 Task: Find connections with filter location Fengxian with filter topic #Managementconsultant with filter profile language Potuguese with filter current company Ascendion with filter school Guru Ghasidas University with filter industry Education with filter service category FIle Management with filter keywords title Social Worker
Action: Mouse moved to (661, 92)
Screenshot: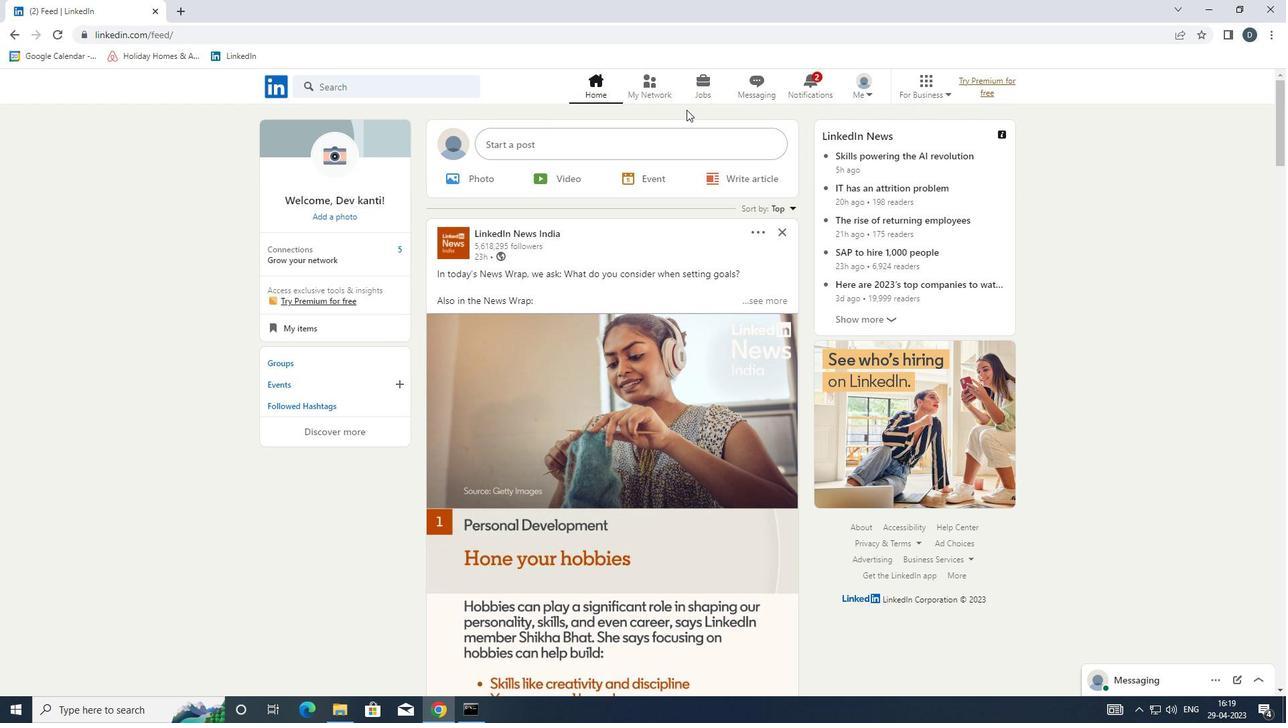 
Action: Mouse pressed left at (661, 92)
Screenshot: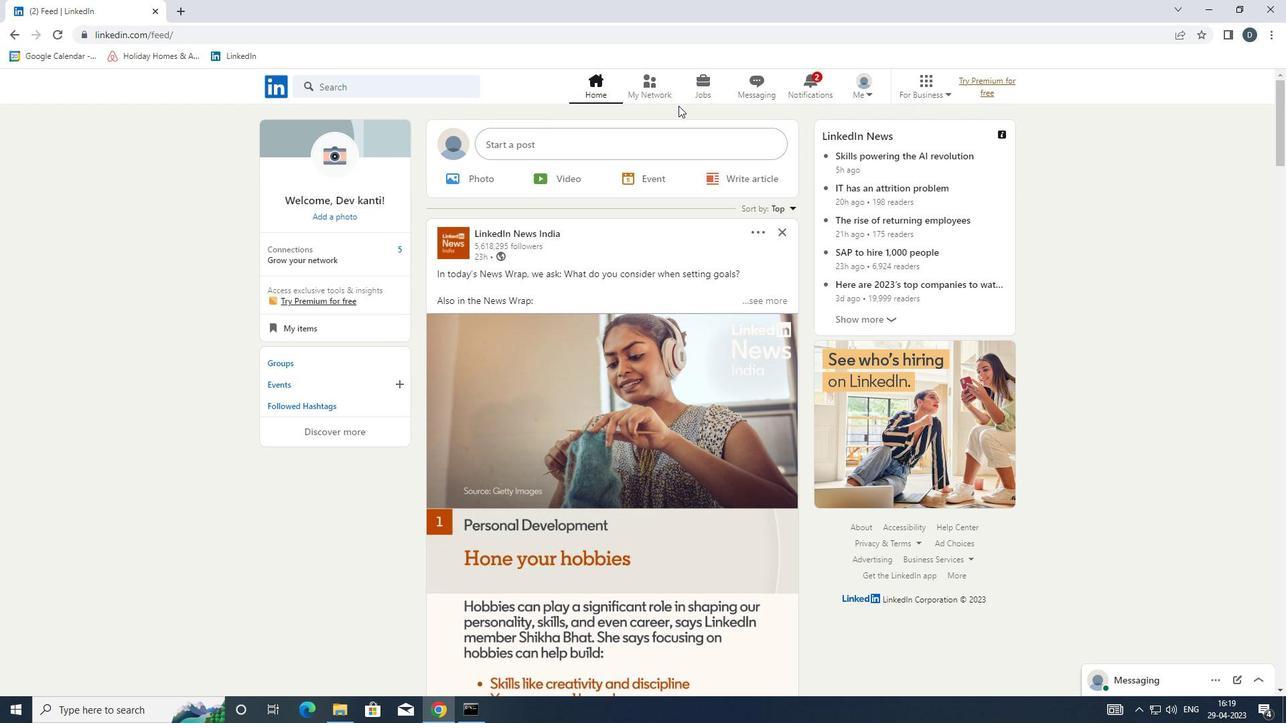 
Action: Mouse moved to (442, 158)
Screenshot: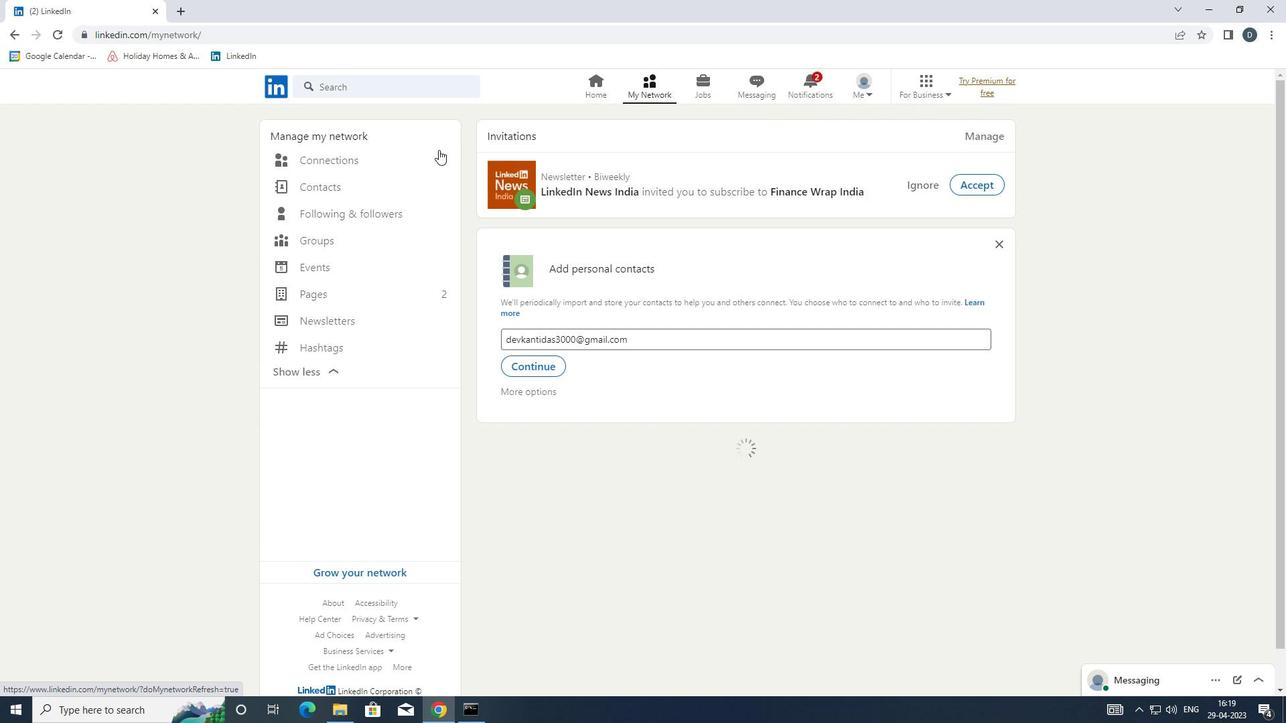 
Action: Mouse pressed left at (442, 158)
Screenshot: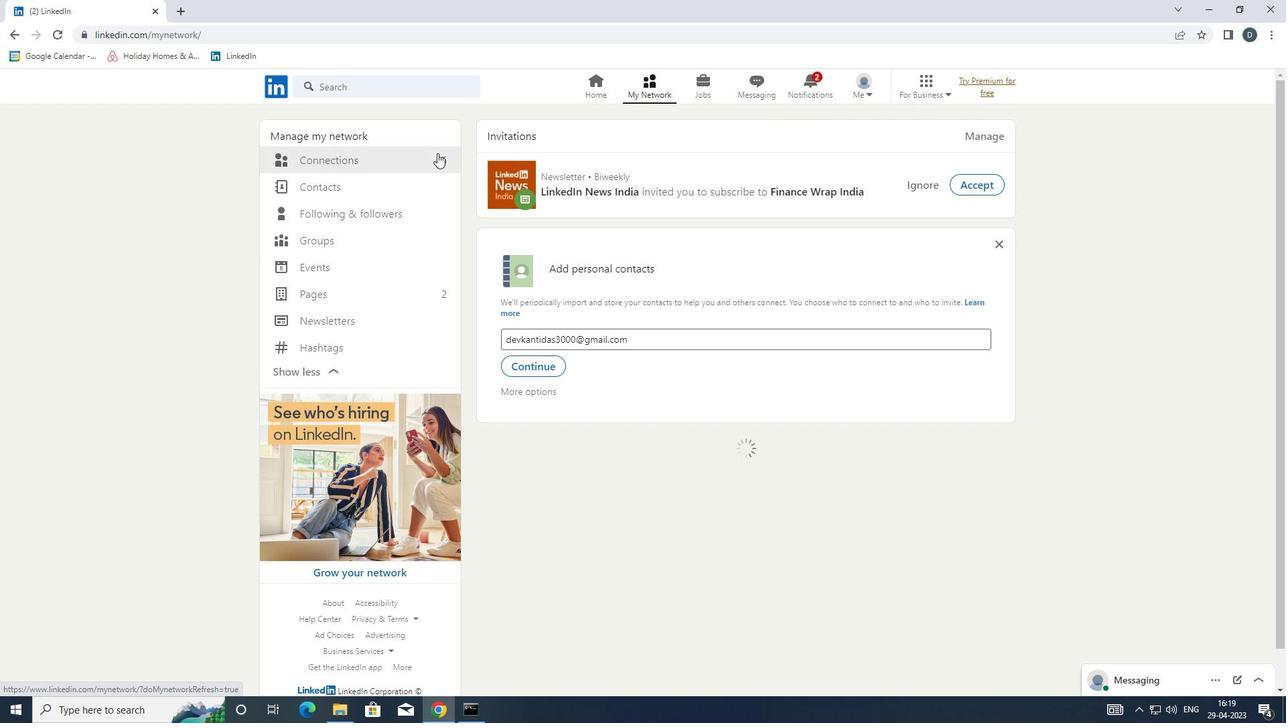 
Action: Mouse pressed left at (442, 158)
Screenshot: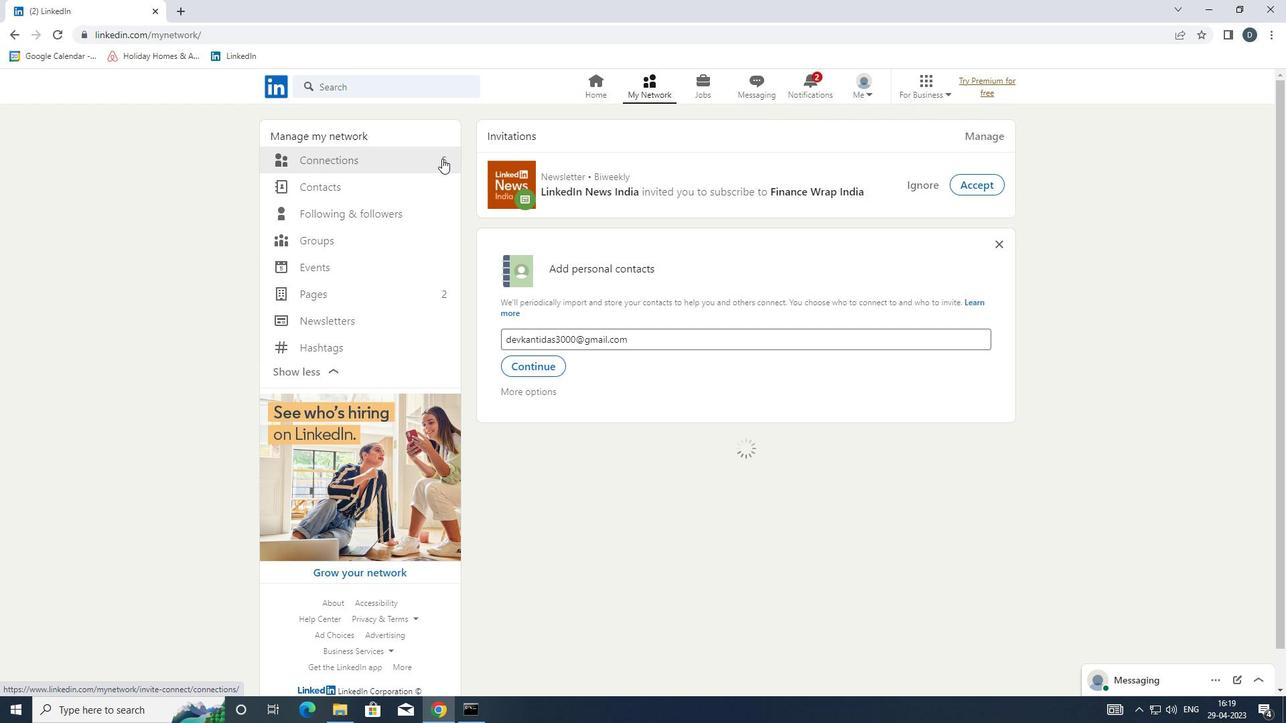 
Action: Mouse moved to (715, 162)
Screenshot: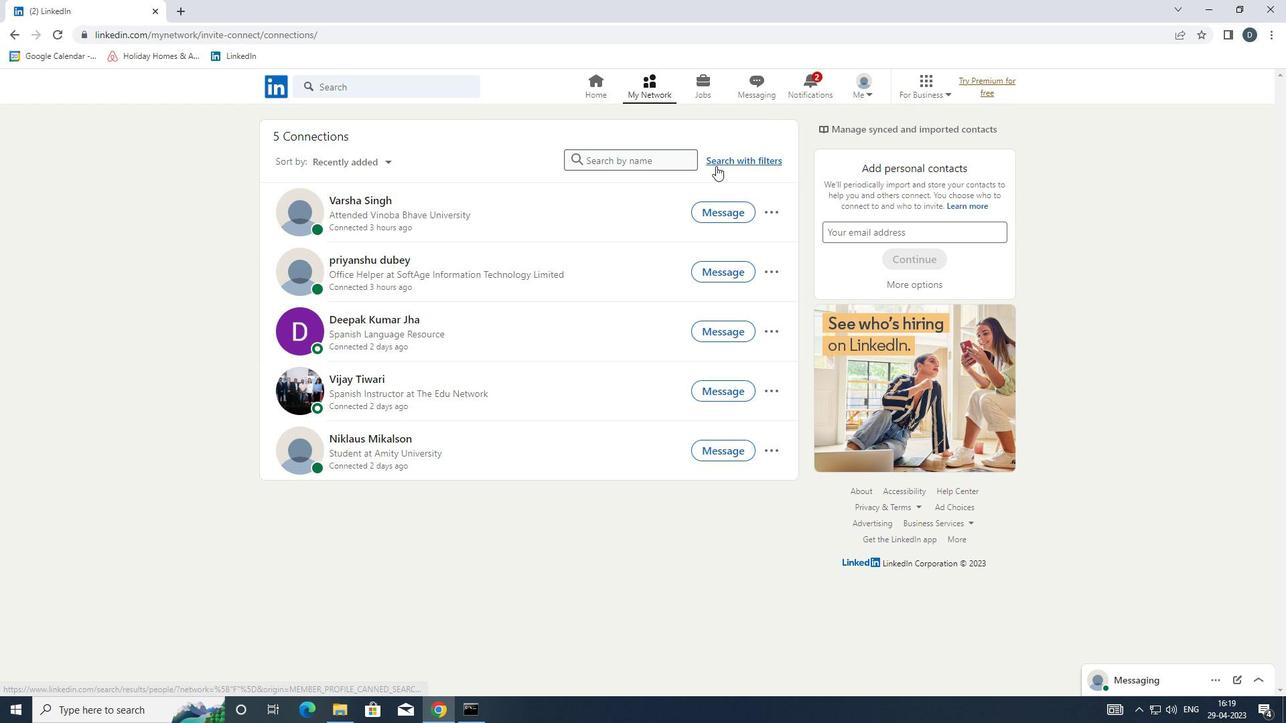 
Action: Mouse pressed left at (715, 162)
Screenshot: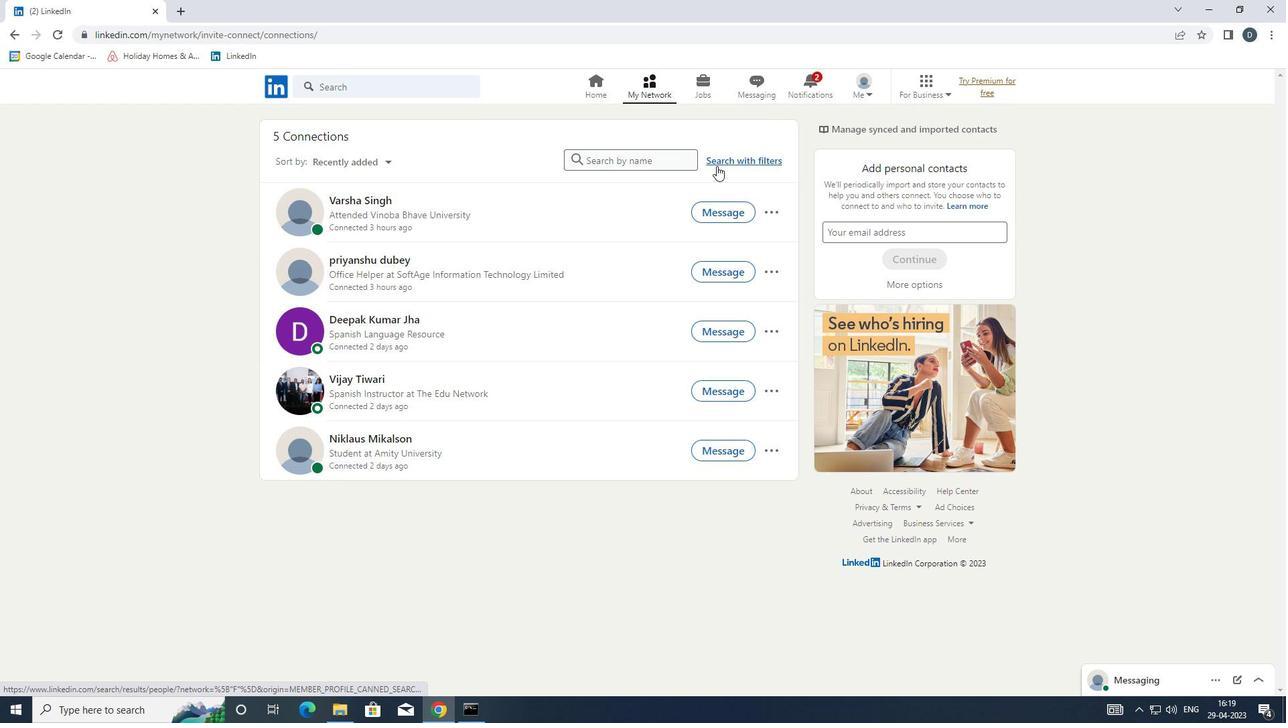 
Action: Mouse moved to (673, 122)
Screenshot: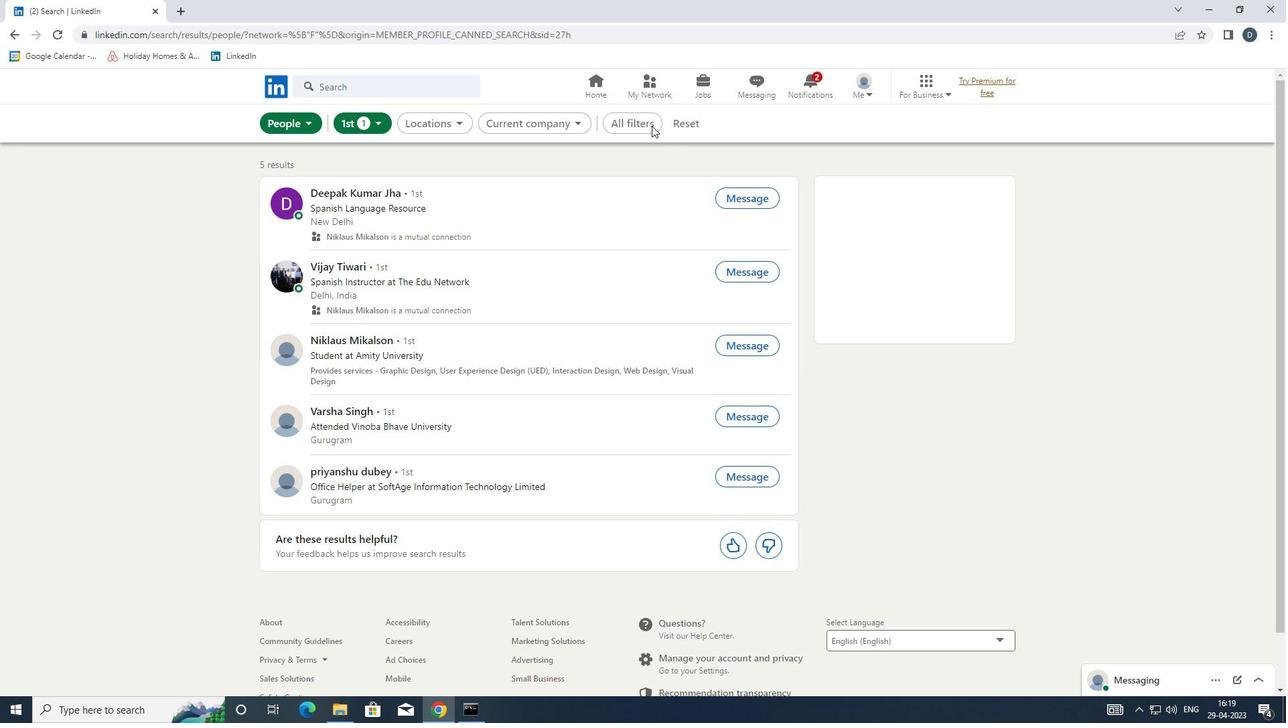 
Action: Mouse pressed left at (673, 122)
Screenshot: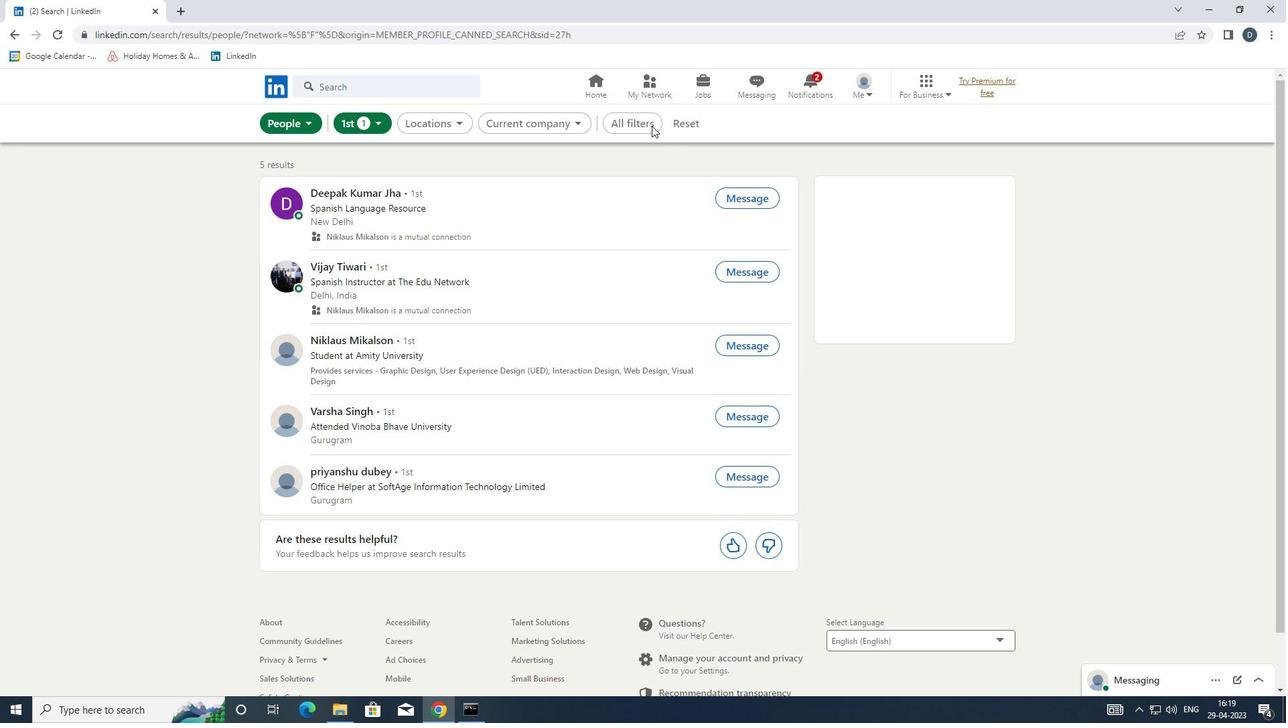 
Action: Mouse moved to (655, 123)
Screenshot: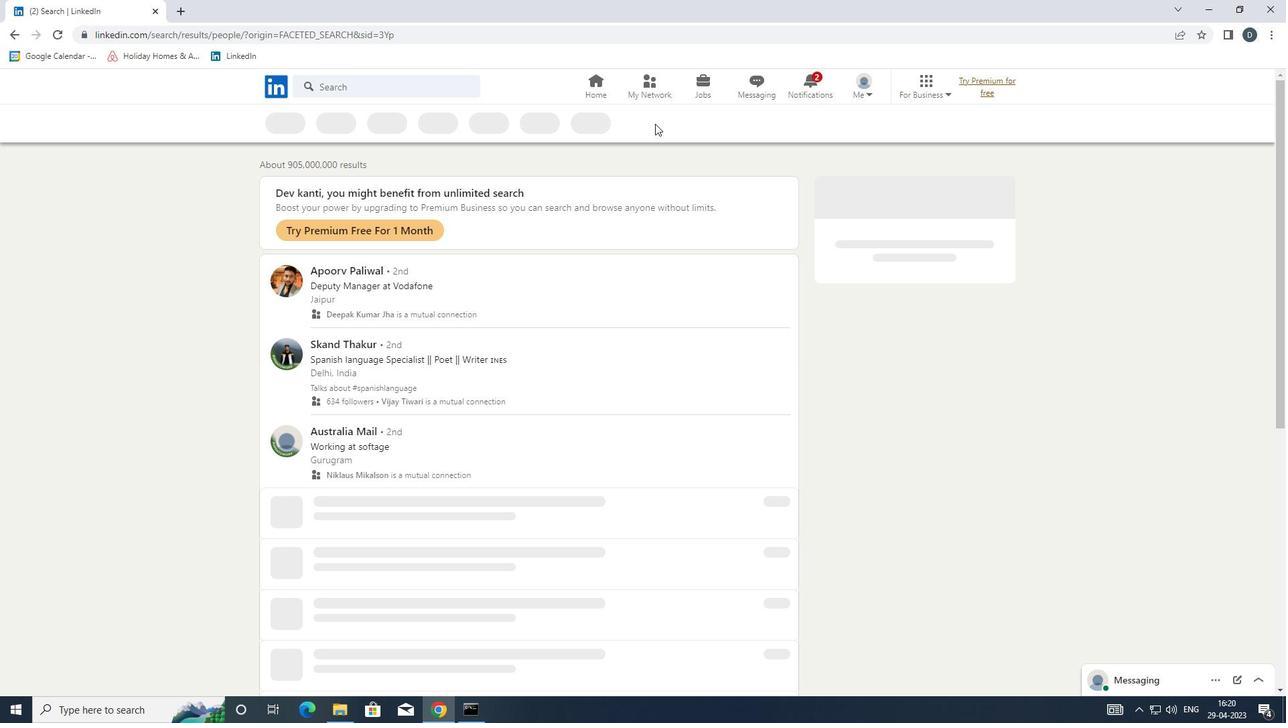 
Action: Mouse pressed left at (655, 123)
Screenshot: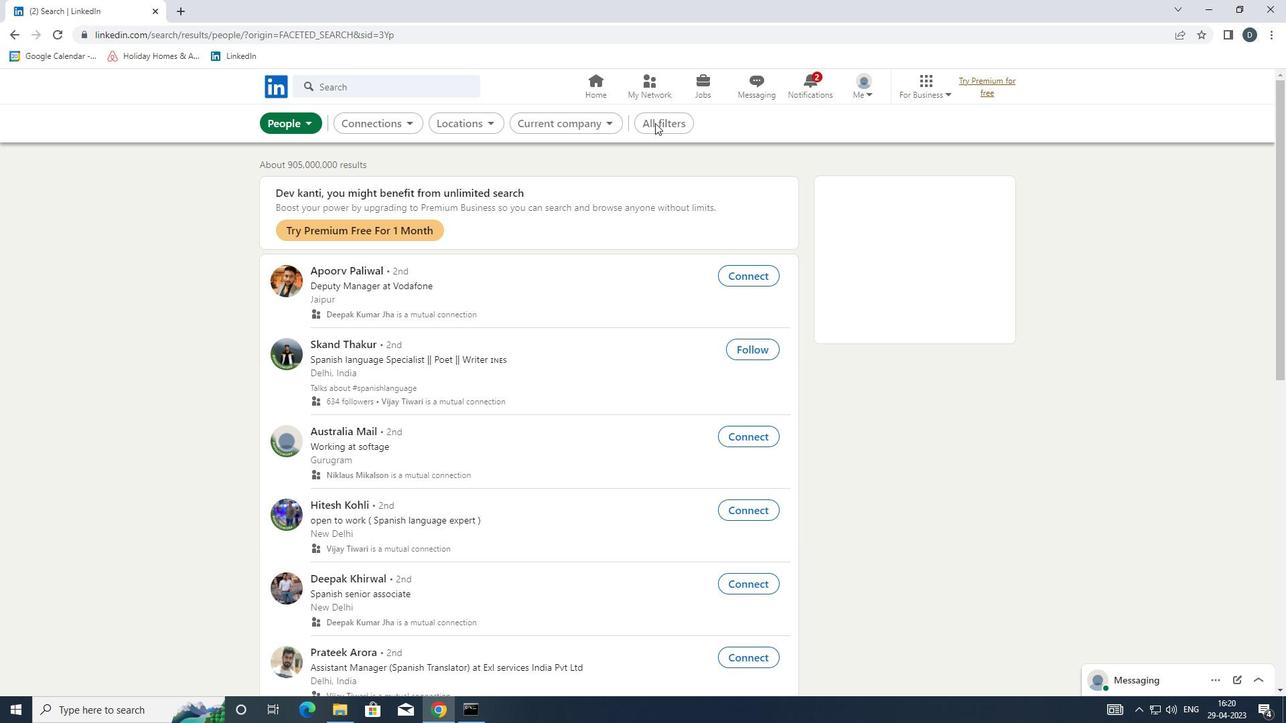 
Action: Mouse moved to (1190, 383)
Screenshot: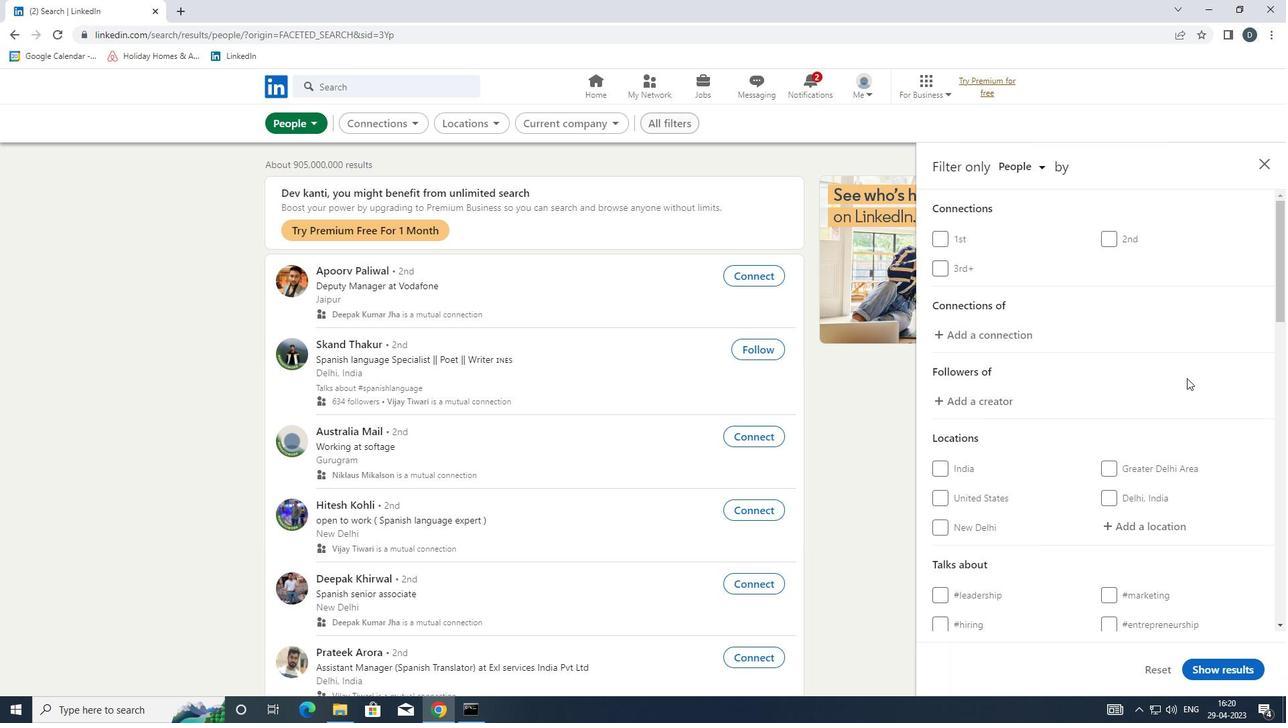 
Action: Mouse scrolled (1190, 383) with delta (0, 0)
Screenshot: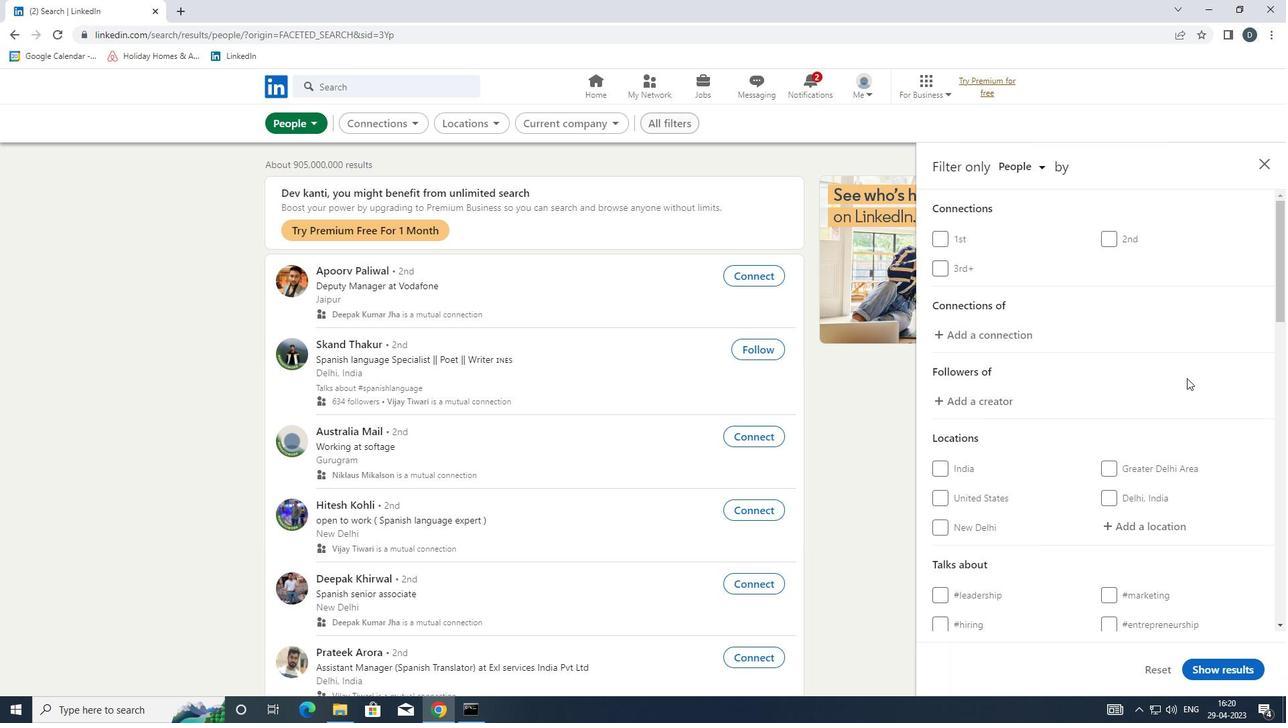 
Action: Mouse moved to (1191, 385)
Screenshot: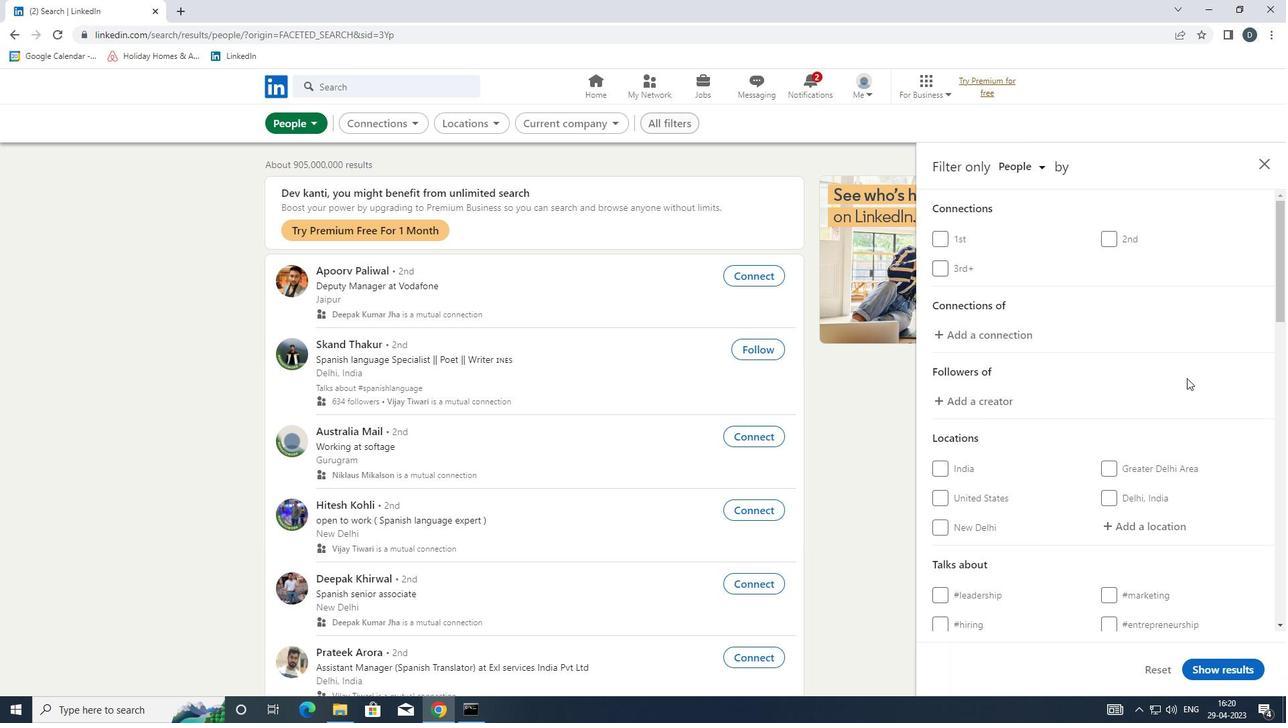 
Action: Mouse scrolled (1191, 384) with delta (0, 0)
Screenshot: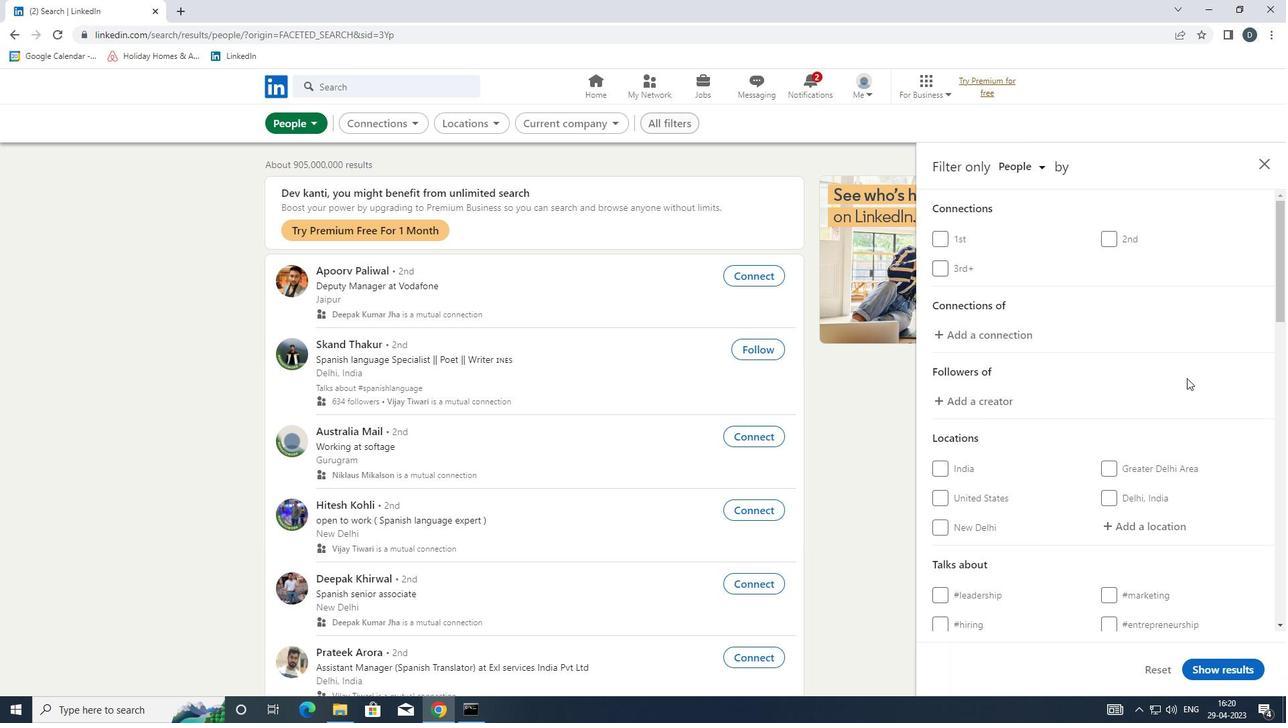 
Action: Mouse moved to (1162, 391)
Screenshot: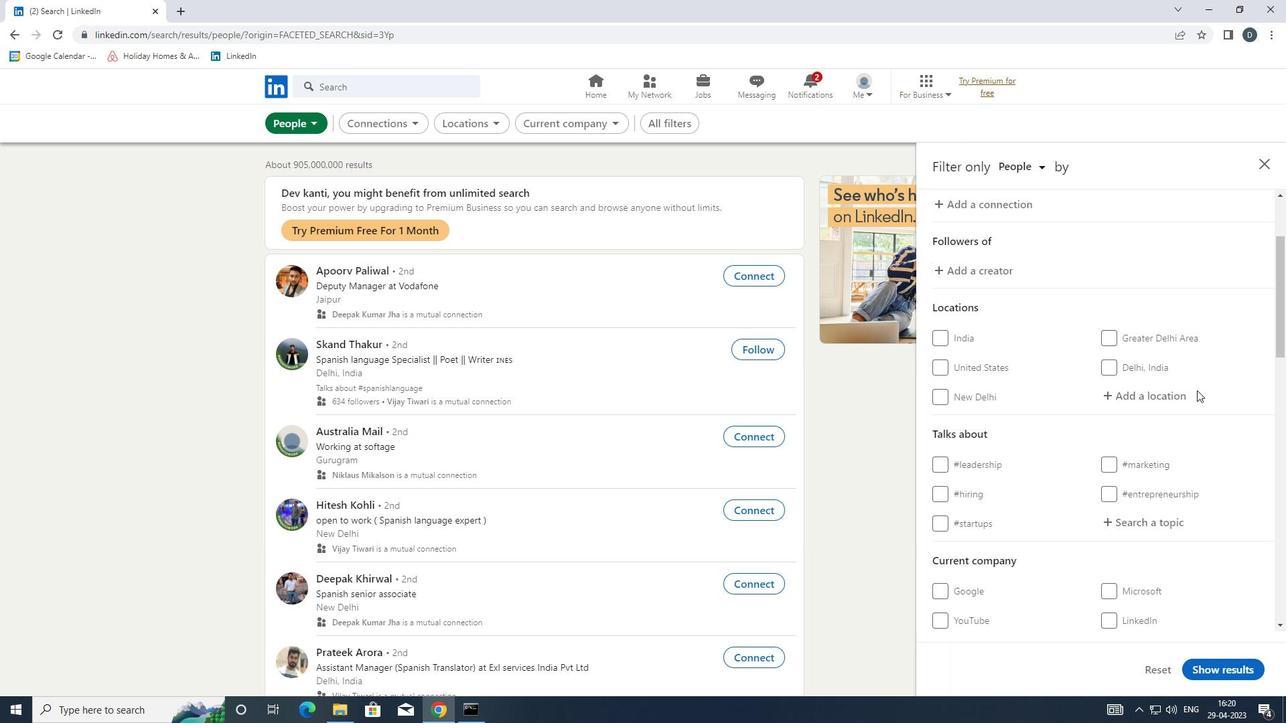 
Action: Mouse pressed left at (1162, 391)
Screenshot: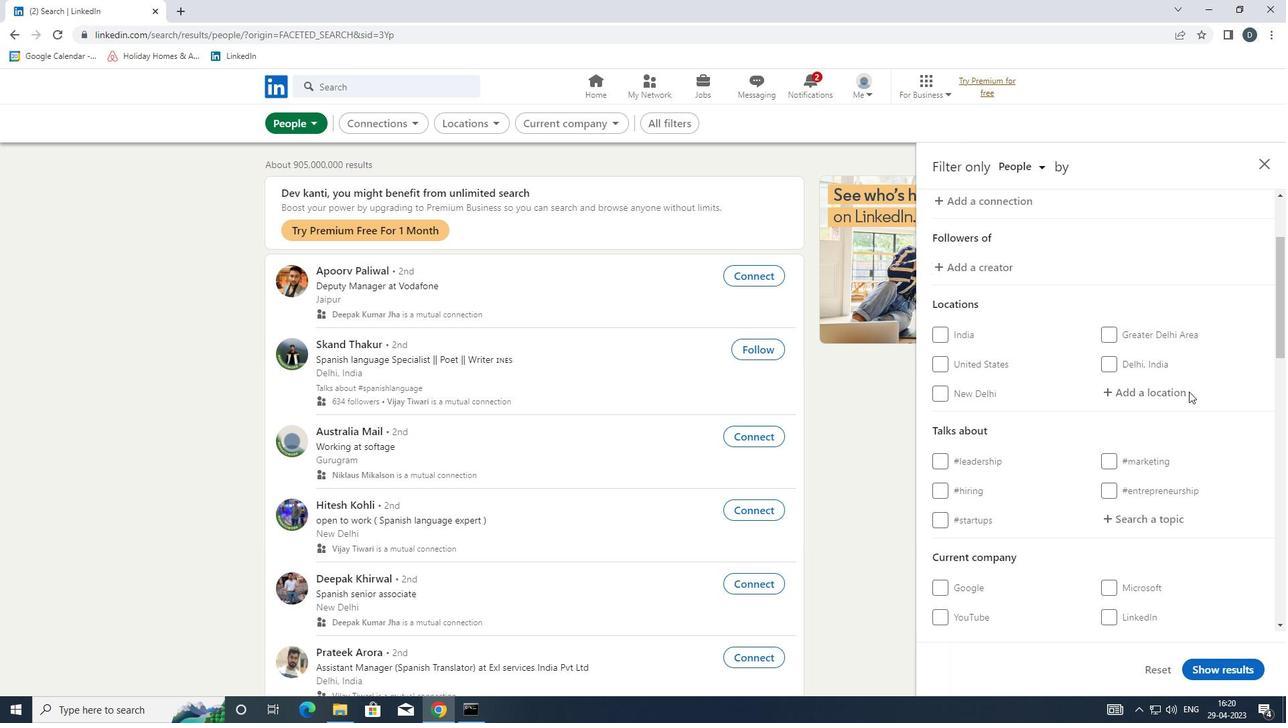 
Action: Mouse moved to (1162, 391)
Screenshot: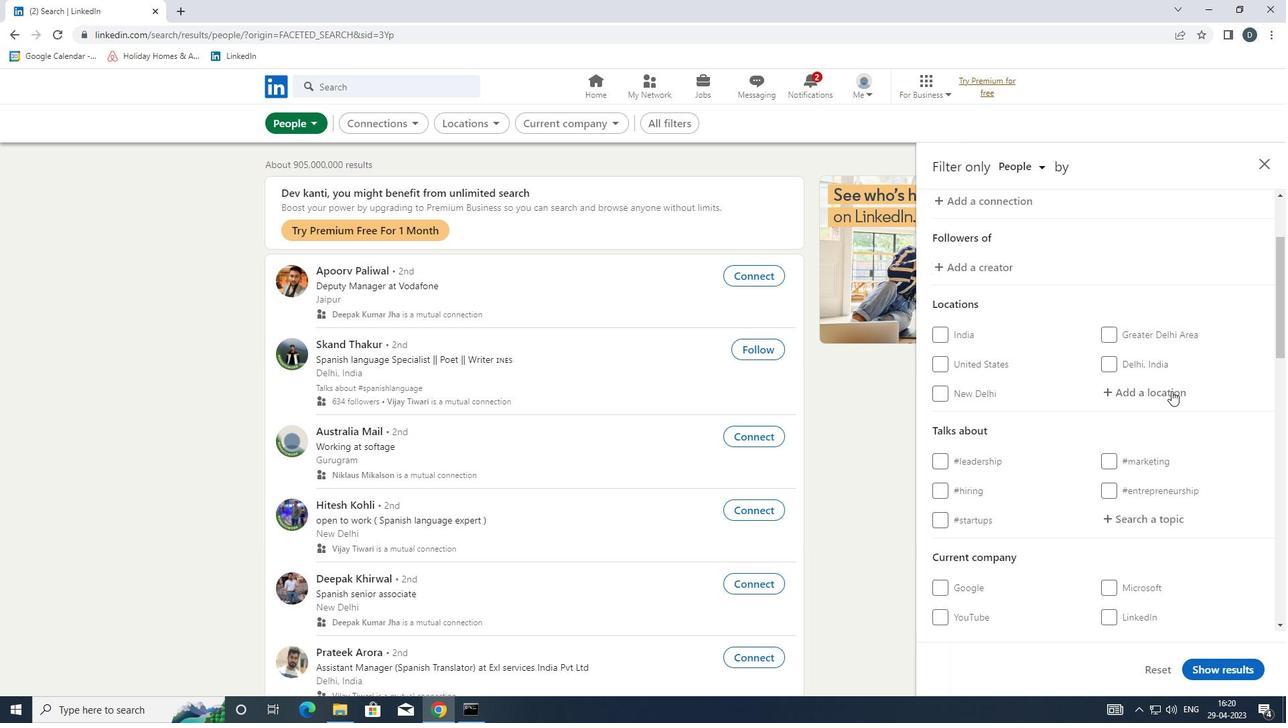 
Action: Key pressed <Key.shift>FENGZ<Key.backspace>XIZ<Key.backspace>AN
Screenshot: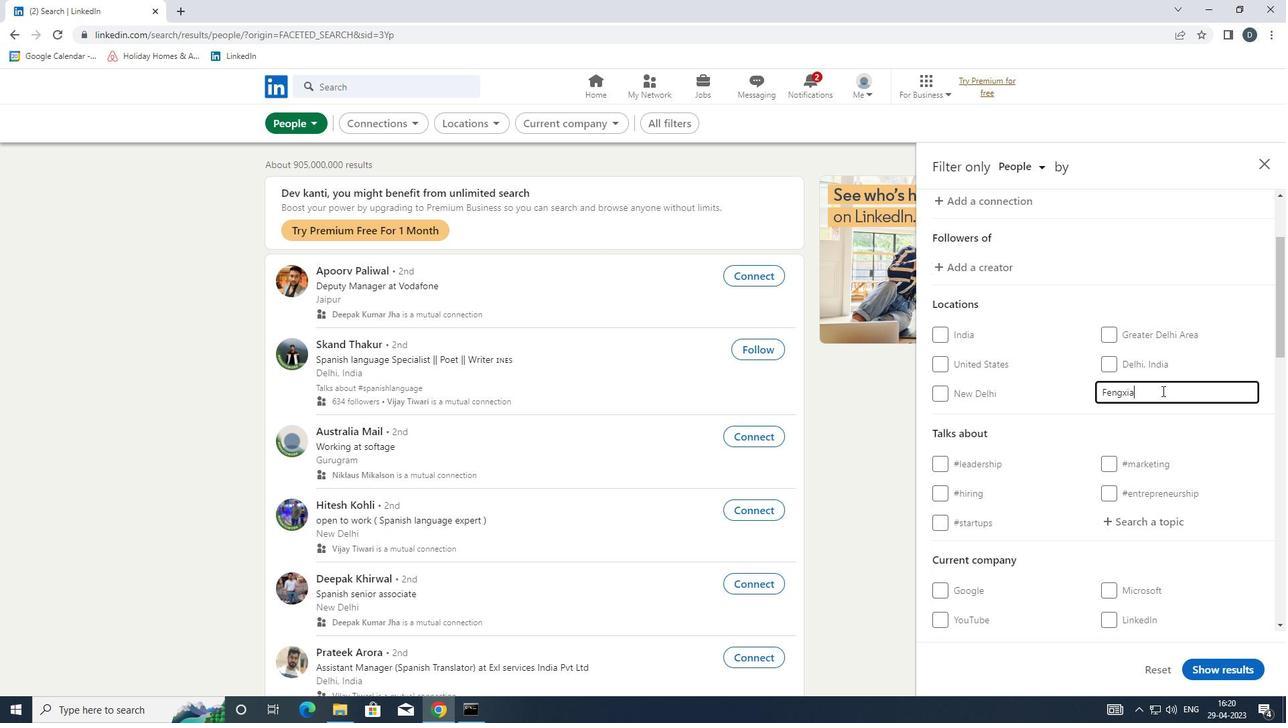 
Action: Mouse scrolled (1162, 390) with delta (0, 0)
Screenshot: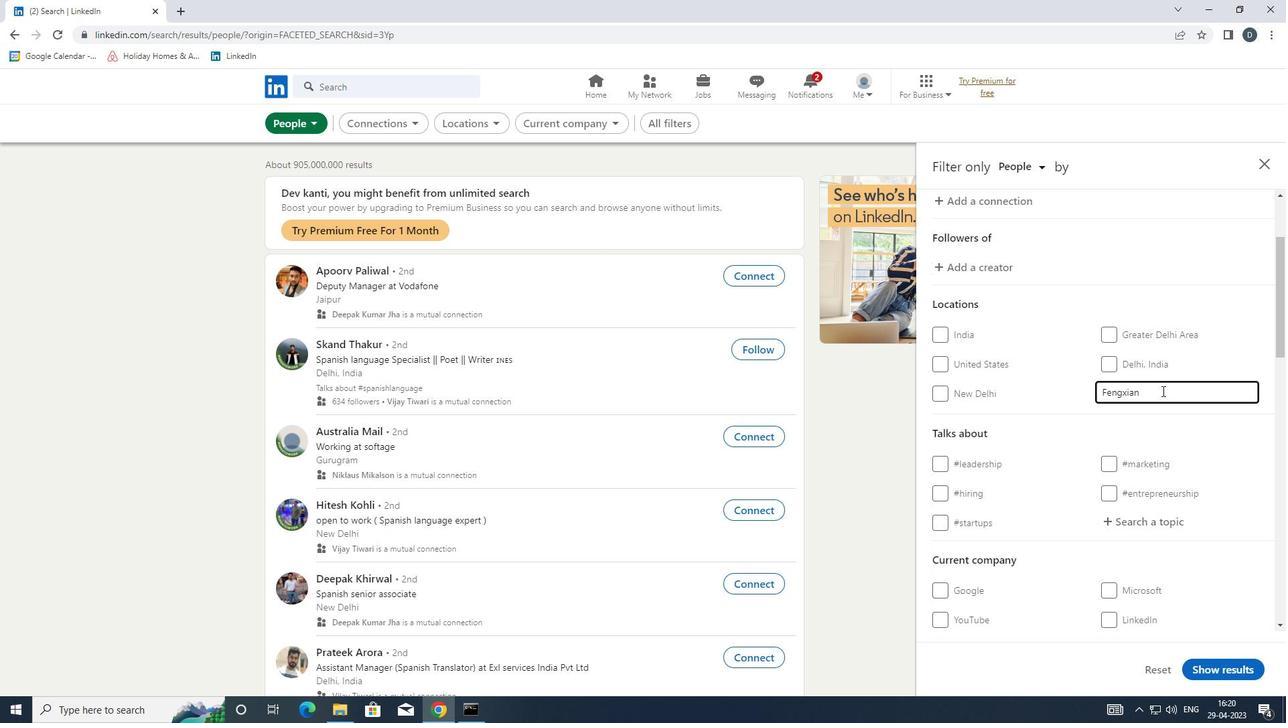 
Action: Mouse scrolled (1162, 390) with delta (0, 0)
Screenshot: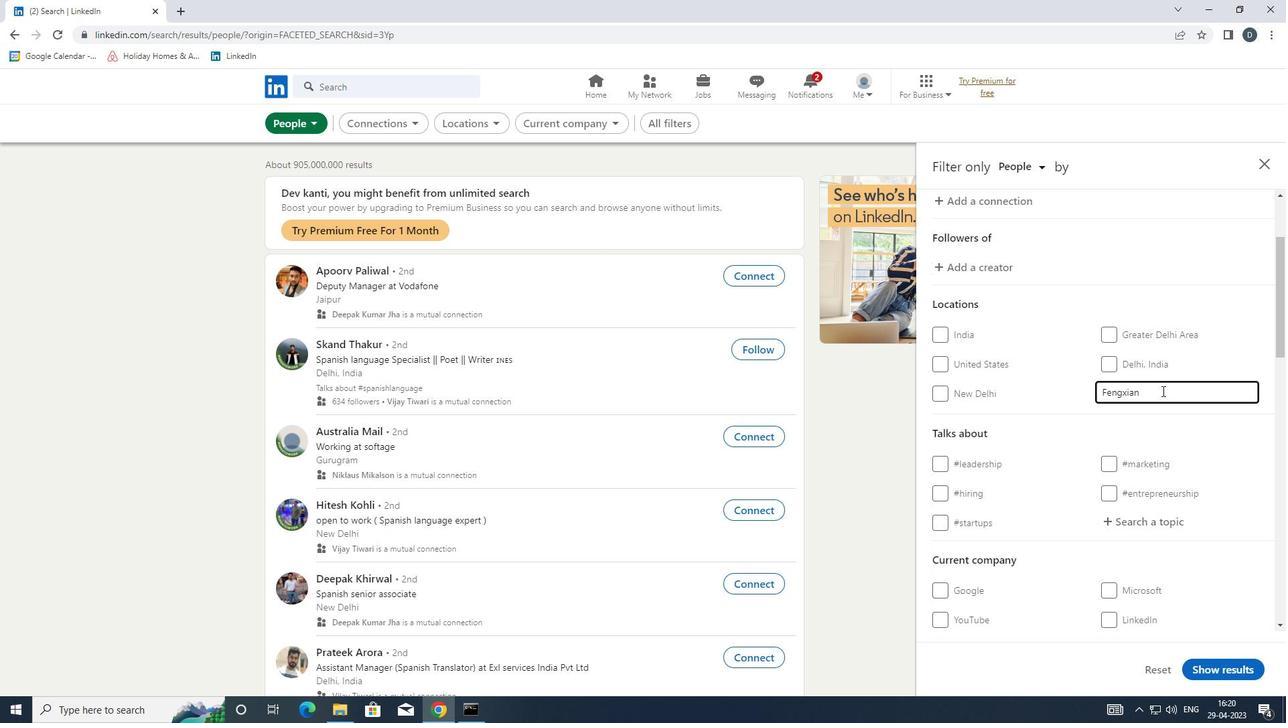 
Action: Mouse moved to (1164, 392)
Screenshot: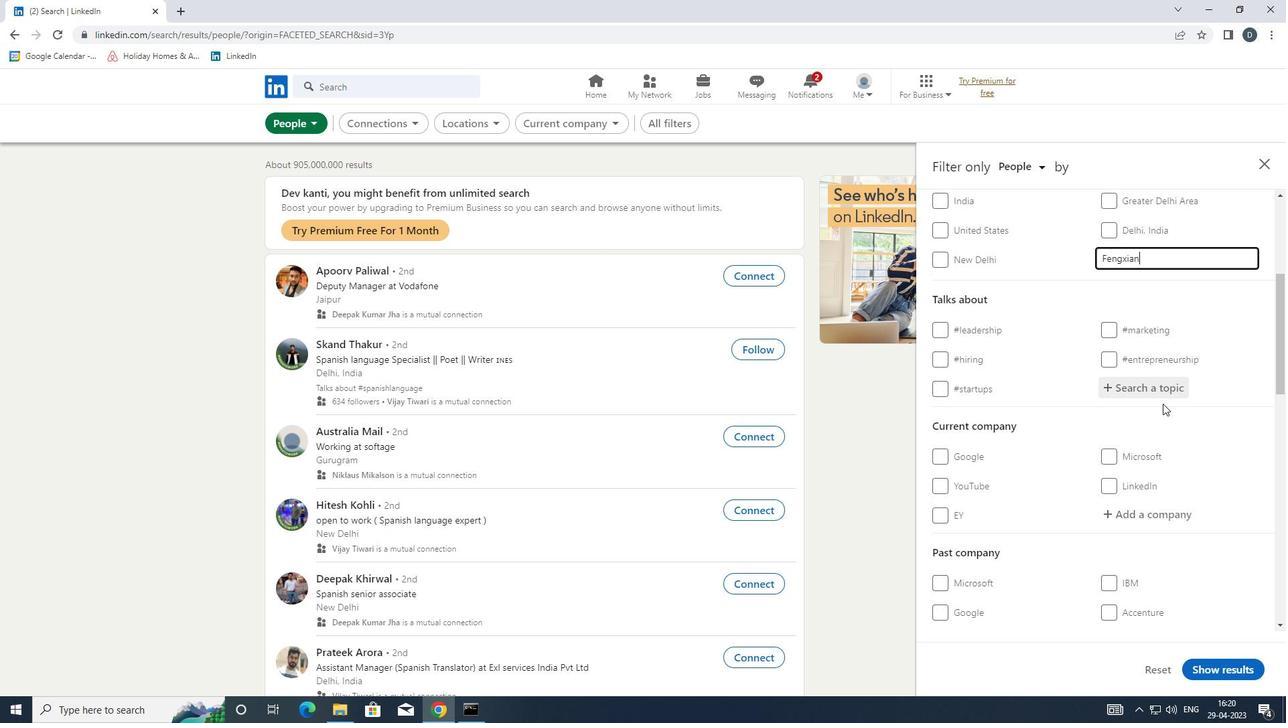 
Action: Mouse pressed left at (1164, 392)
Screenshot: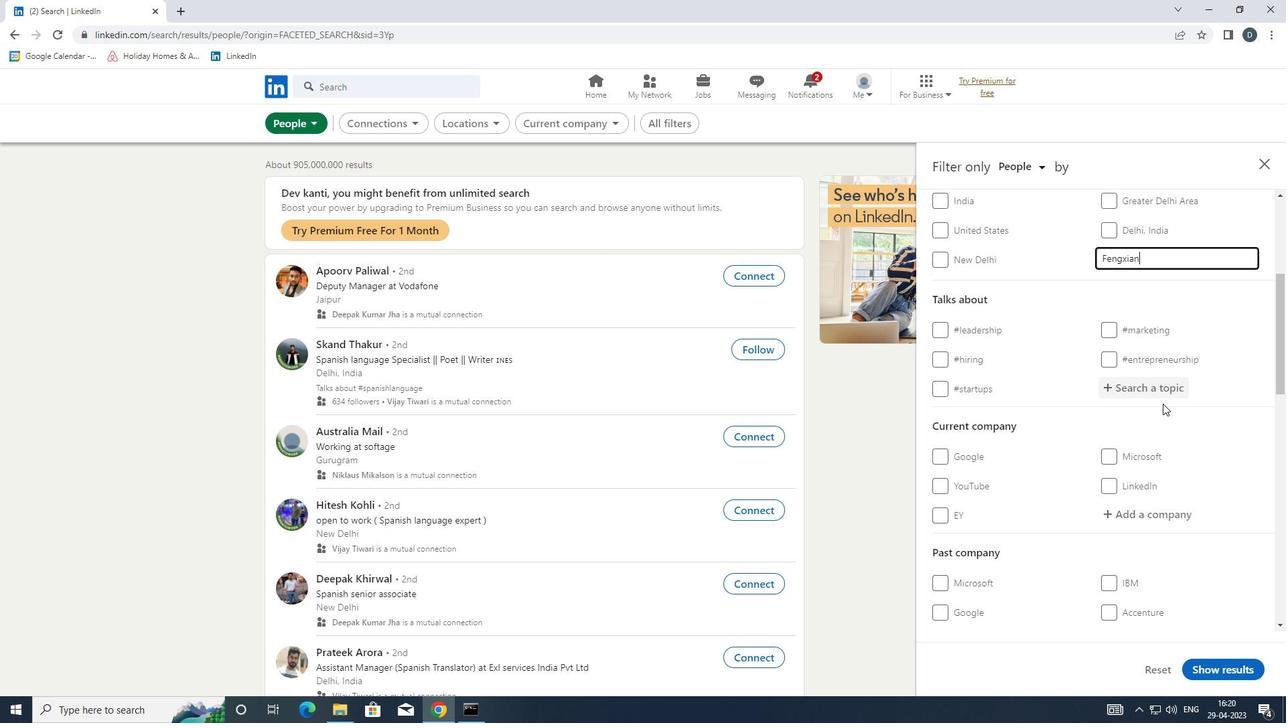 
Action: Mouse moved to (1164, 392)
Screenshot: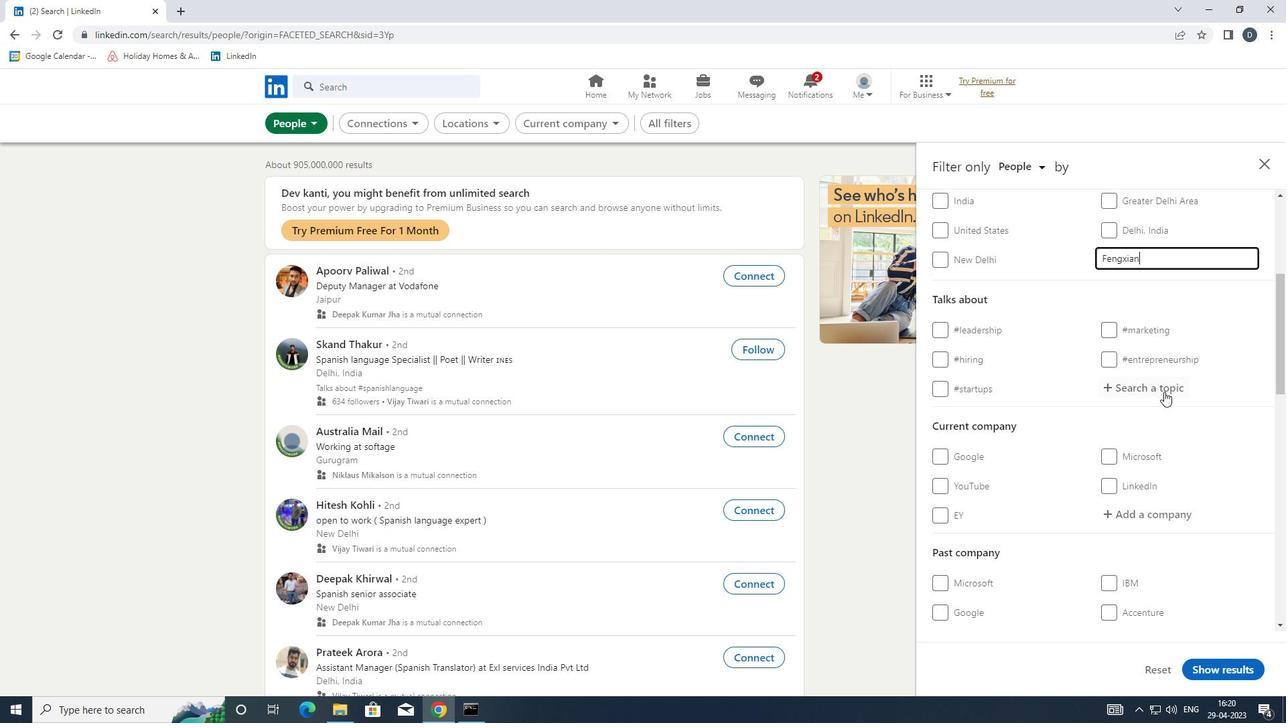 
Action: Key pressed <Key.shift>#M<Key.backspace><Key.shift>MANAGEMENTCONSULTANT
Screenshot: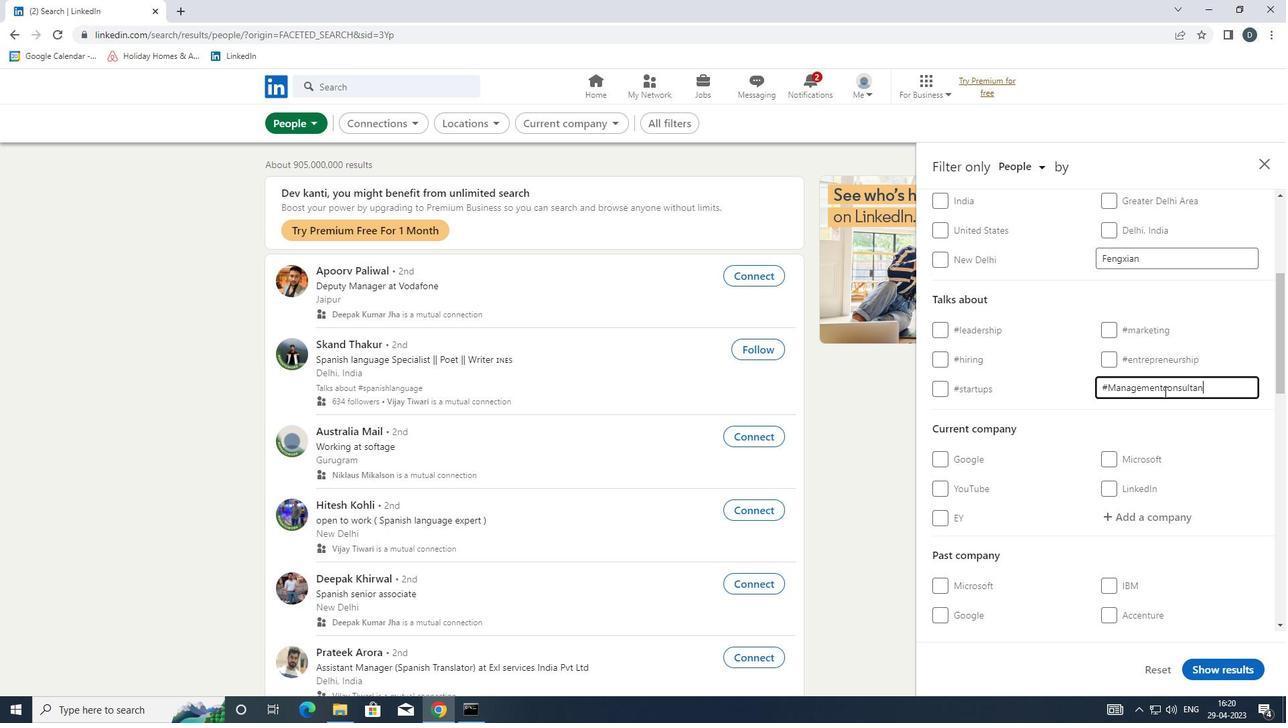 
Action: Mouse moved to (1159, 419)
Screenshot: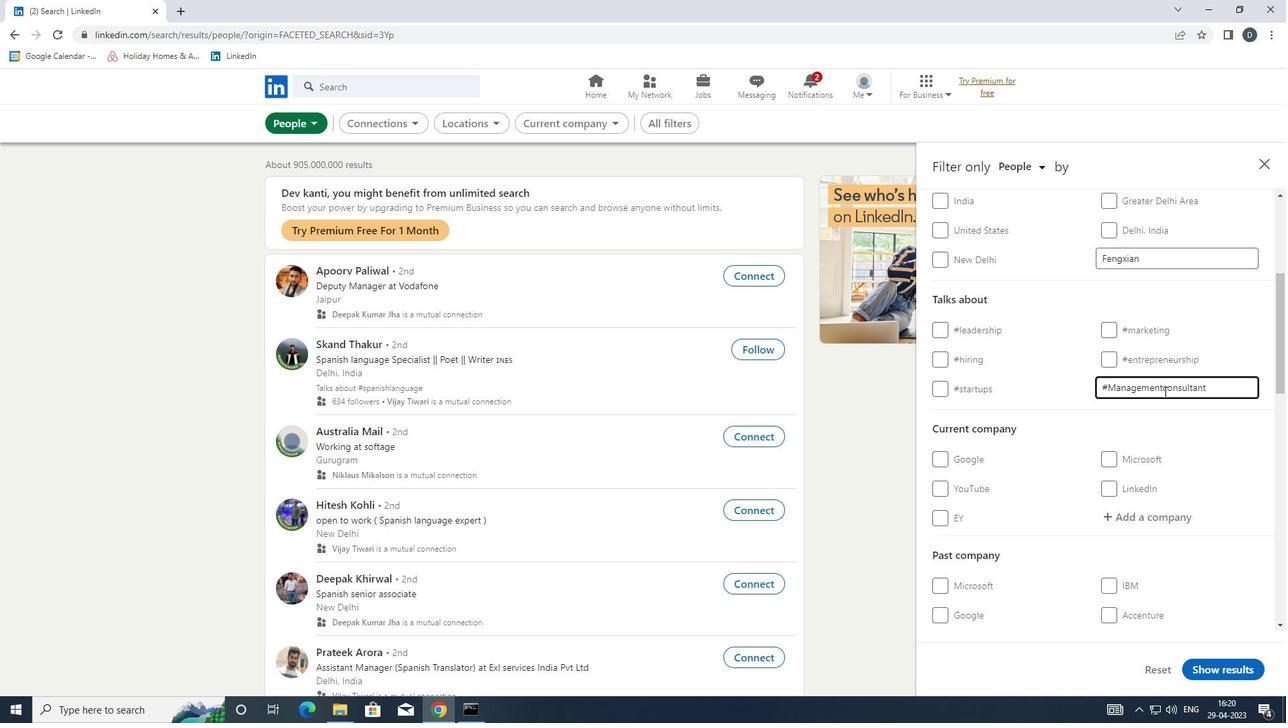 
Action: Mouse scrolled (1159, 418) with delta (0, 0)
Screenshot: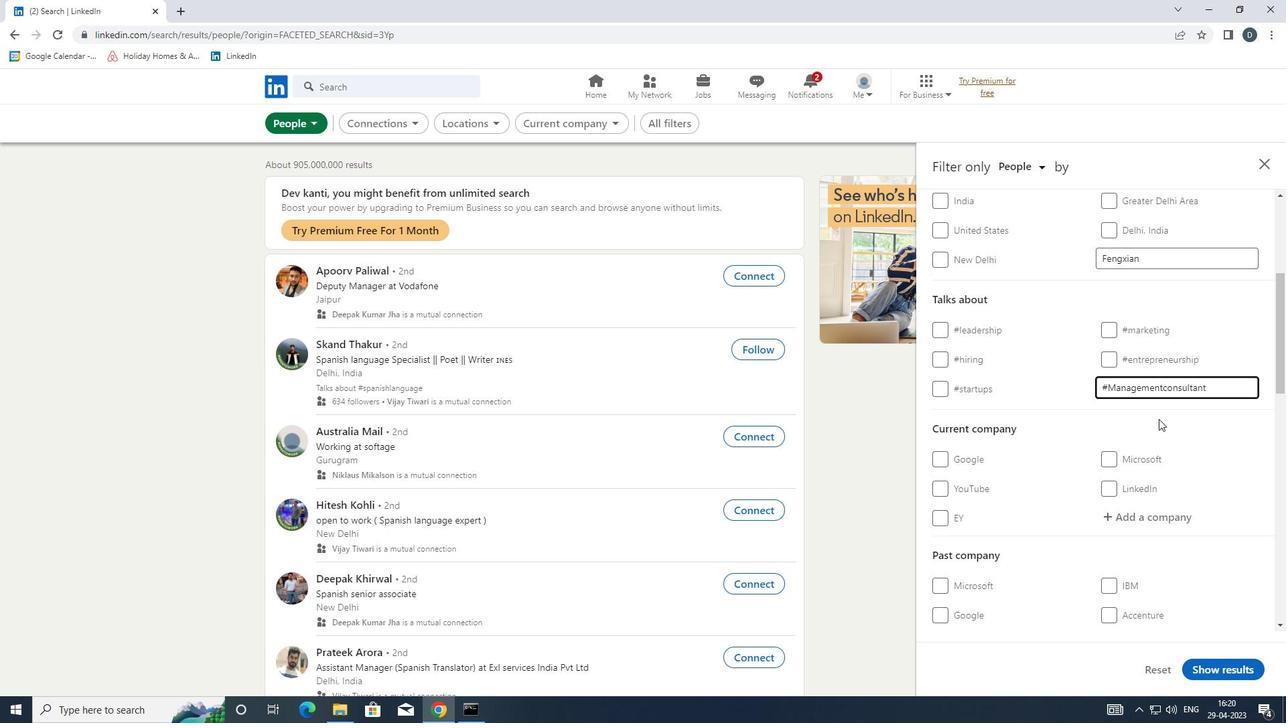 
Action: Mouse moved to (1159, 420)
Screenshot: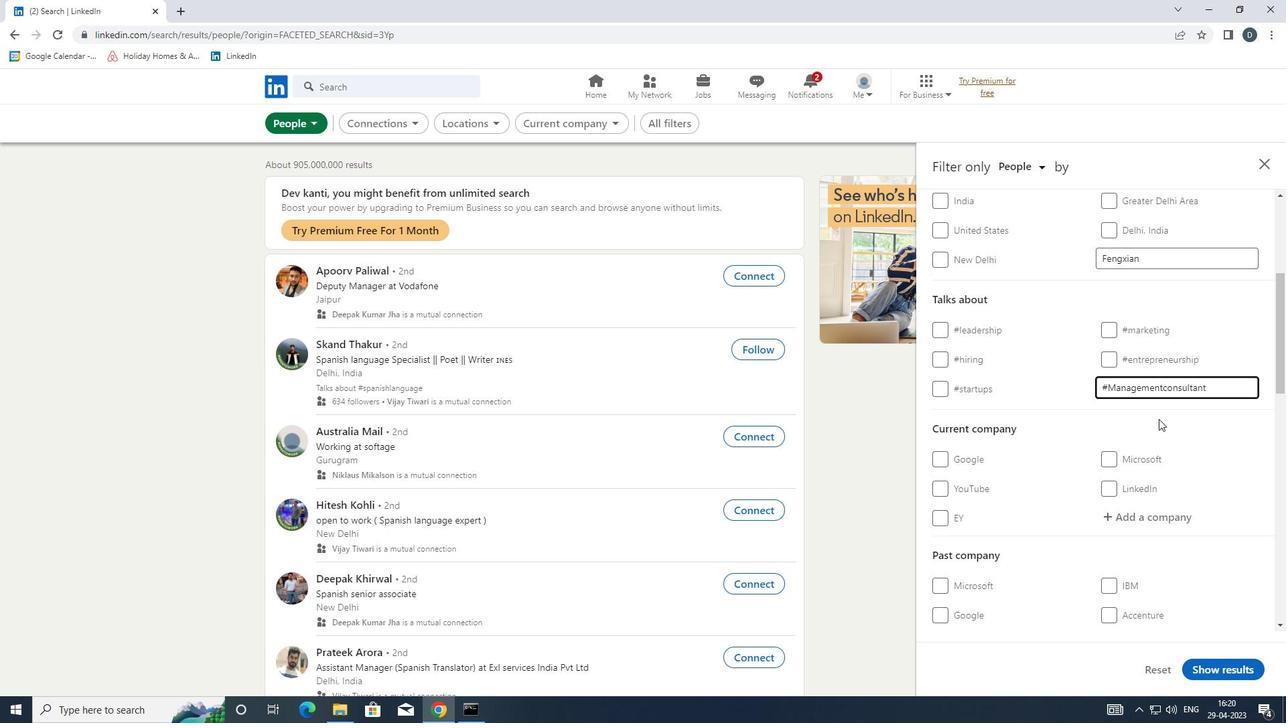 
Action: Mouse scrolled (1159, 420) with delta (0, 0)
Screenshot: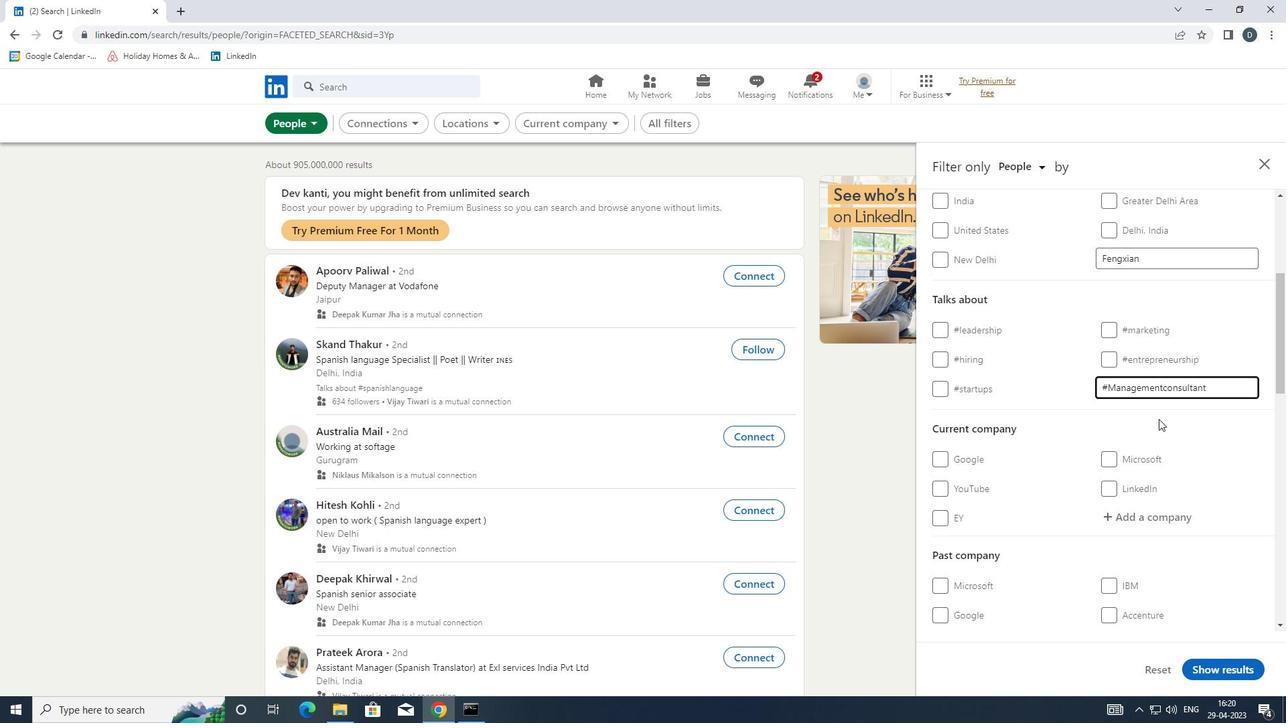 
Action: Mouse scrolled (1159, 420) with delta (0, 0)
Screenshot: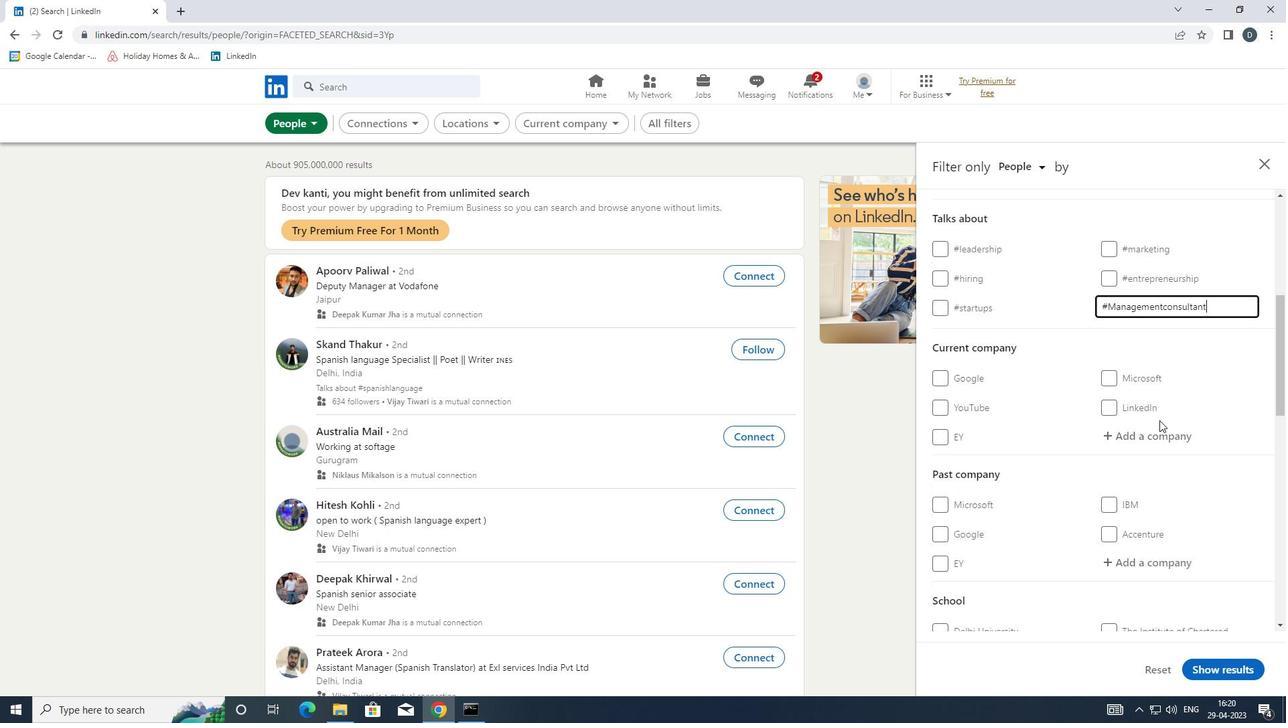 
Action: Mouse scrolled (1159, 420) with delta (0, 0)
Screenshot: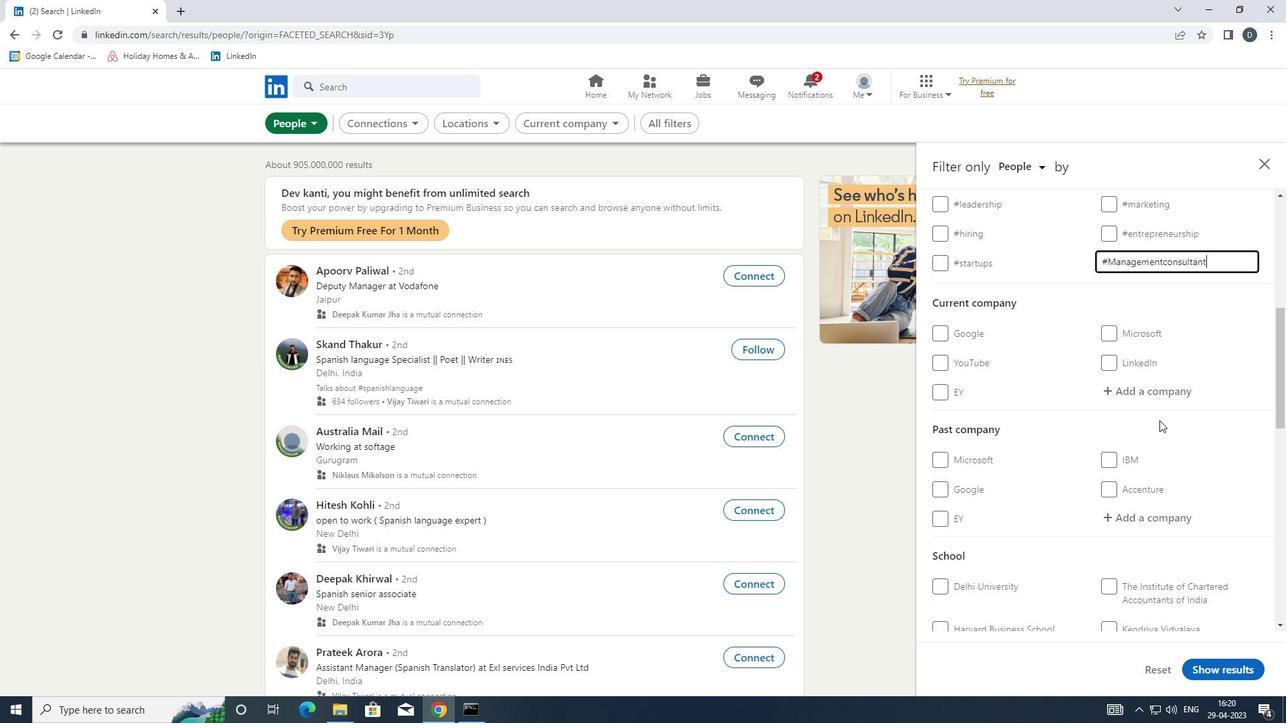 
Action: Mouse scrolled (1159, 420) with delta (0, 0)
Screenshot: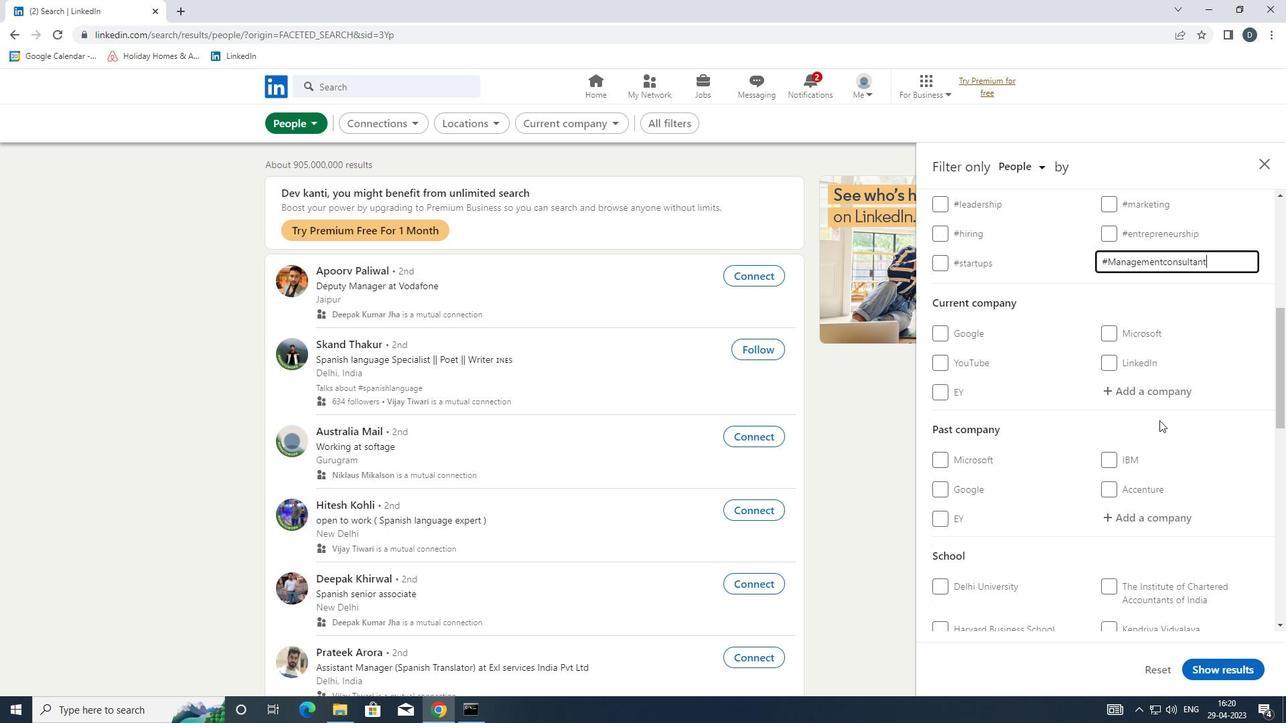 
Action: Mouse scrolled (1159, 420) with delta (0, 0)
Screenshot: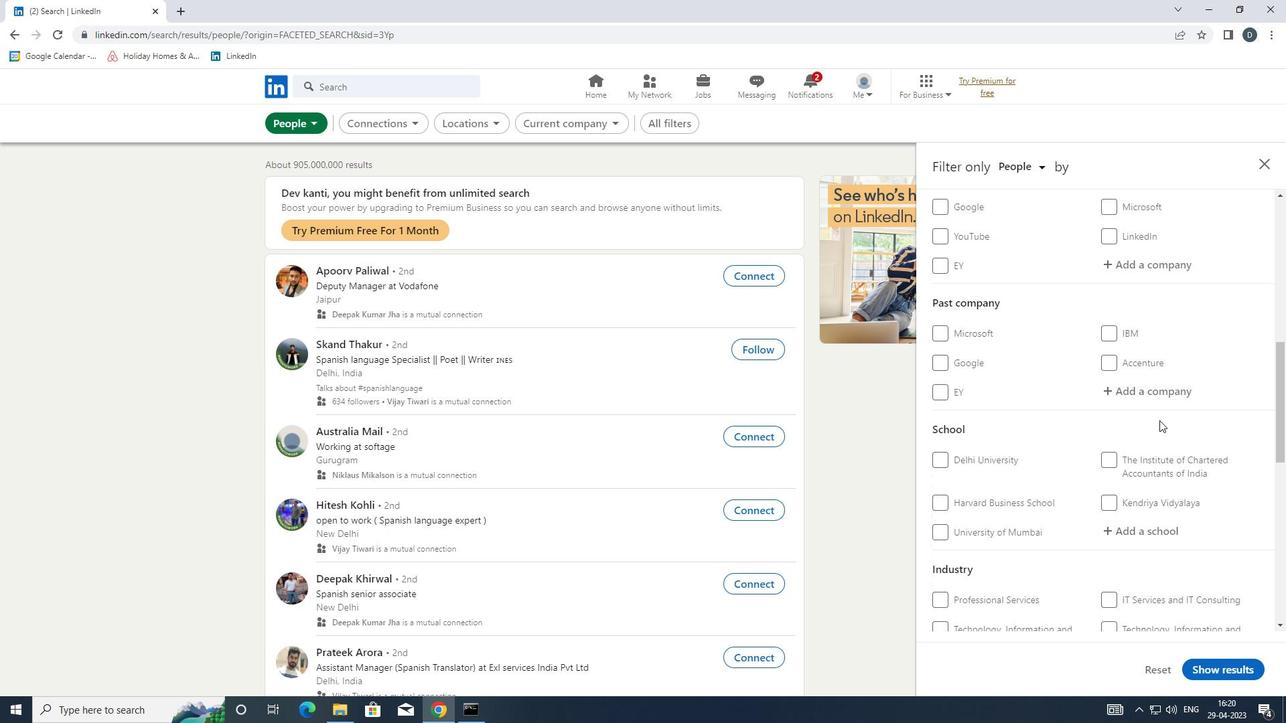 
Action: Mouse scrolled (1159, 420) with delta (0, 0)
Screenshot: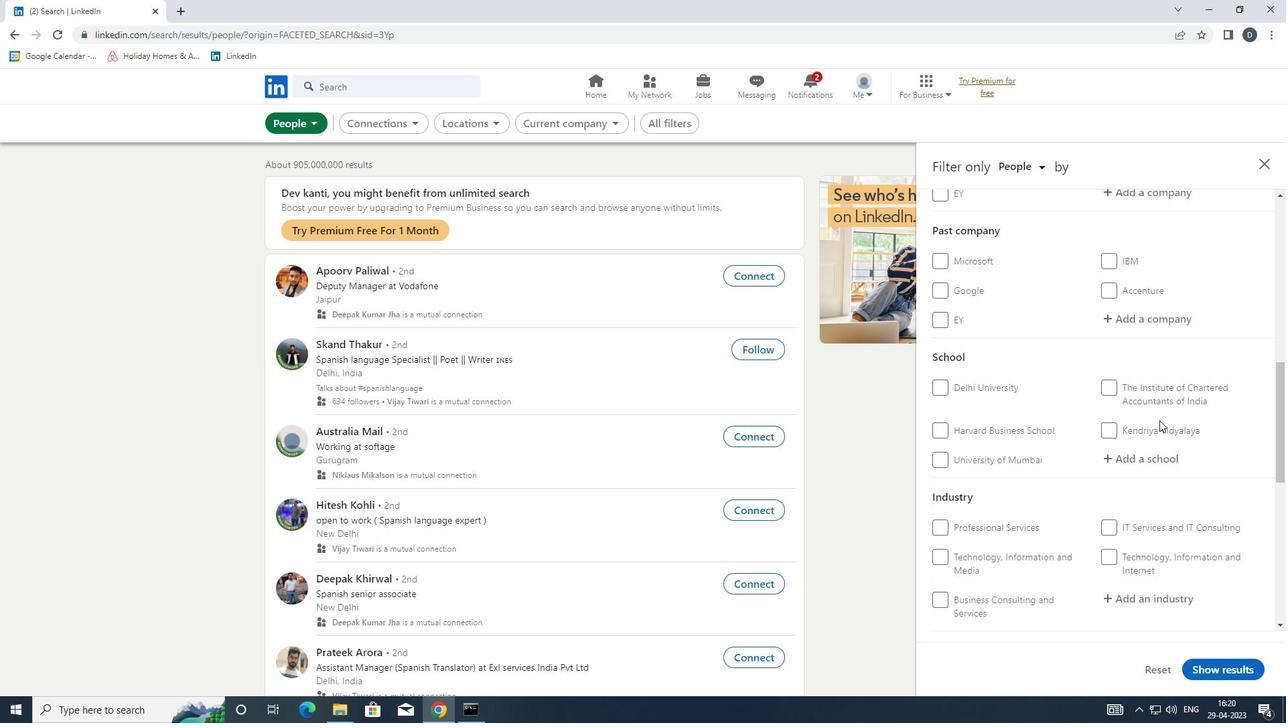 
Action: Mouse scrolled (1159, 420) with delta (0, 0)
Screenshot: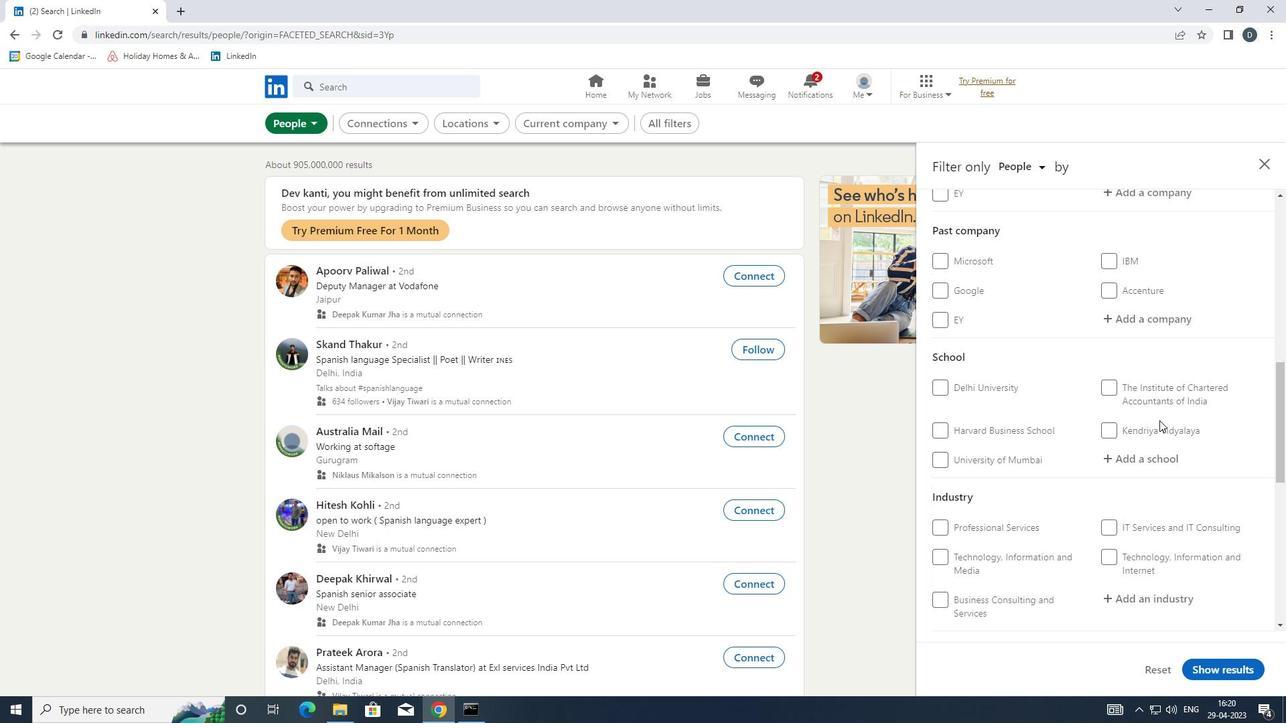 
Action: Mouse moved to (1010, 432)
Screenshot: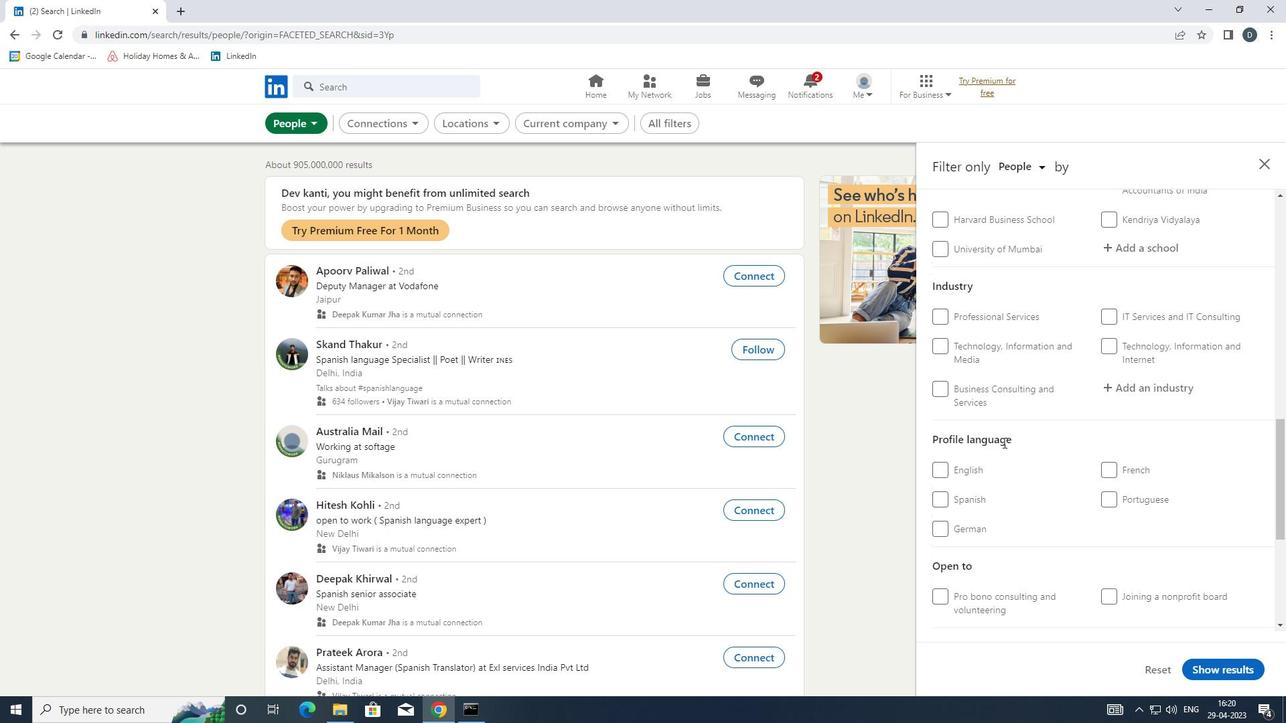 
Action: Mouse scrolled (1010, 431) with delta (0, 0)
Screenshot: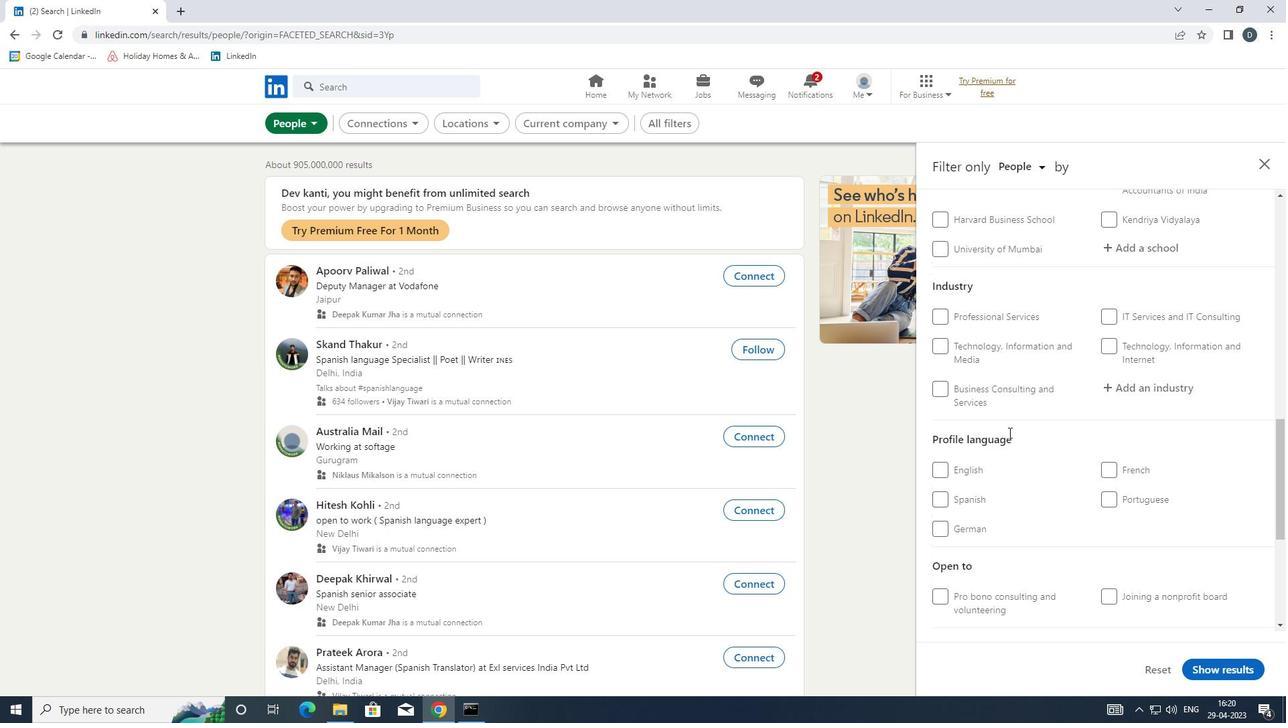
Action: Mouse scrolled (1010, 431) with delta (0, 0)
Screenshot: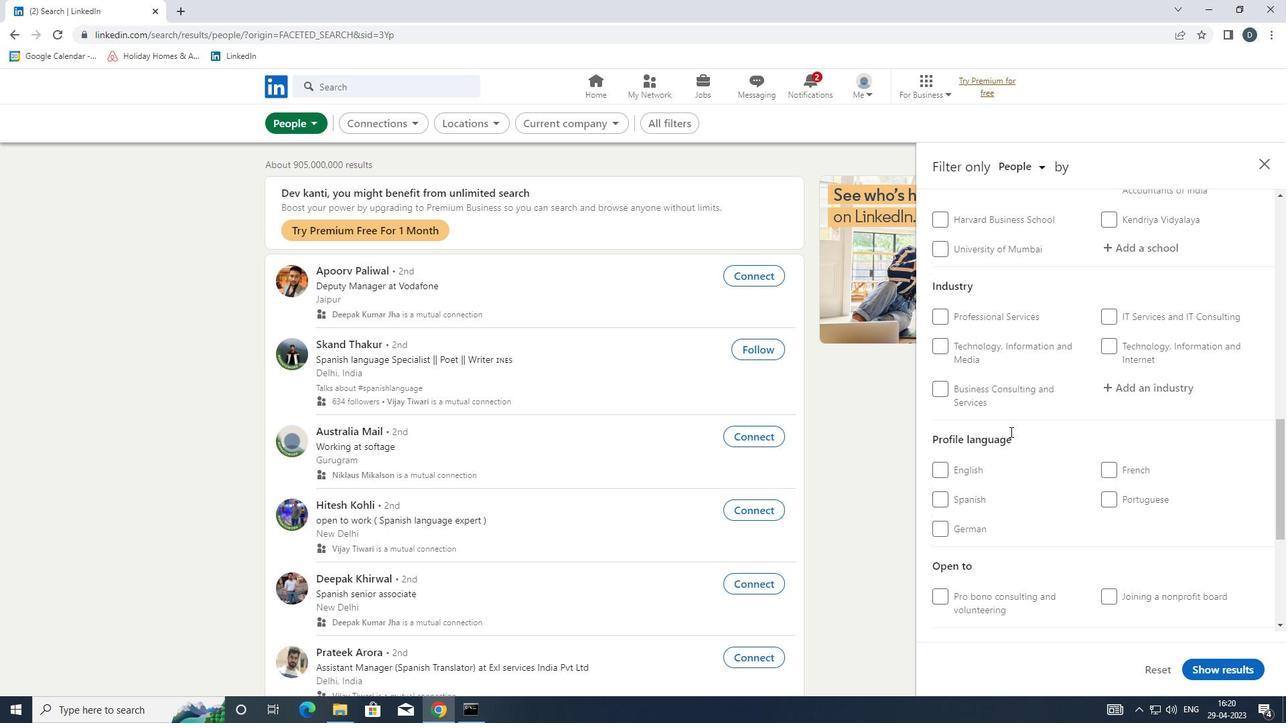 
Action: Mouse moved to (1133, 363)
Screenshot: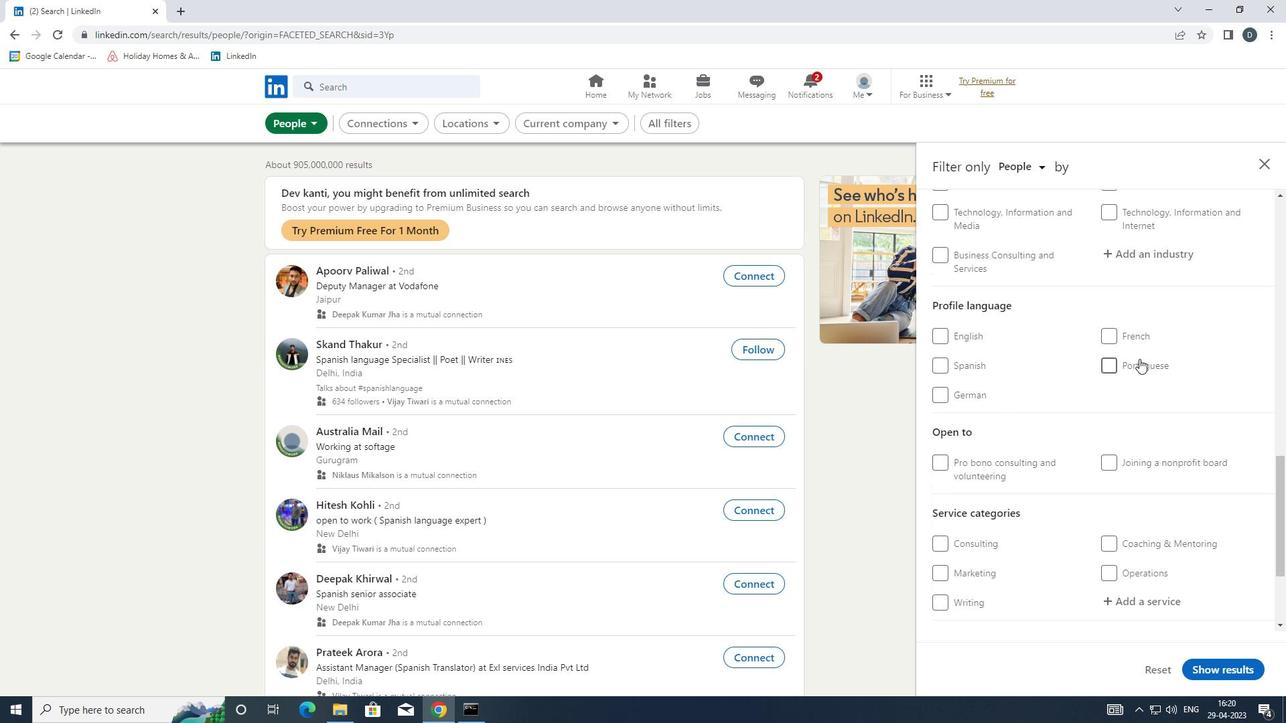 
Action: Mouse pressed left at (1133, 363)
Screenshot: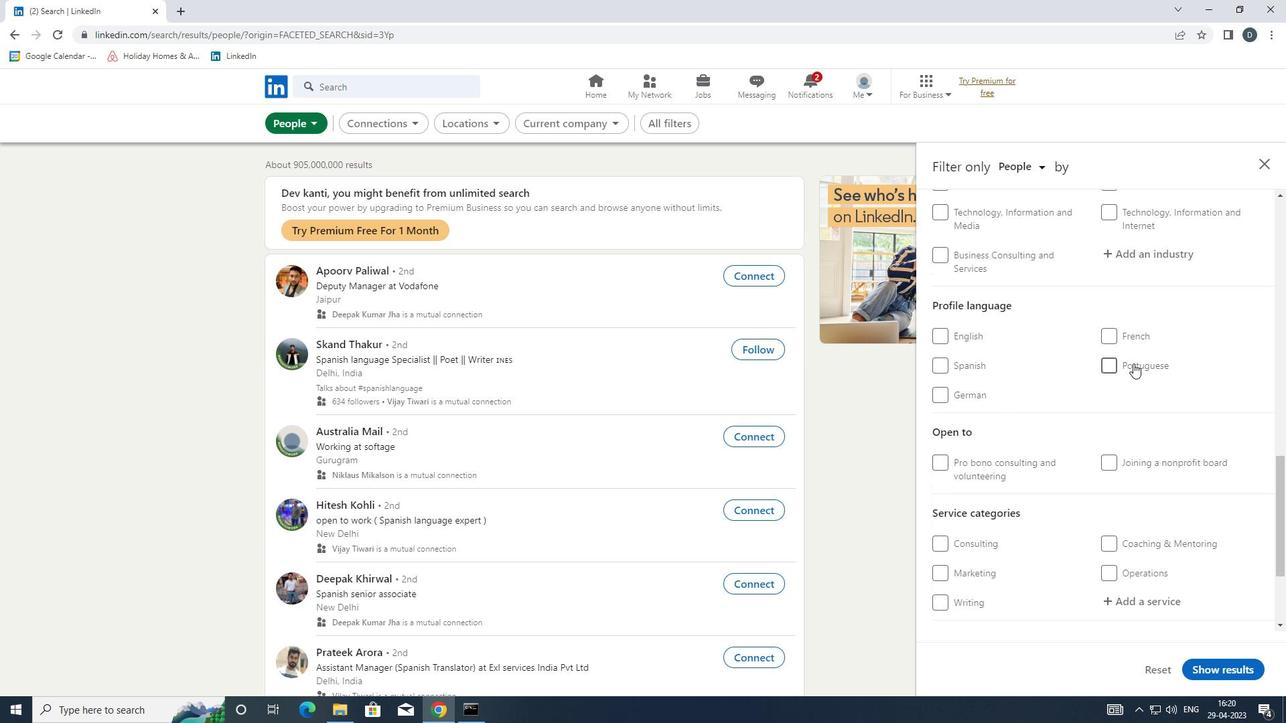 
Action: Mouse moved to (1138, 382)
Screenshot: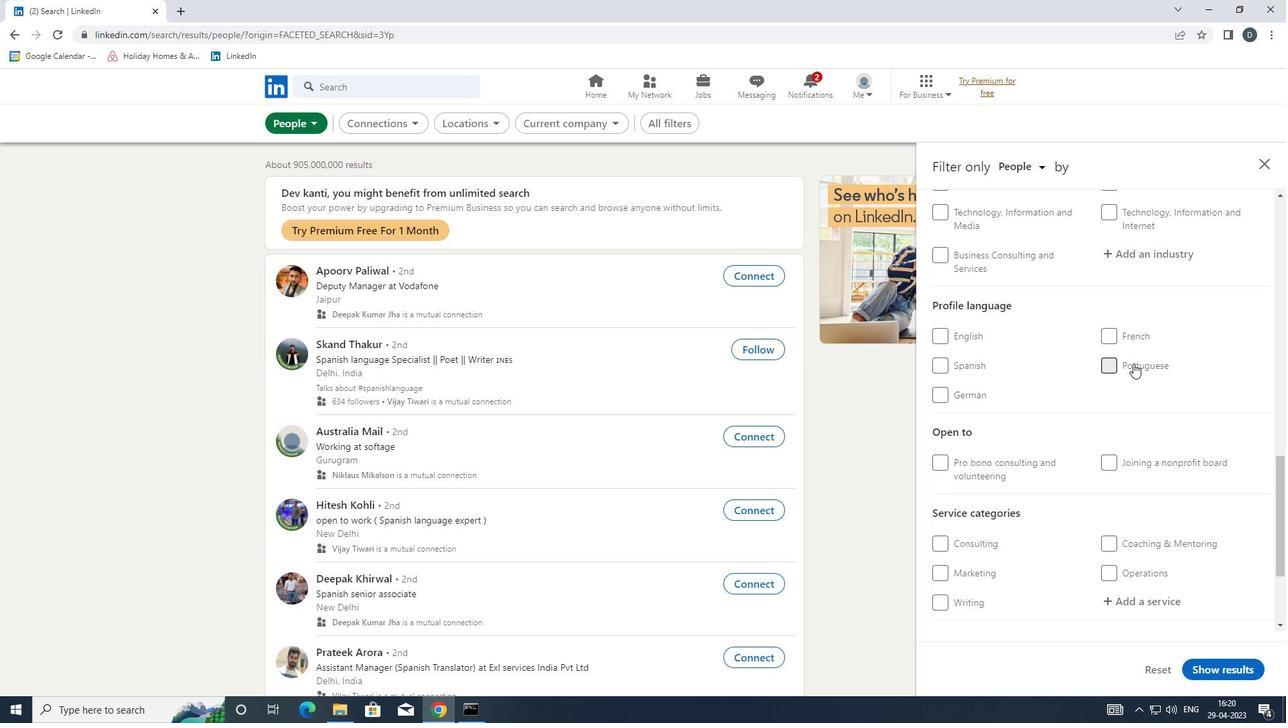 
Action: Mouse scrolled (1138, 383) with delta (0, 0)
Screenshot: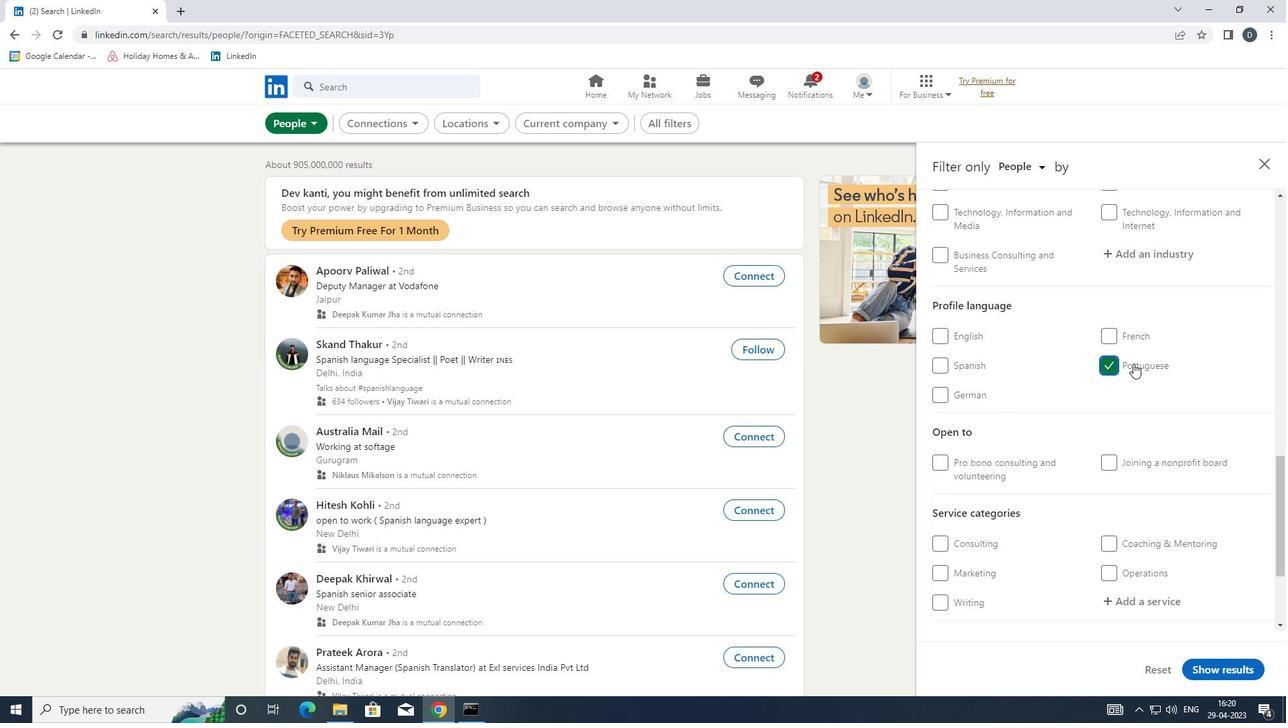 
Action: Mouse scrolled (1138, 383) with delta (0, 0)
Screenshot: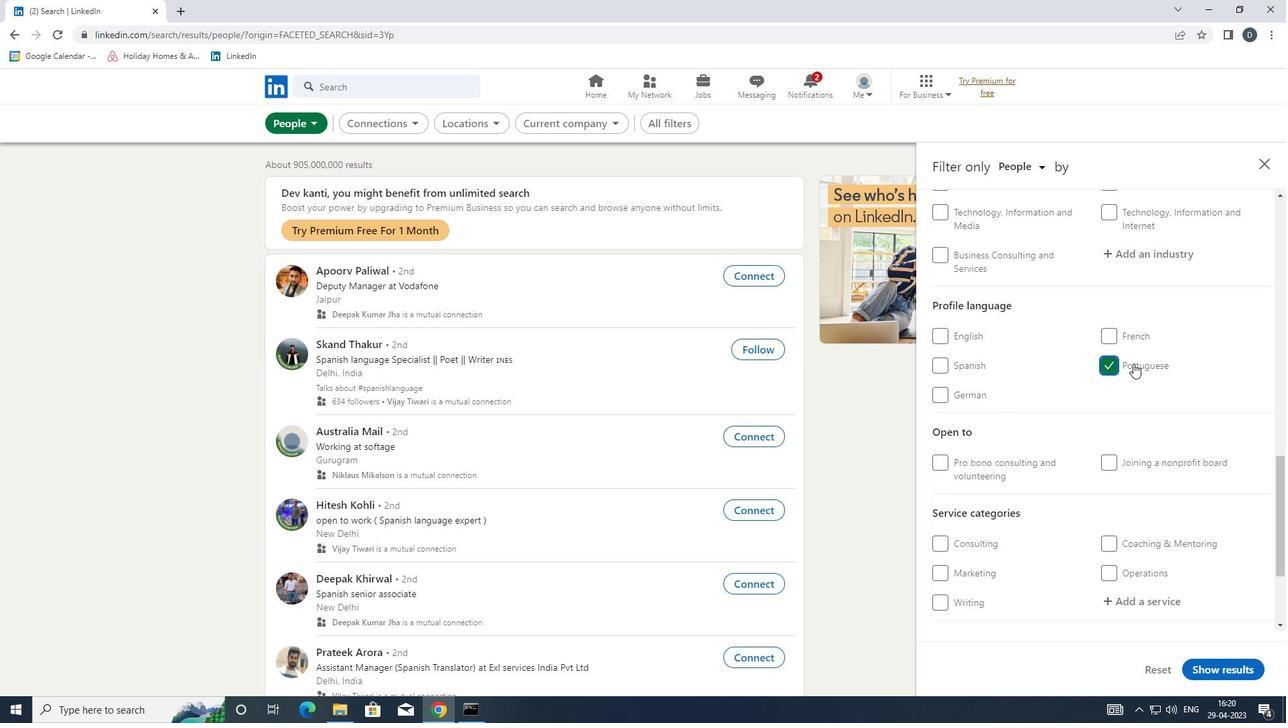 
Action: Mouse scrolled (1138, 383) with delta (0, 0)
Screenshot: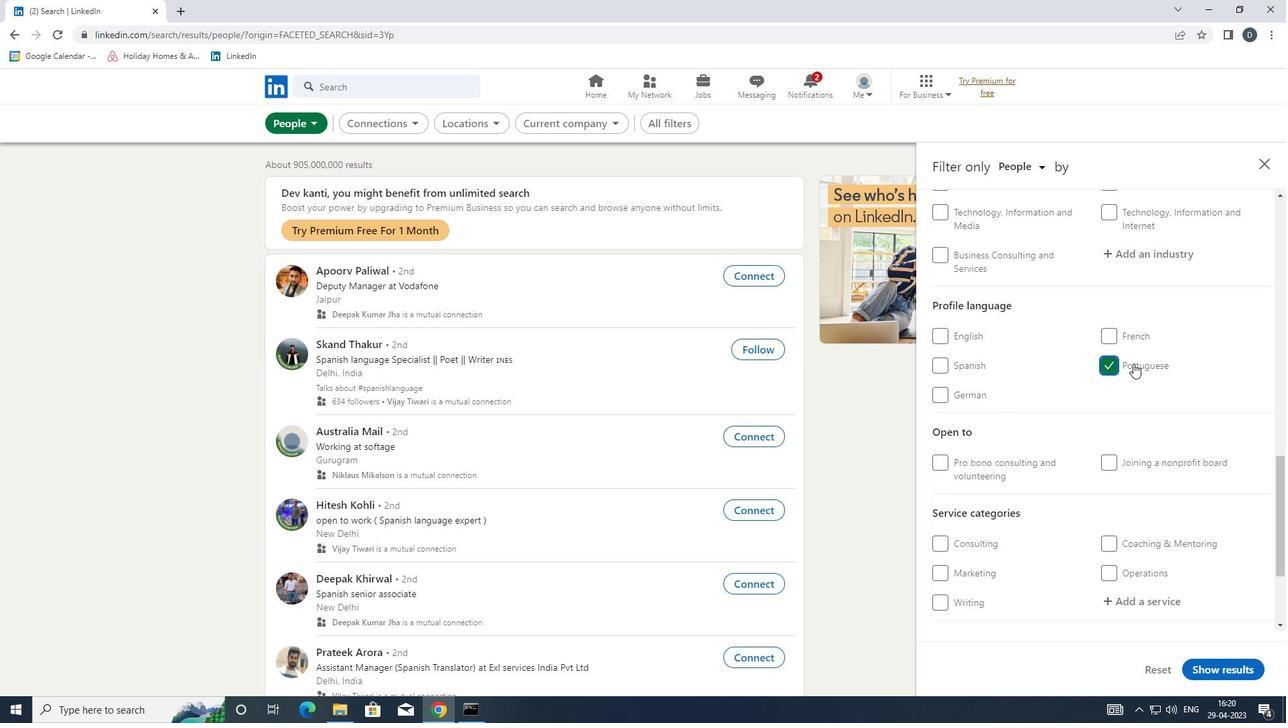 
Action: Mouse scrolled (1138, 383) with delta (0, 0)
Screenshot: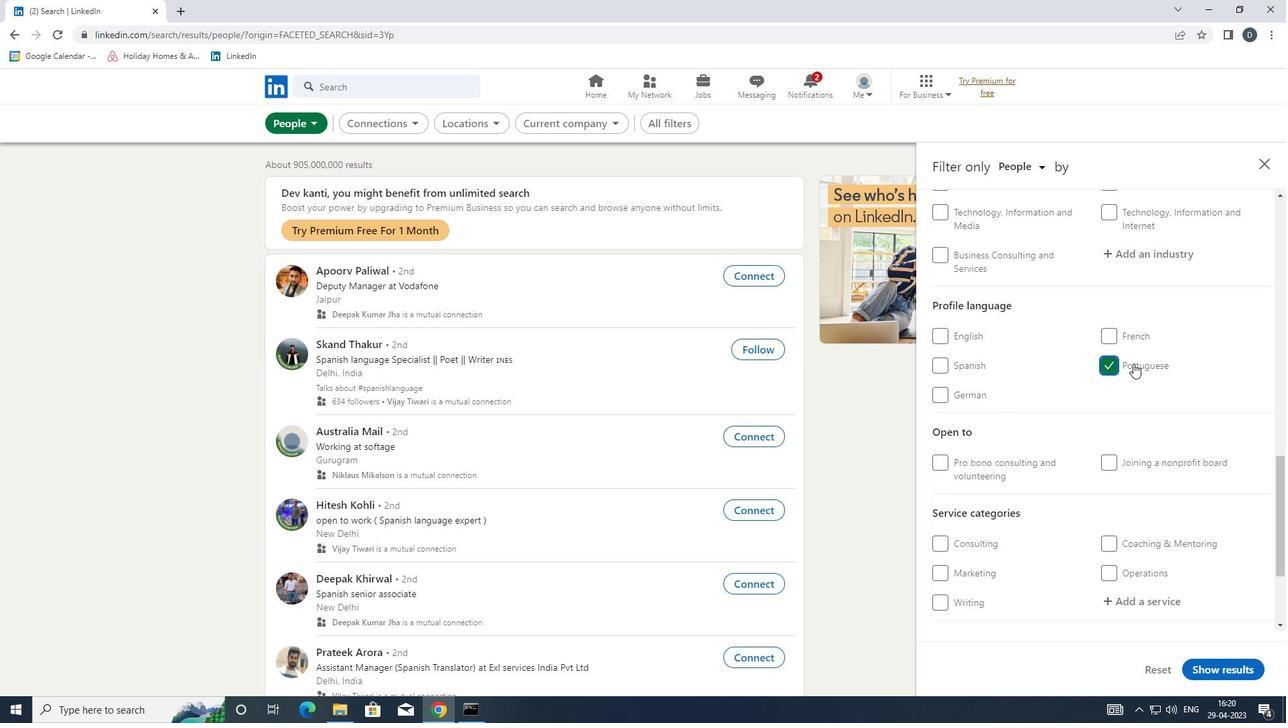
Action: Mouse scrolled (1138, 383) with delta (0, 0)
Screenshot: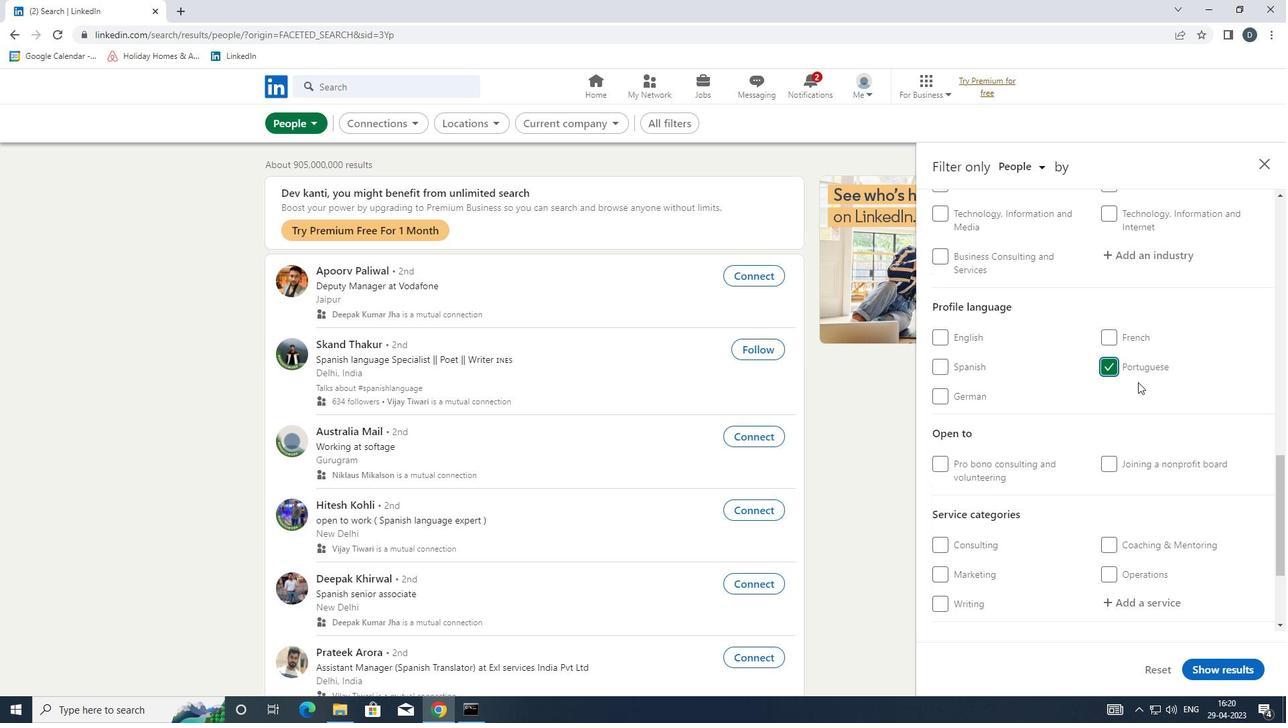 
Action: Mouse scrolled (1138, 383) with delta (0, 0)
Screenshot: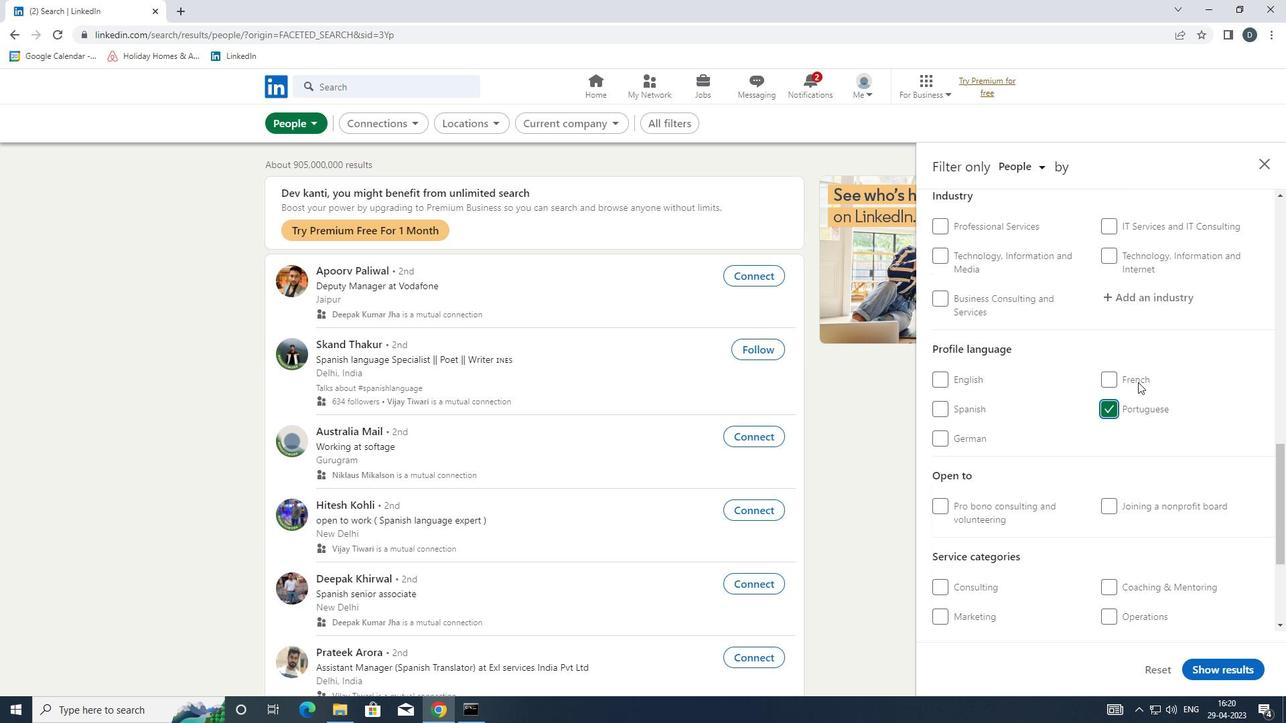 
Action: Mouse moved to (1128, 343)
Screenshot: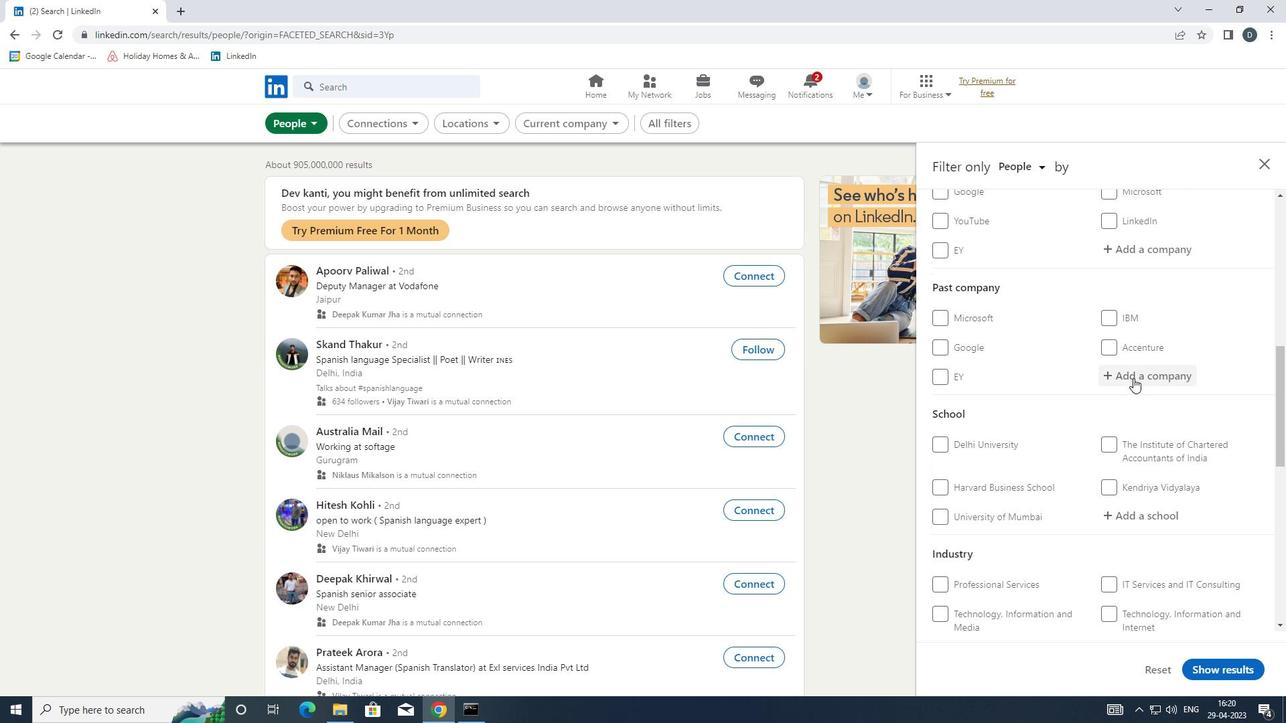 
Action: Mouse scrolled (1128, 344) with delta (0, 0)
Screenshot: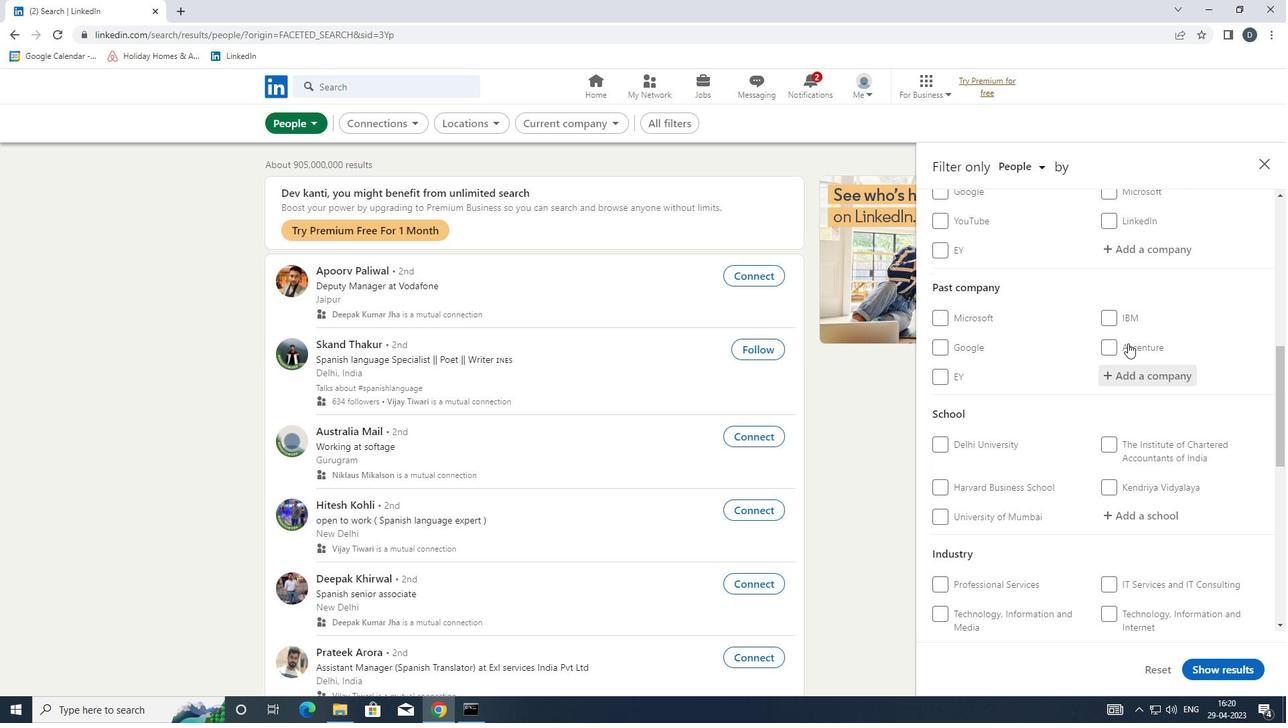 
Action: Mouse moved to (1143, 322)
Screenshot: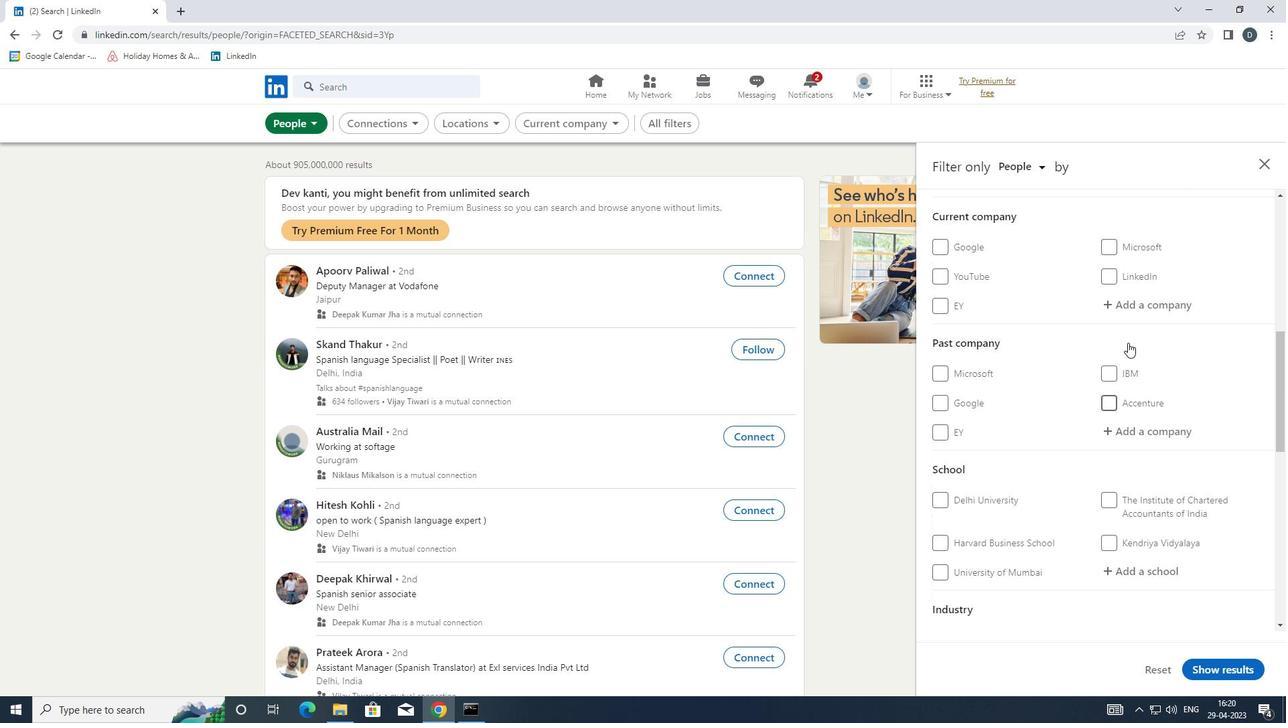 
Action: Mouse pressed left at (1143, 322)
Screenshot: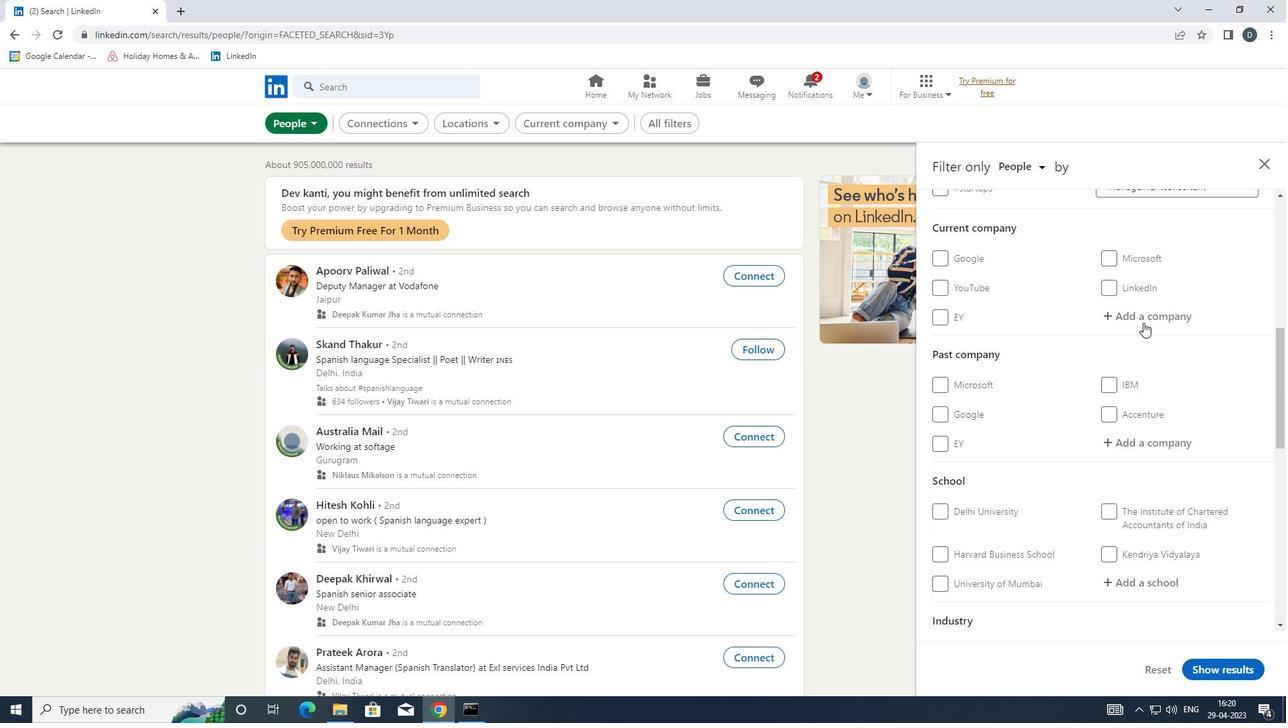 
Action: Key pressed <Key.shift>ASCENDION
Screenshot: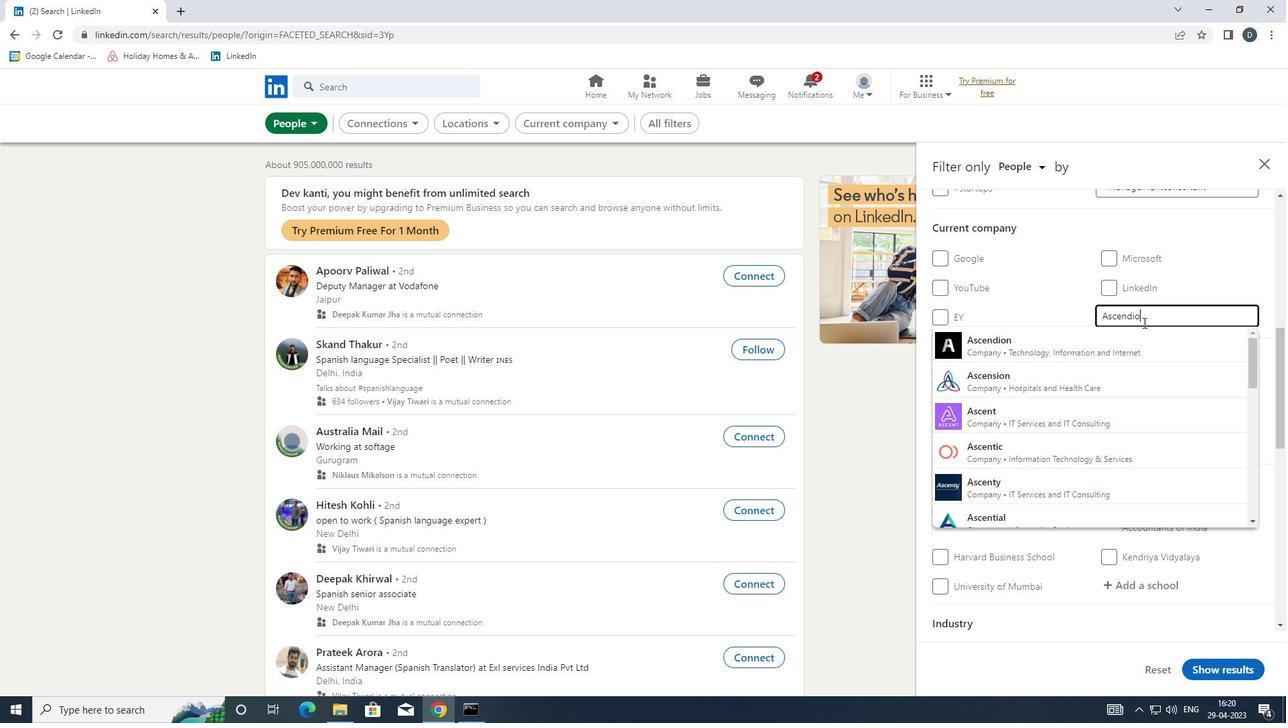 
Action: Mouse moved to (1129, 337)
Screenshot: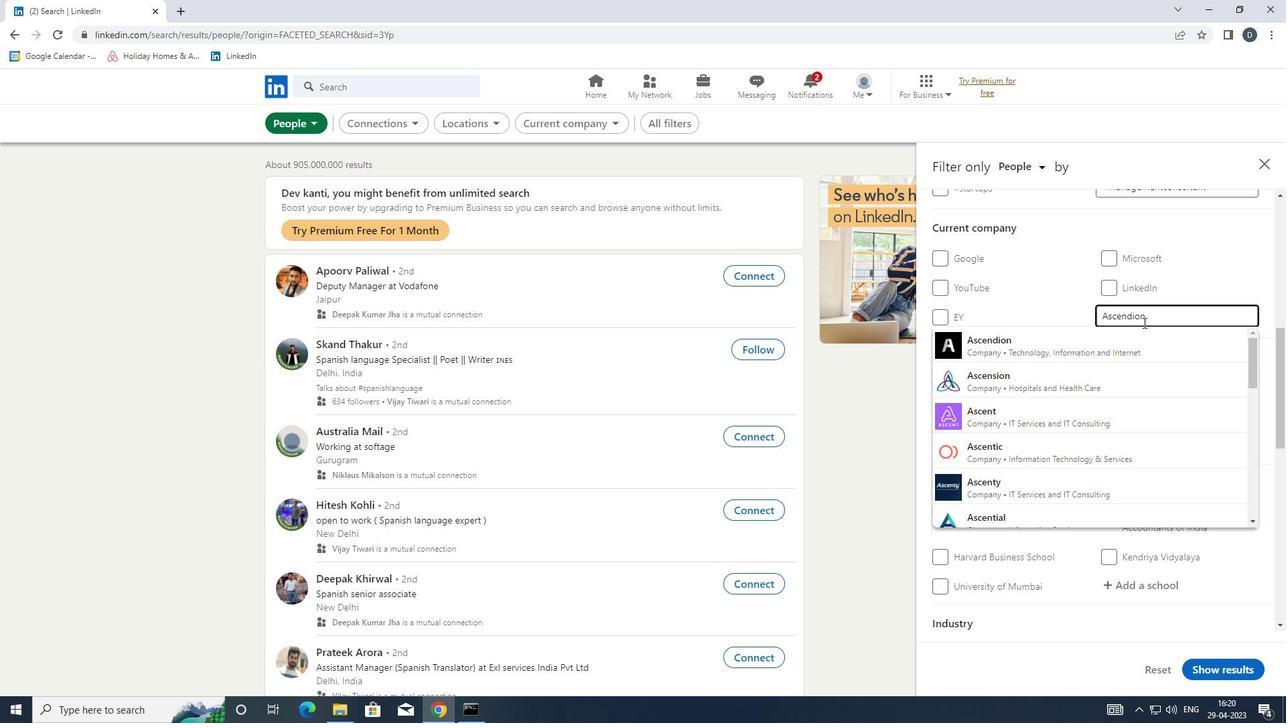
Action: Mouse pressed left at (1129, 337)
Screenshot: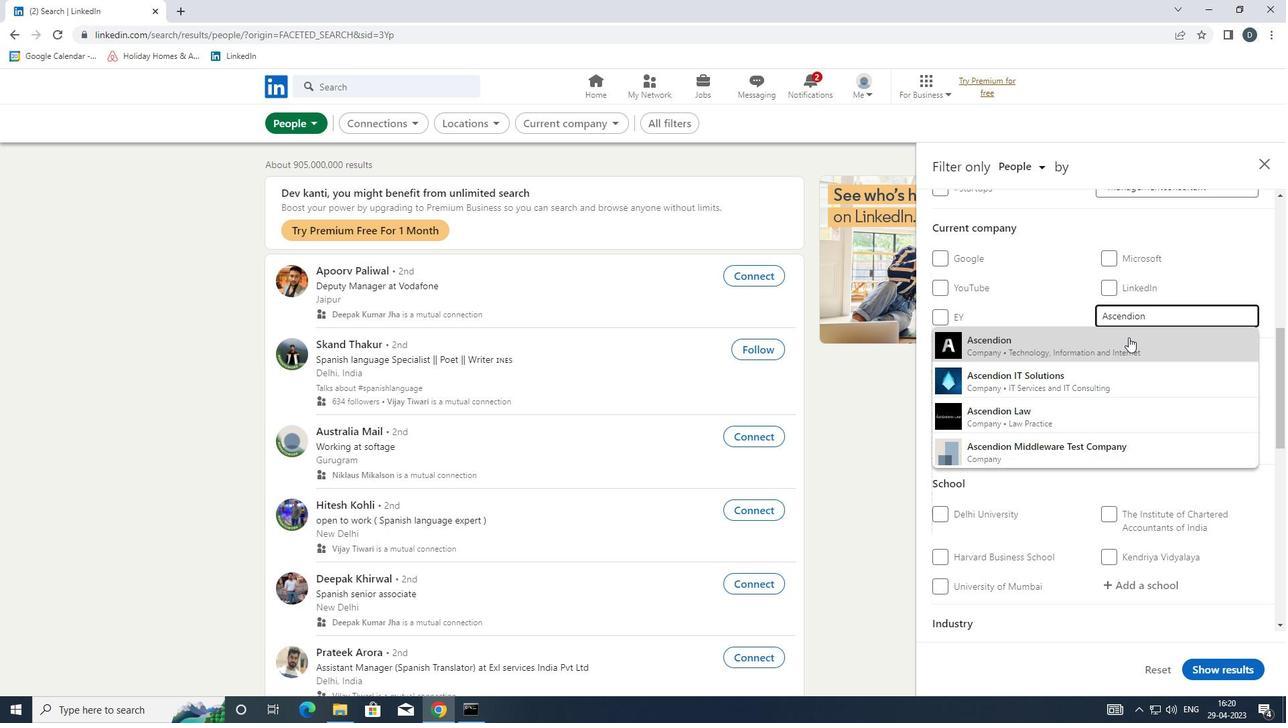 
Action: Mouse moved to (1127, 337)
Screenshot: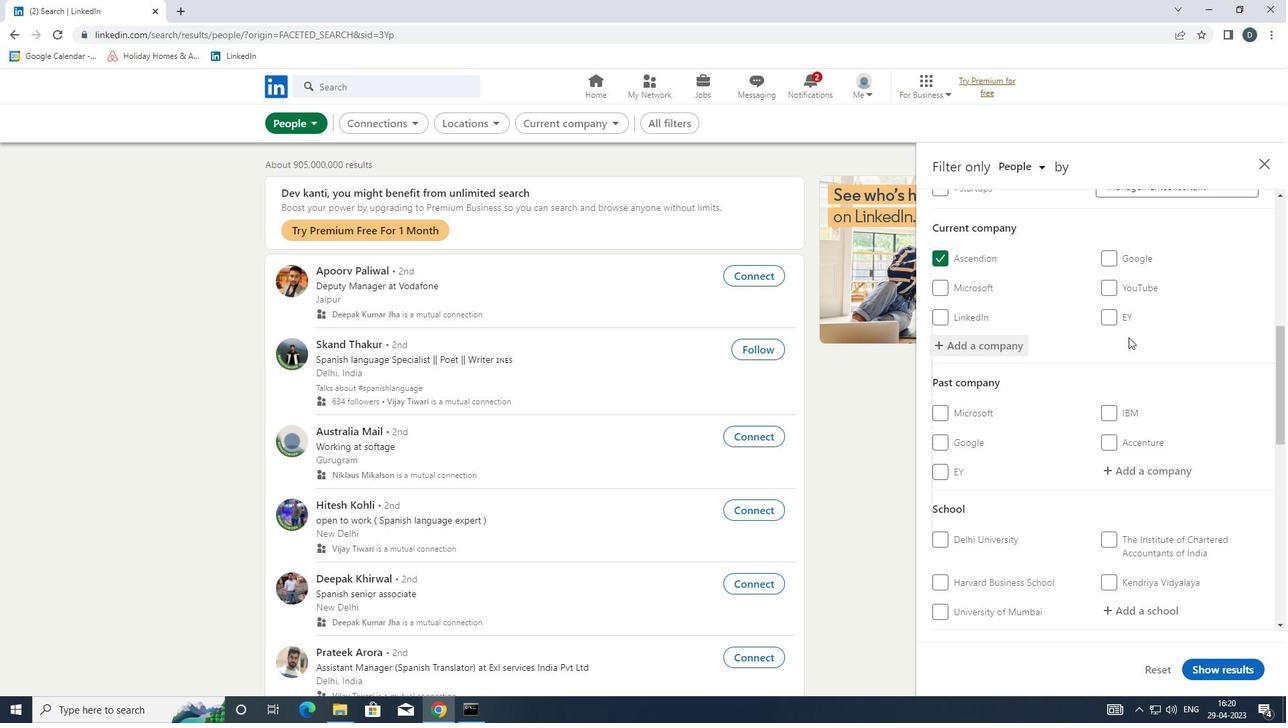 
Action: Mouse scrolled (1127, 337) with delta (0, 0)
Screenshot: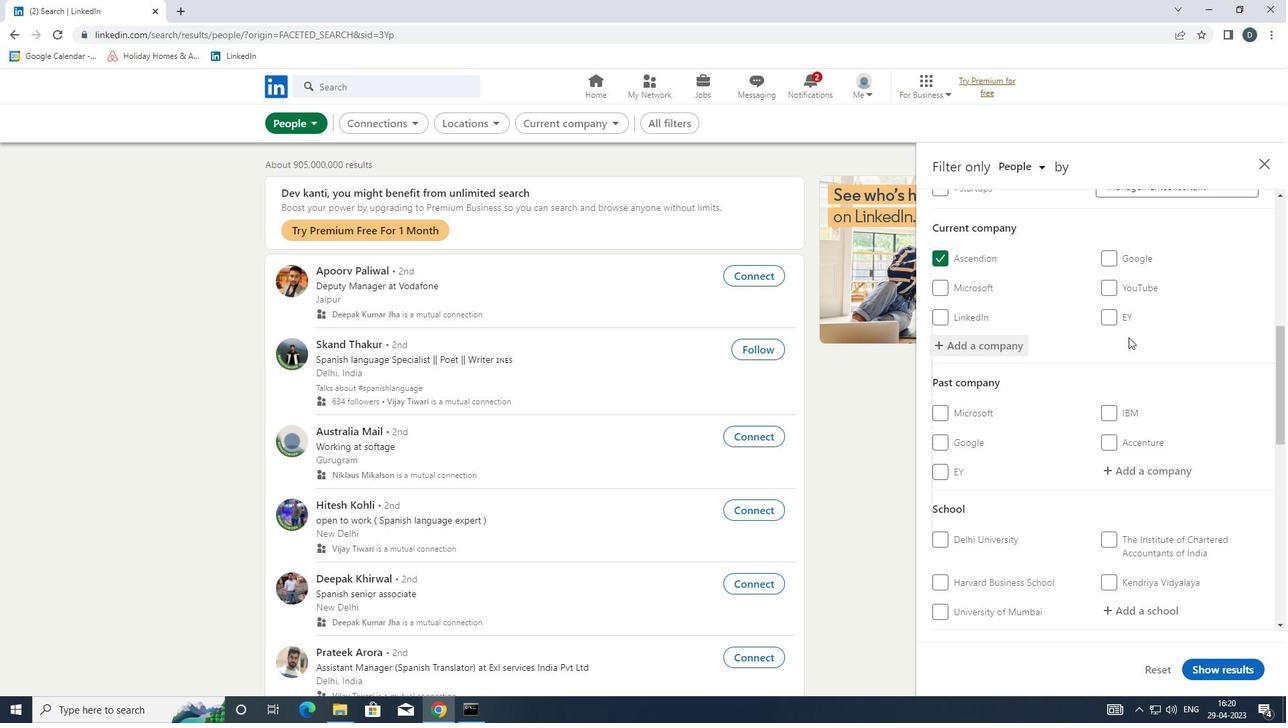 
Action: Mouse moved to (1127, 339)
Screenshot: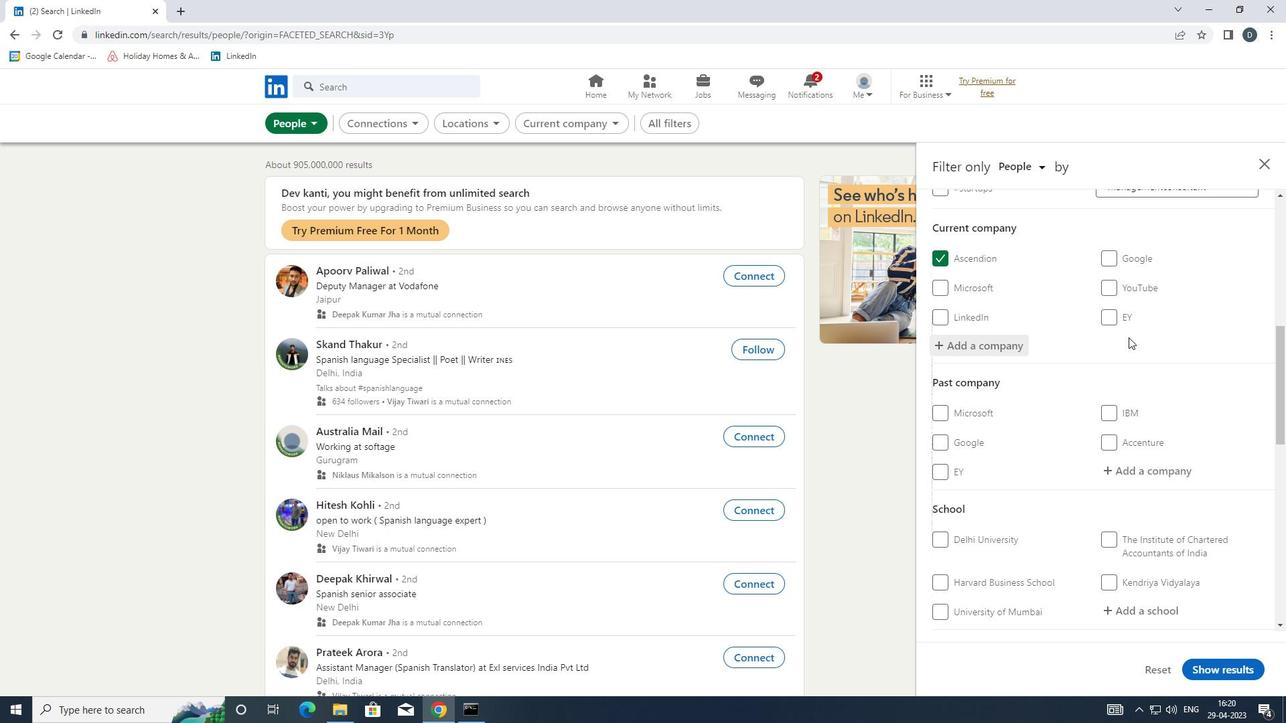 
Action: Mouse scrolled (1127, 338) with delta (0, 0)
Screenshot: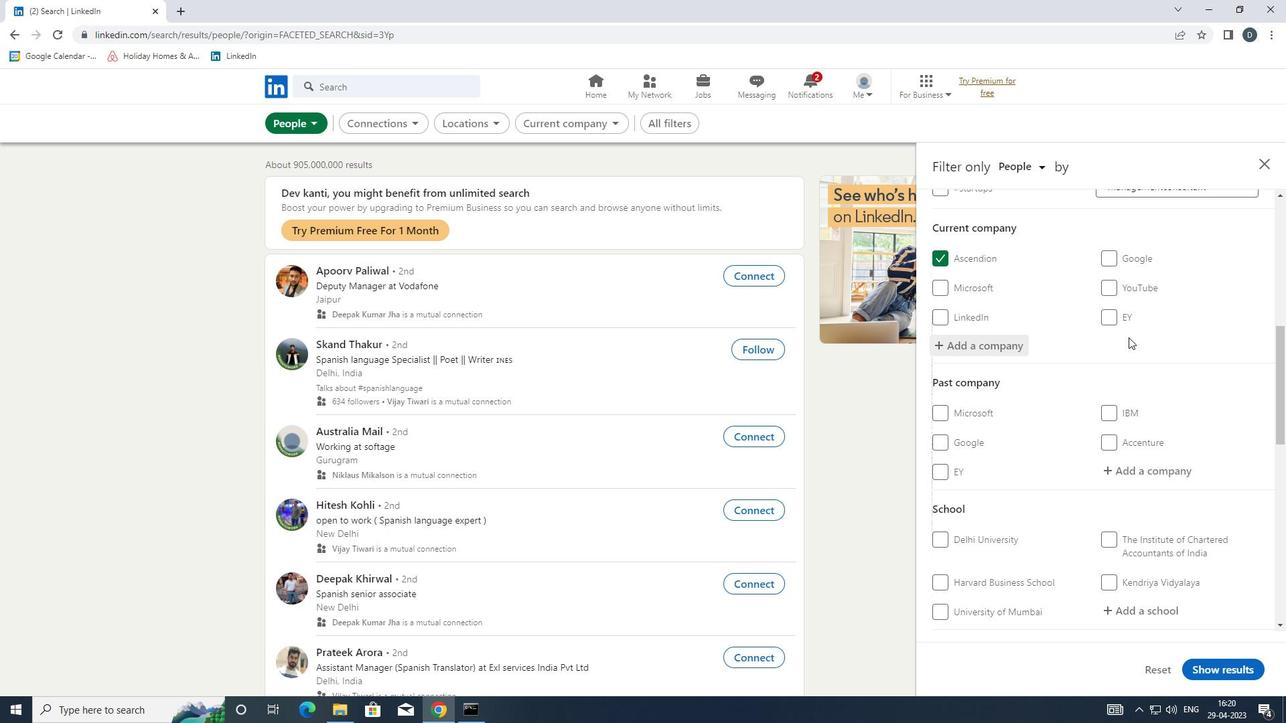 
Action: Mouse scrolled (1127, 338) with delta (0, 0)
Screenshot: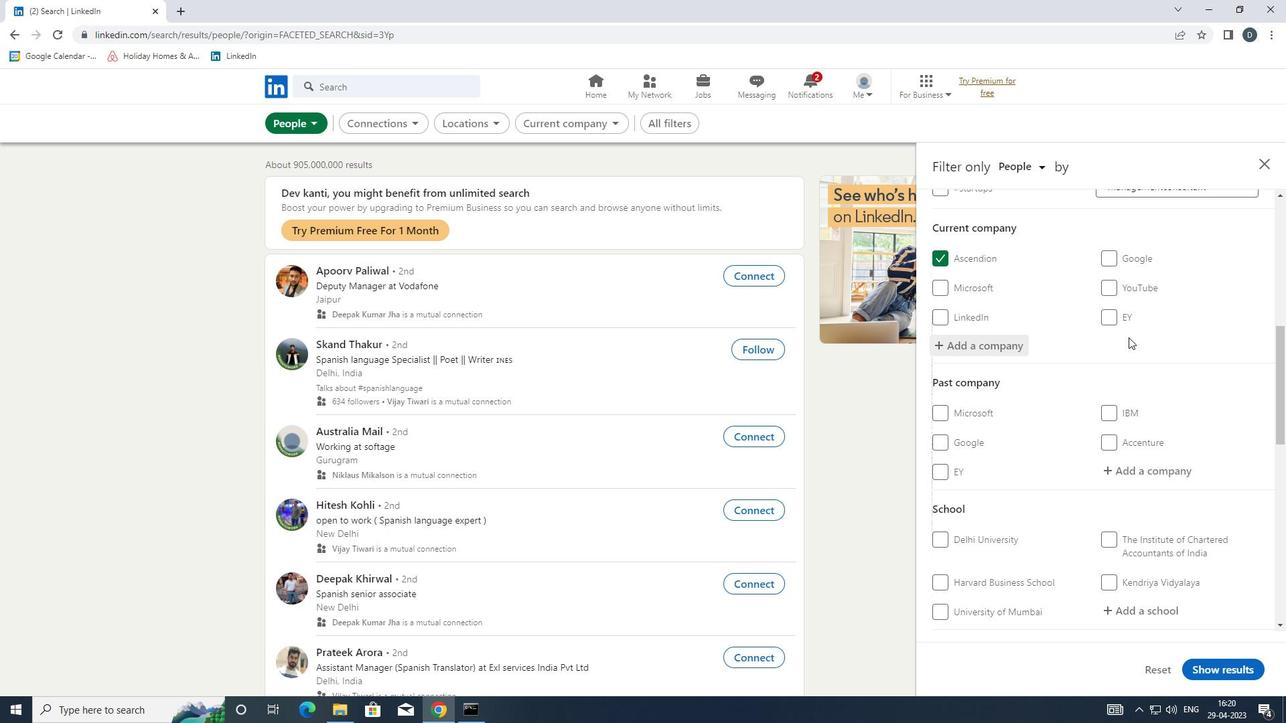 
Action: Mouse moved to (1139, 406)
Screenshot: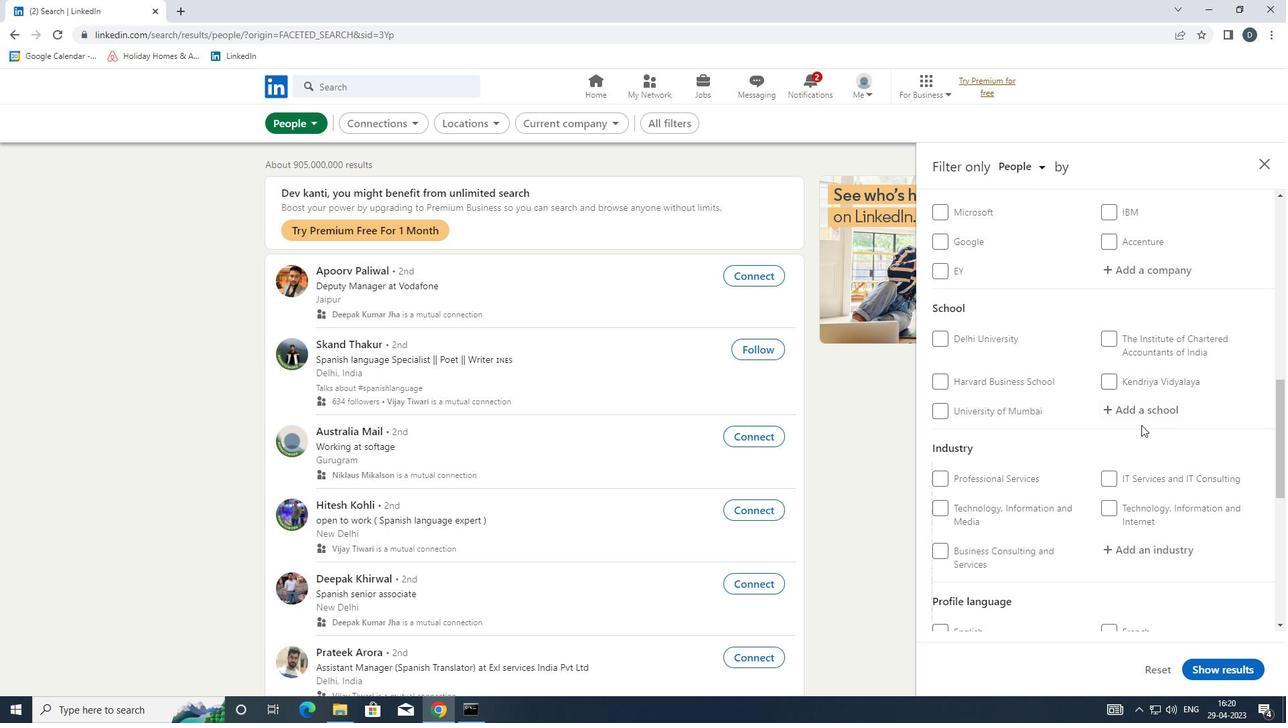 
Action: Mouse pressed left at (1139, 406)
Screenshot: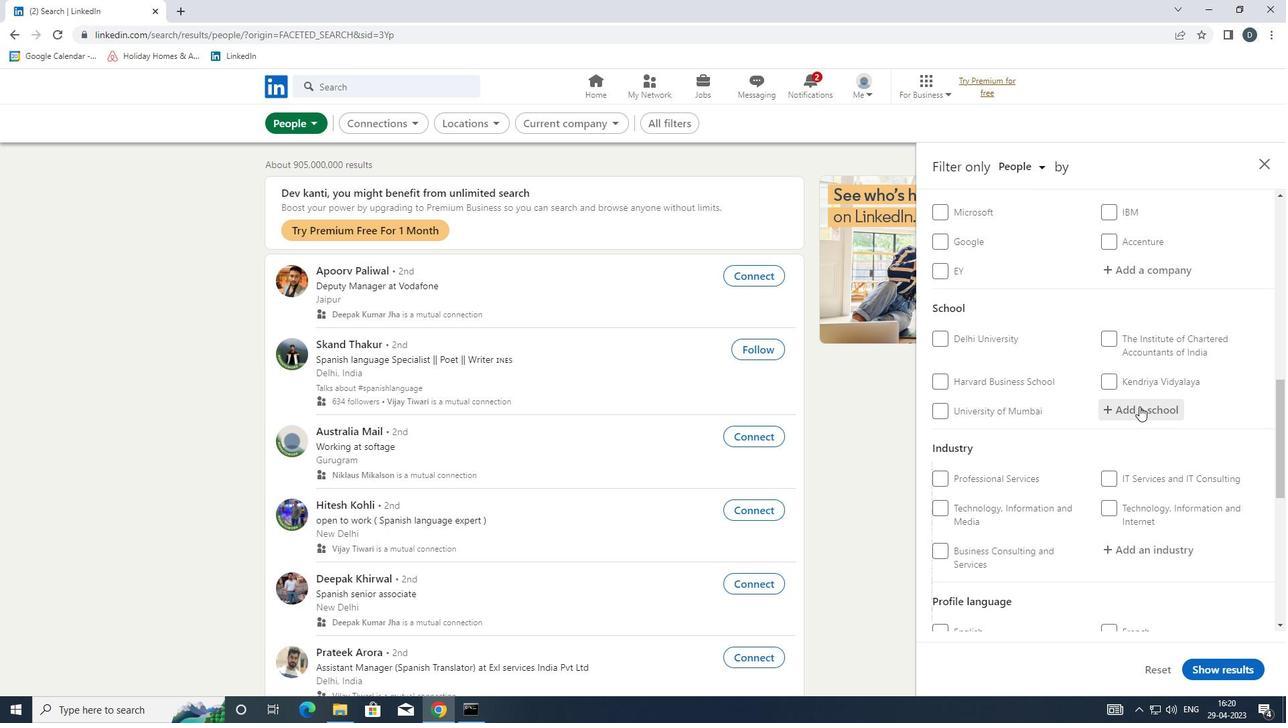 
Action: Mouse moved to (1140, 406)
Screenshot: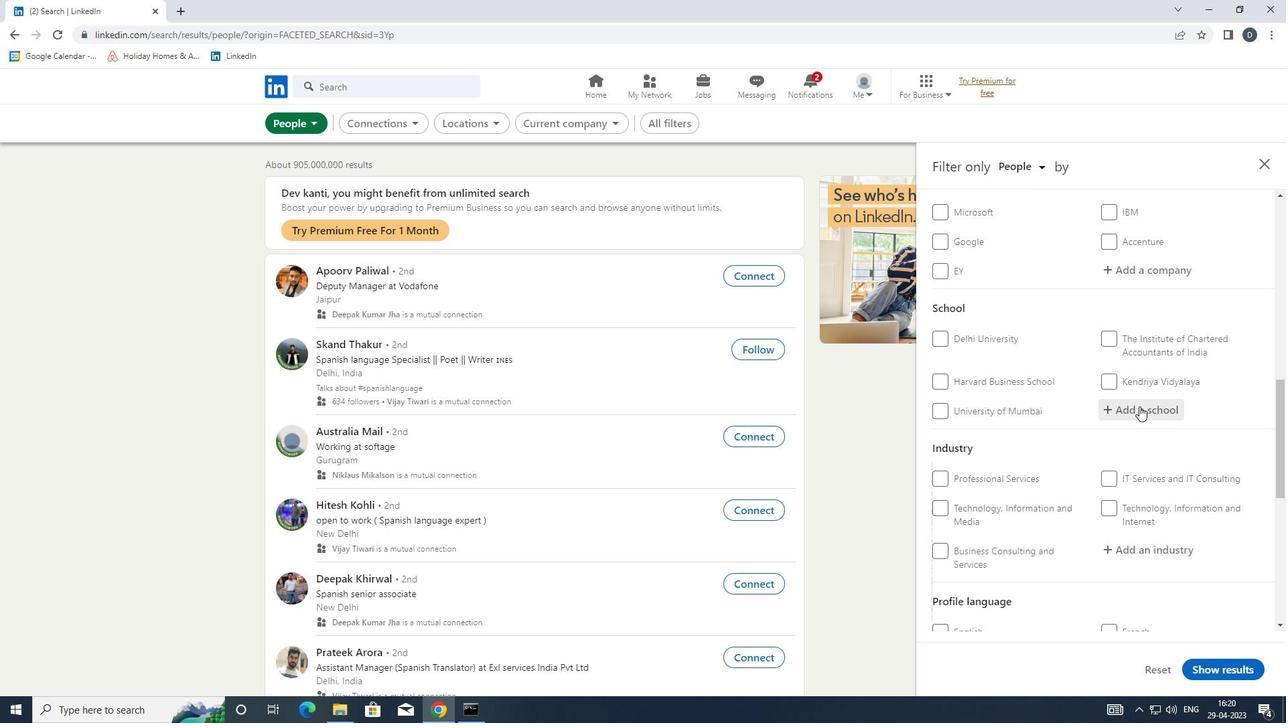 
Action: Key pressed <Key.shift><Key.shift><Key.shift><Key.shift><Key.shift><Key.shift><Key.shift><Key.shift>GURU<Key.space><Key.shift>GHASIDAS
Screenshot: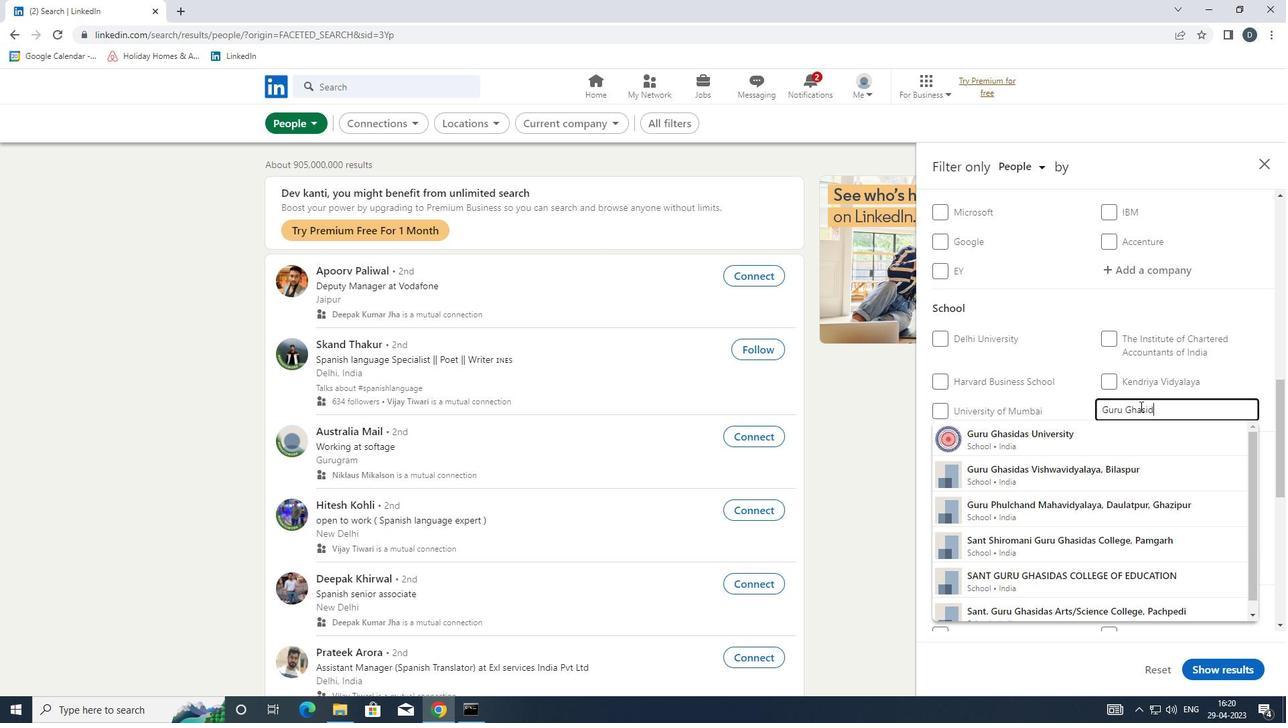 
Action: Mouse moved to (1145, 426)
Screenshot: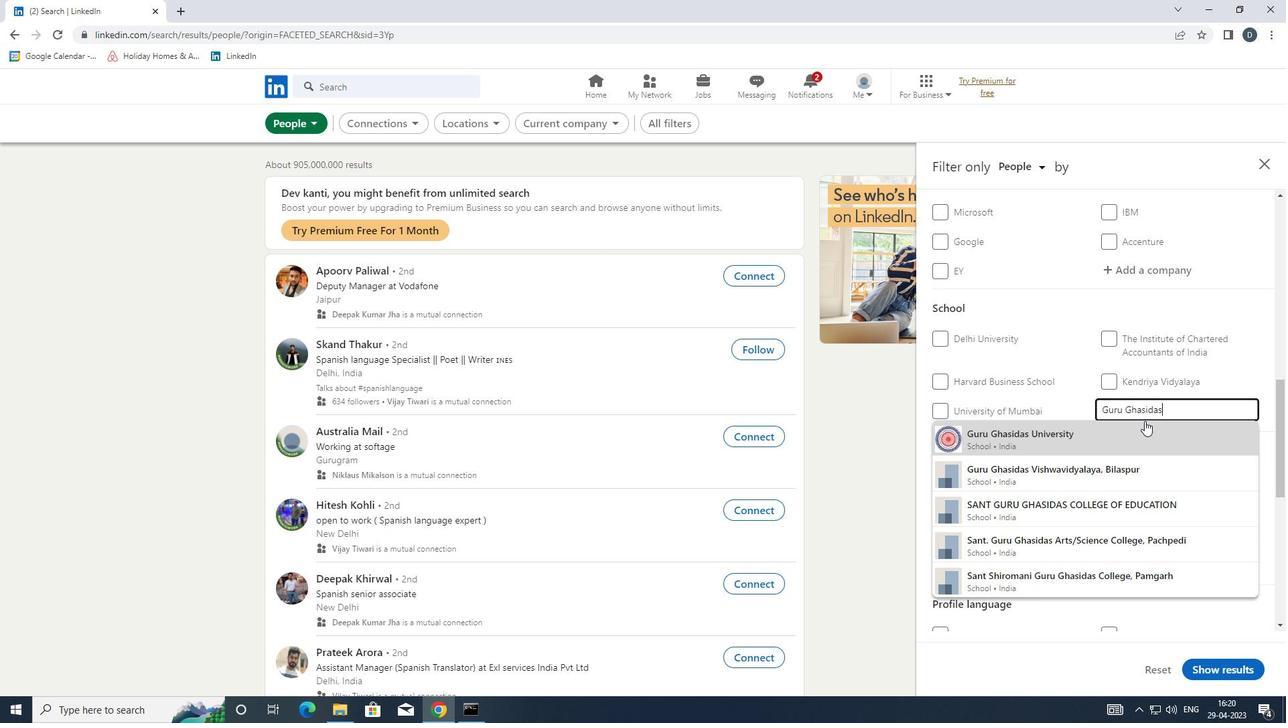 
Action: Mouse pressed left at (1145, 426)
Screenshot: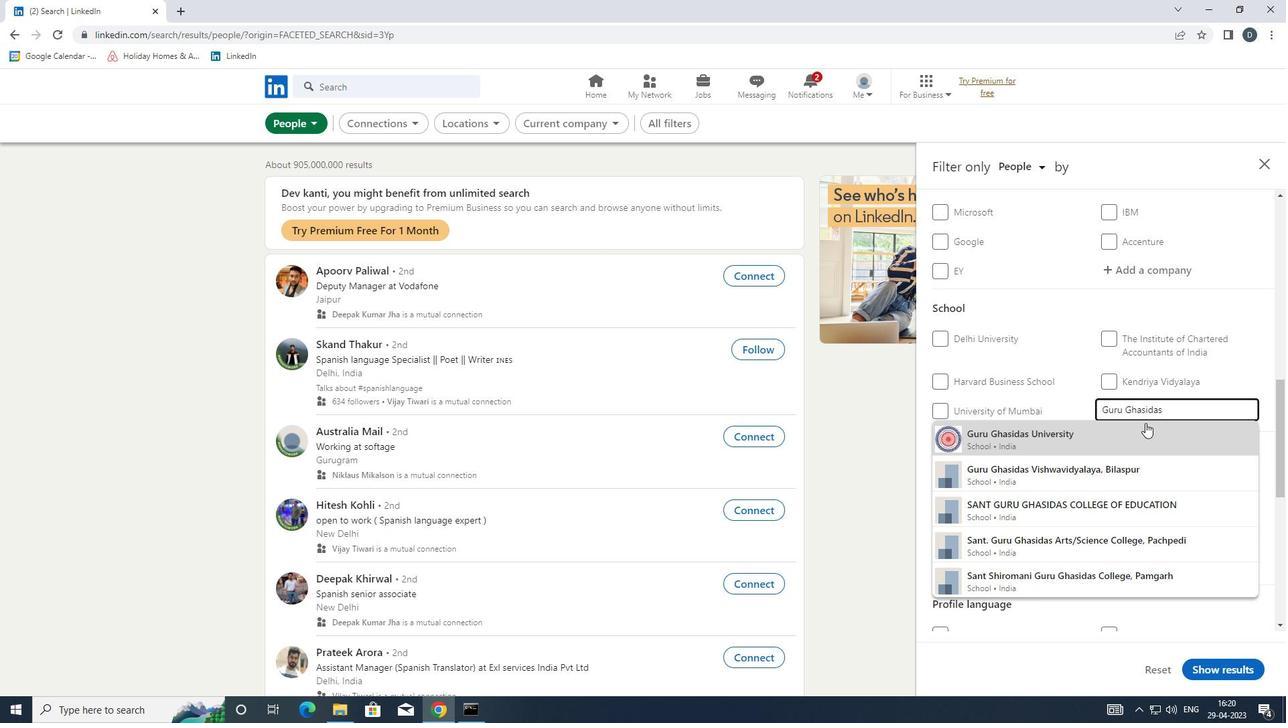 
Action: Mouse moved to (1132, 424)
Screenshot: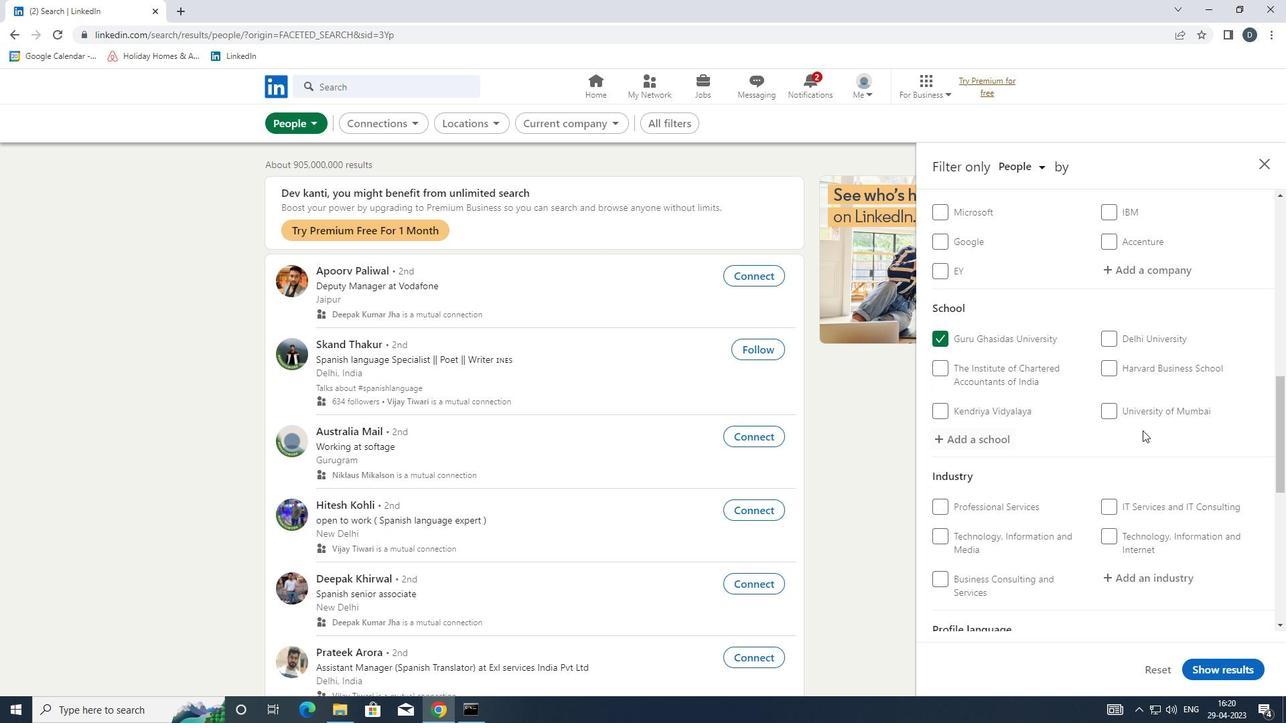 
Action: Mouse scrolled (1132, 423) with delta (0, 0)
Screenshot: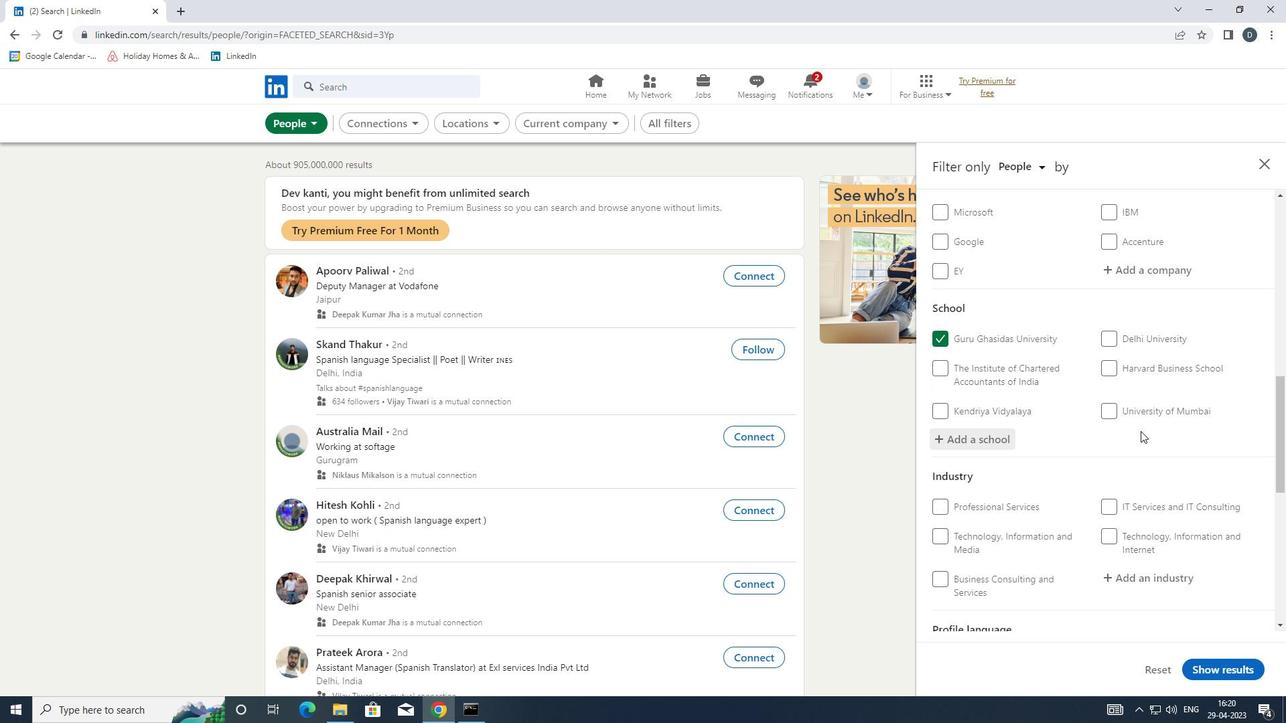 
Action: Mouse moved to (1132, 424)
Screenshot: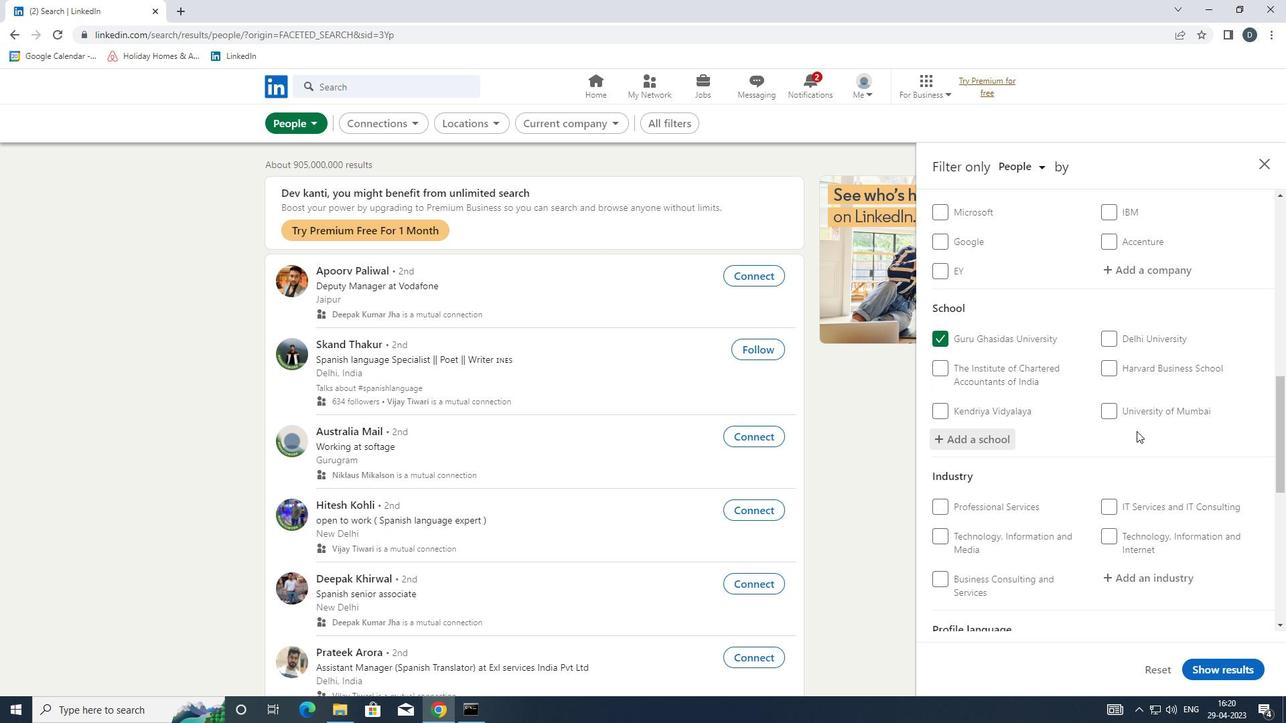 
Action: Mouse scrolled (1132, 423) with delta (0, 0)
Screenshot: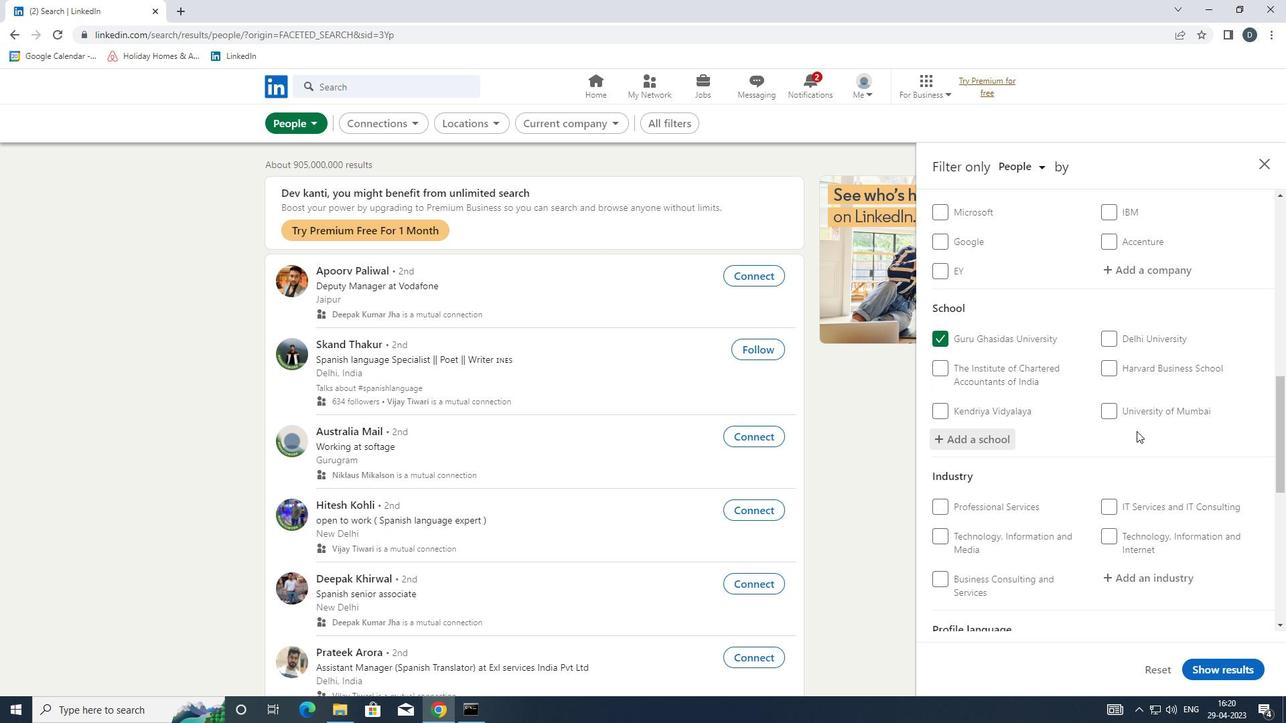 
Action: Mouse moved to (1132, 424)
Screenshot: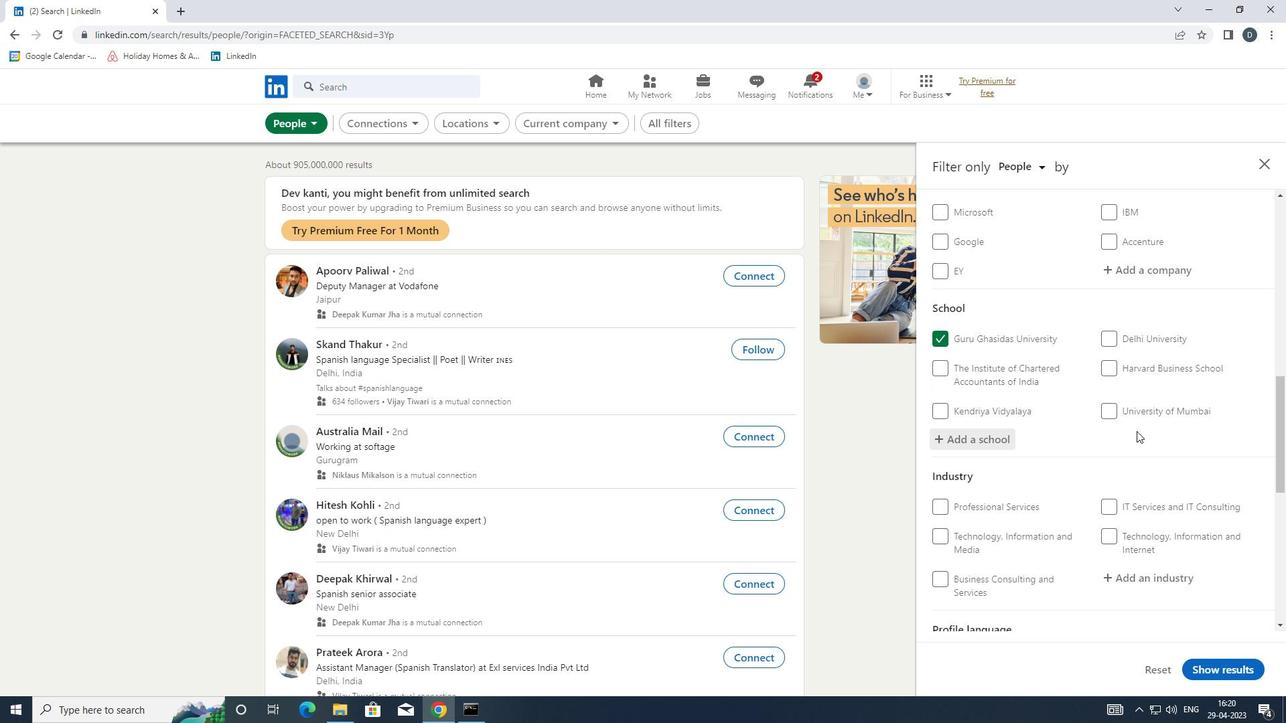 
Action: Mouse scrolled (1132, 424) with delta (0, 0)
Screenshot: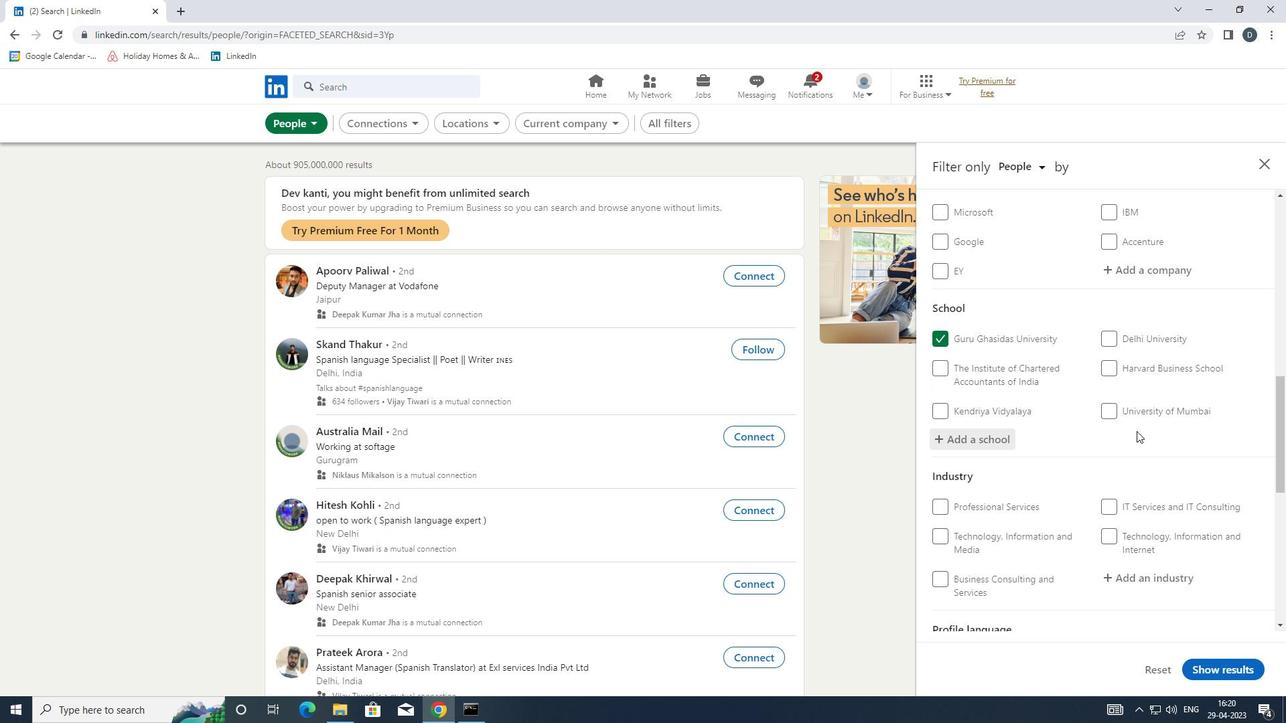 
Action: Mouse moved to (1167, 381)
Screenshot: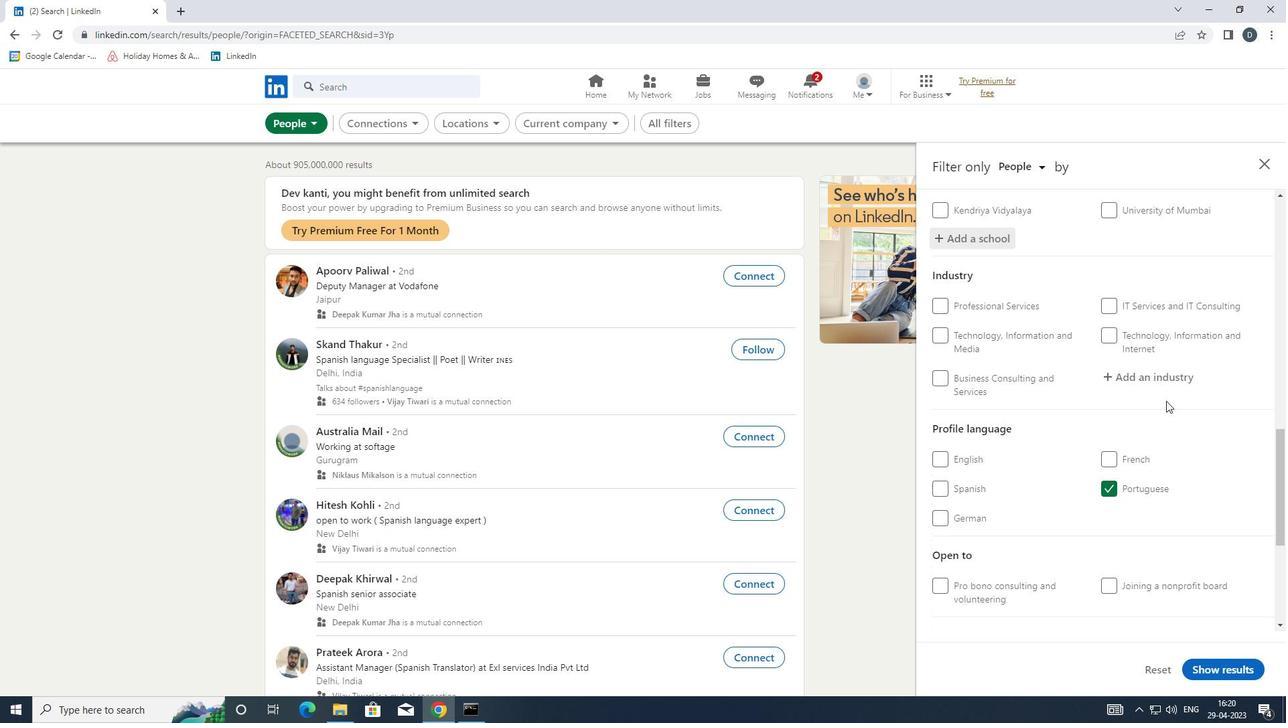 
Action: Mouse pressed left at (1167, 381)
Screenshot: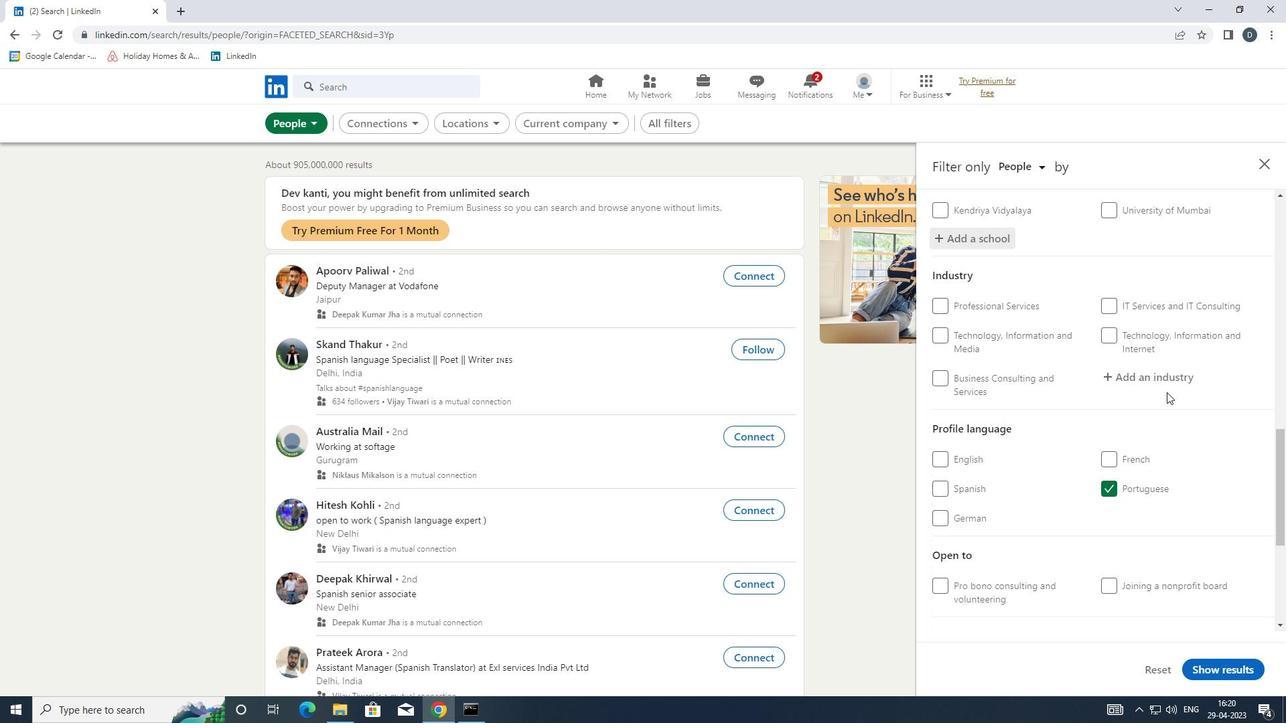
Action: Key pressed <Key.shift>EDUCTA<Key.backspace><Key.backspace>ATION
Screenshot: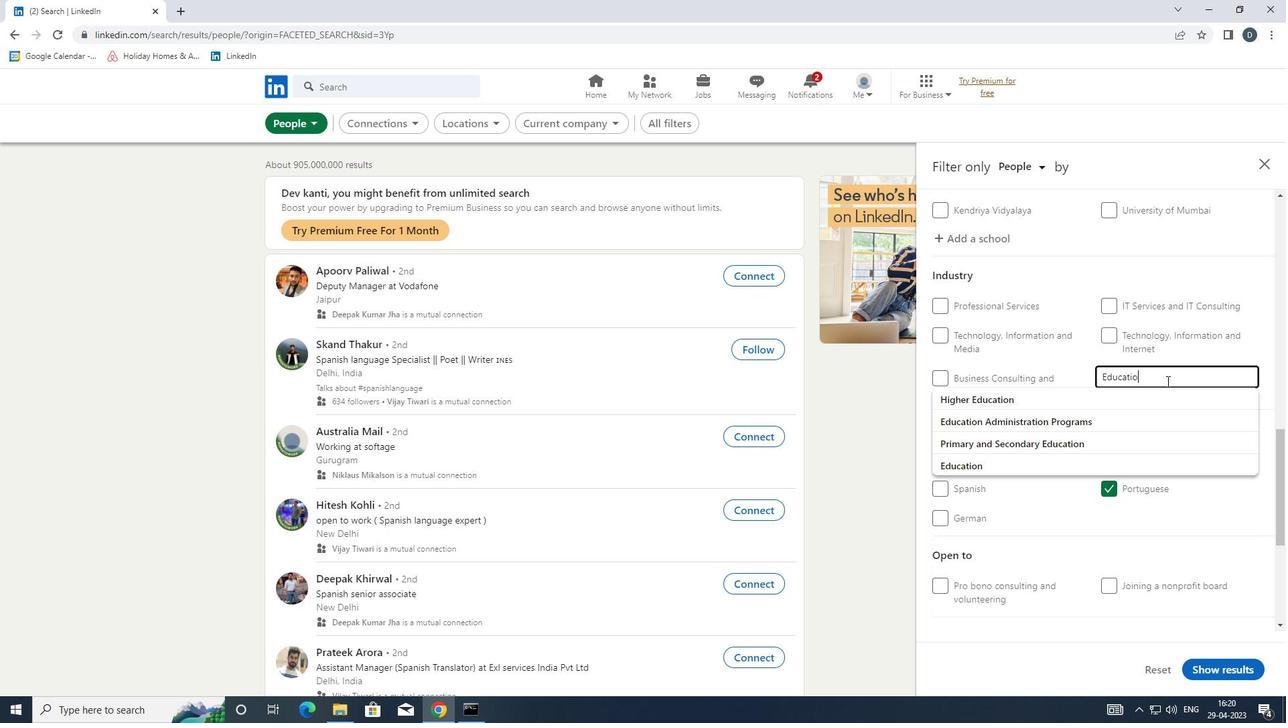 
Action: Mouse moved to (1110, 461)
Screenshot: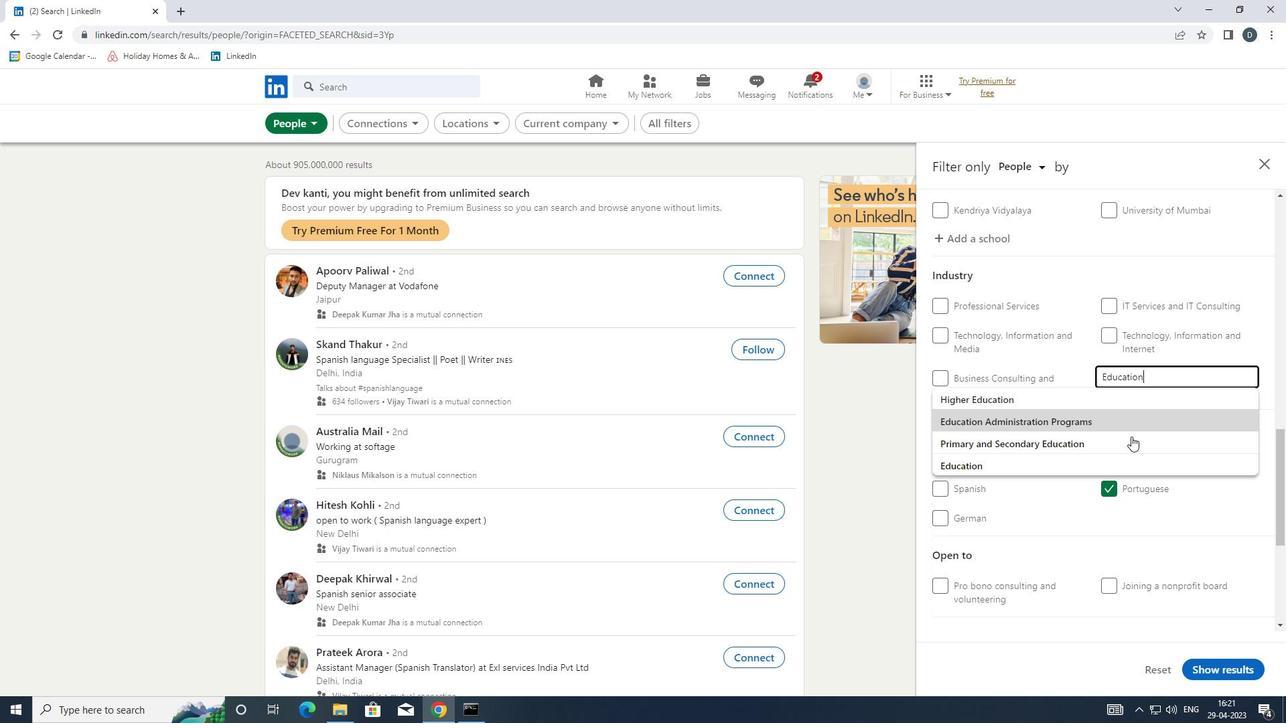 
Action: Mouse pressed left at (1110, 461)
Screenshot: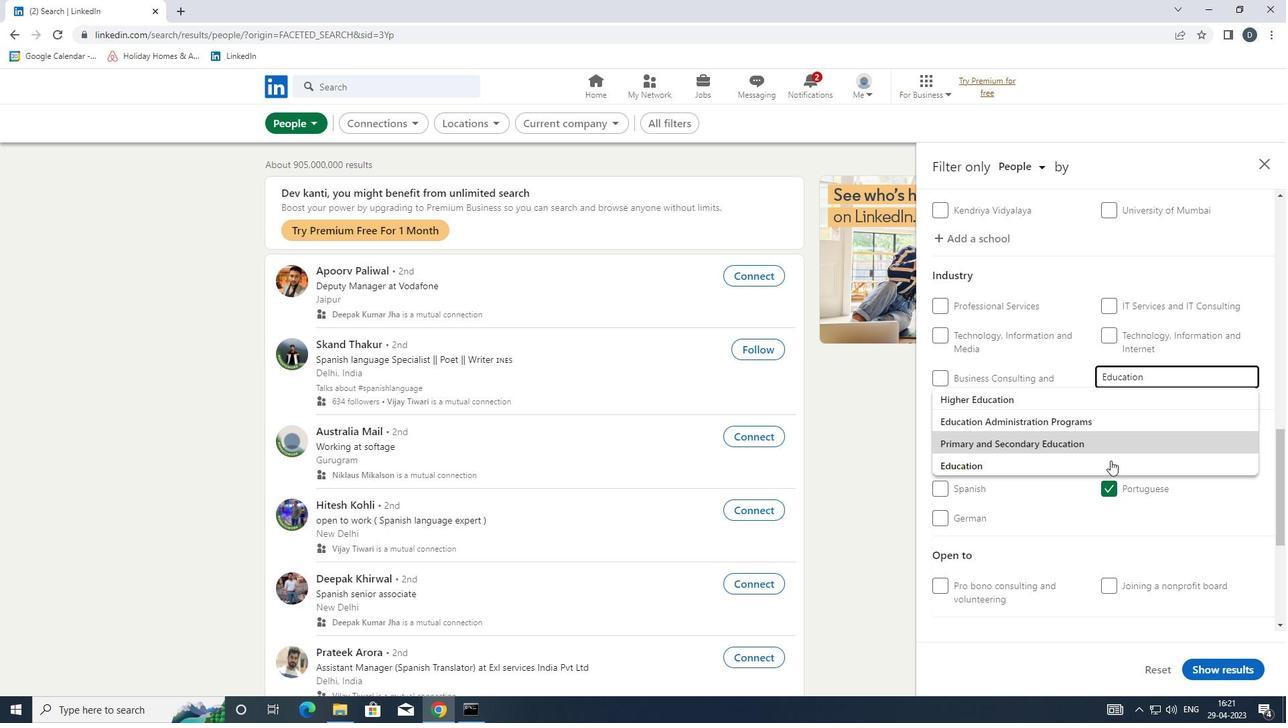 
Action: Mouse moved to (1109, 461)
Screenshot: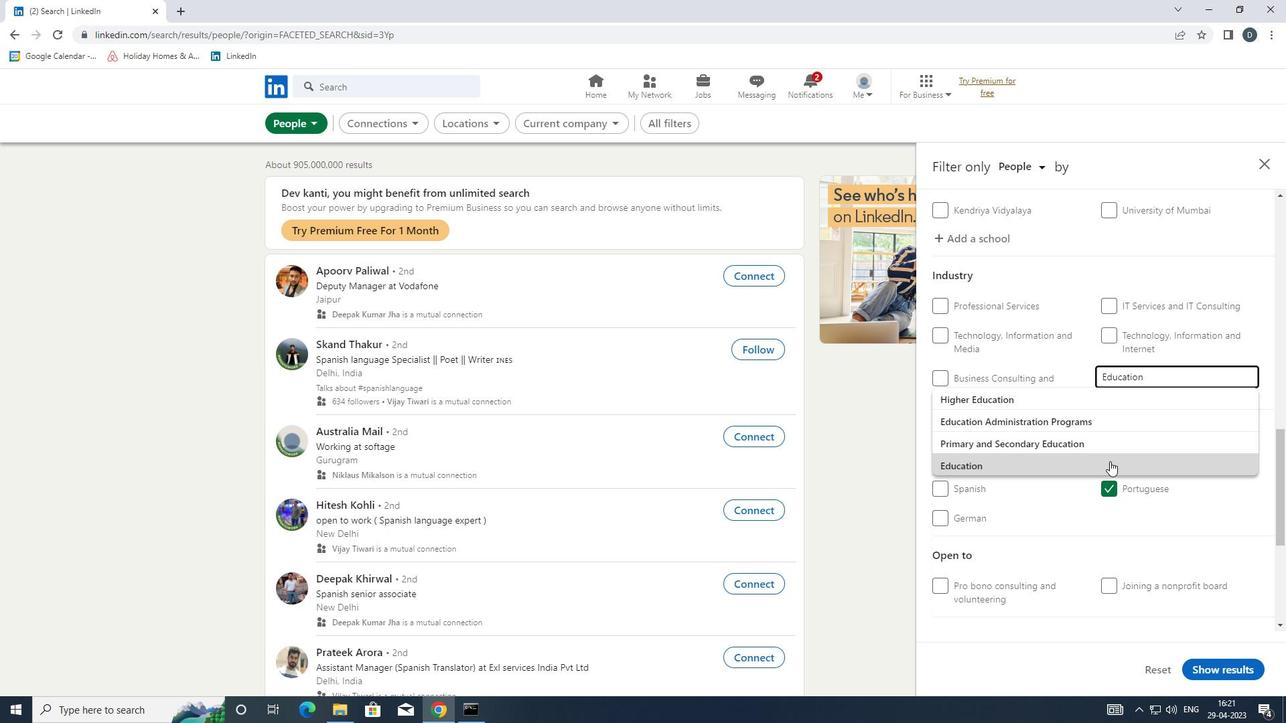 
Action: Mouse scrolled (1109, 461) with delta (0, 0)
Screenshot: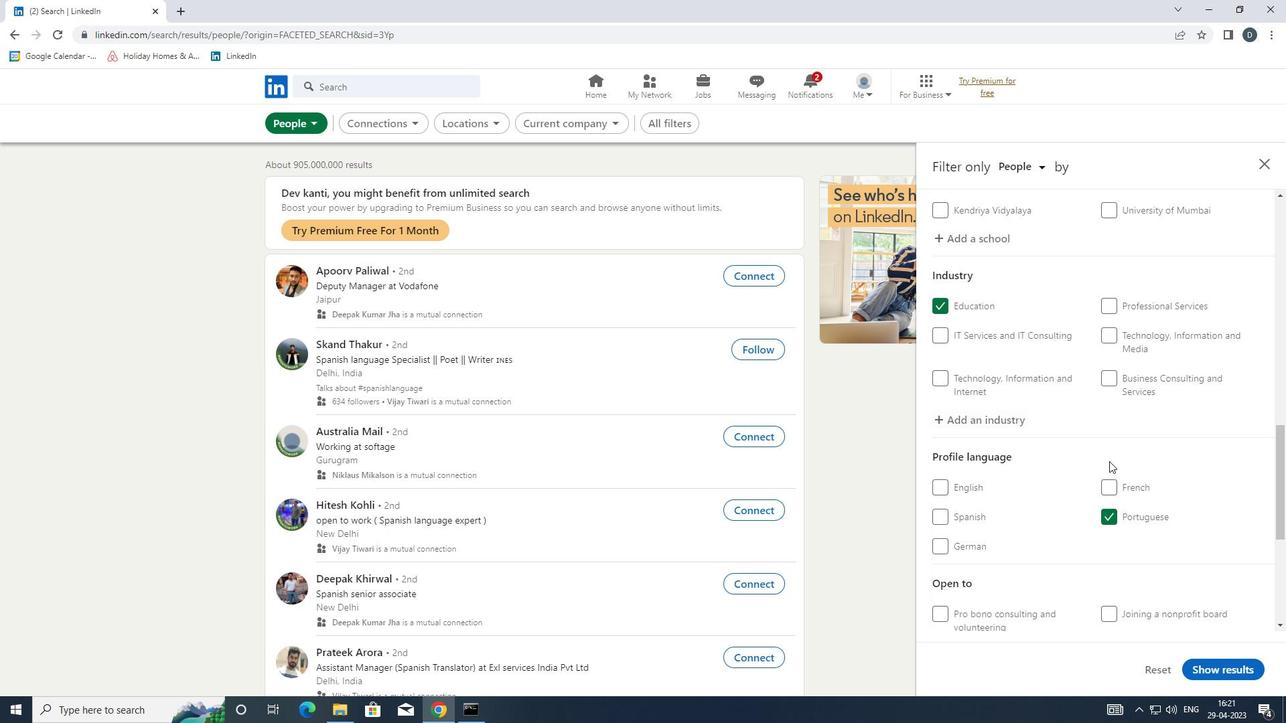 
Action: Mouse scrolled (1109, 461) with delta (0, 0)
Screenshot: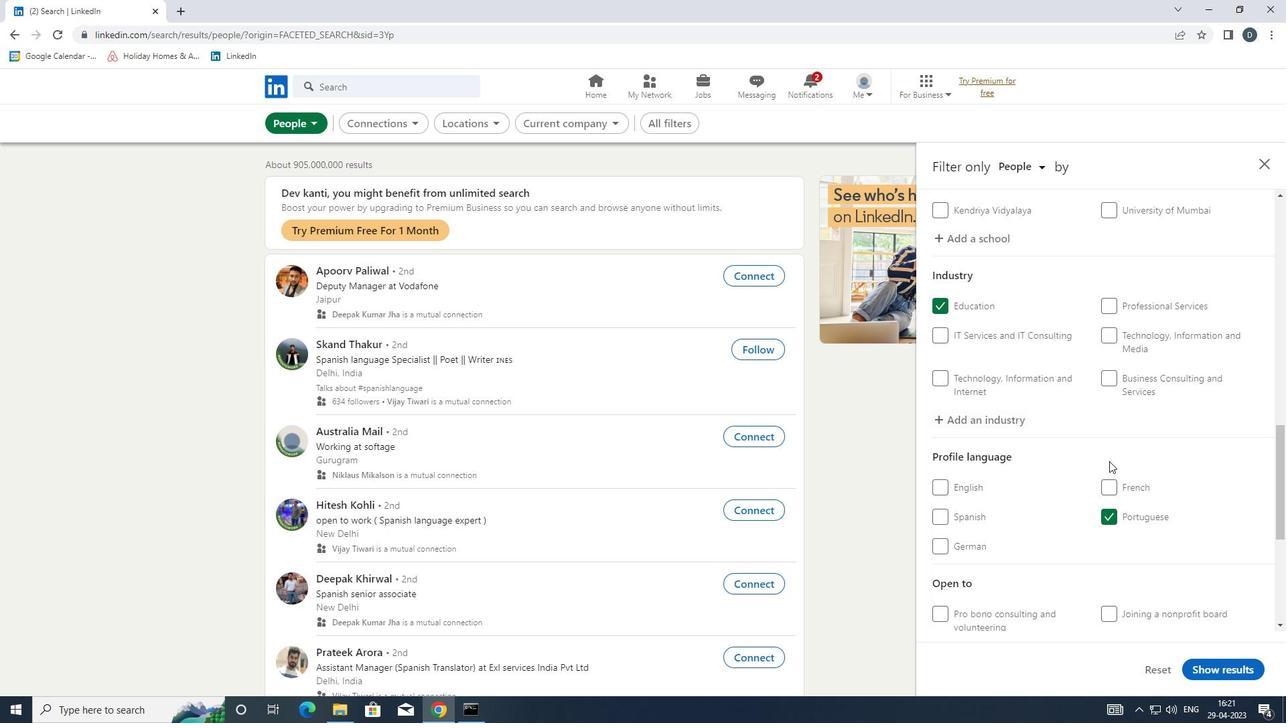 
Action: Mouse scrolled (1109, 461) with delta (0, 0)
Screenshot: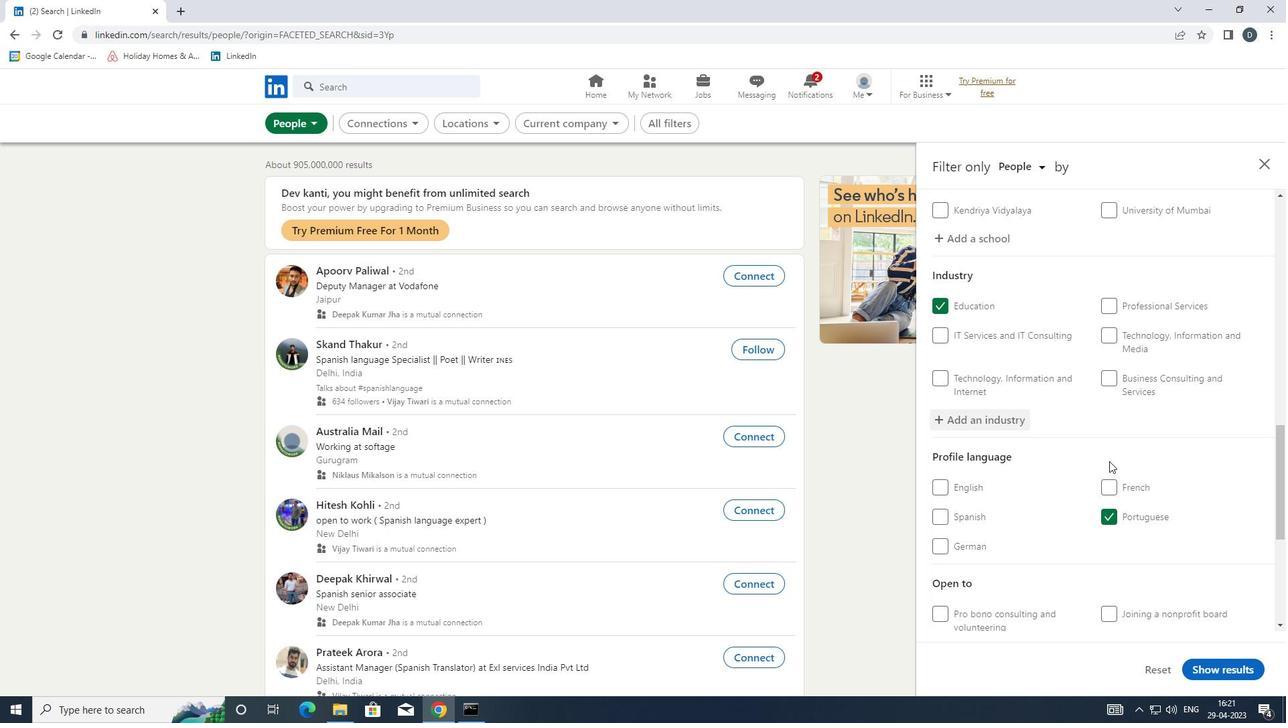 
Action: Mouse moved to (1131, 467)
Screenshot: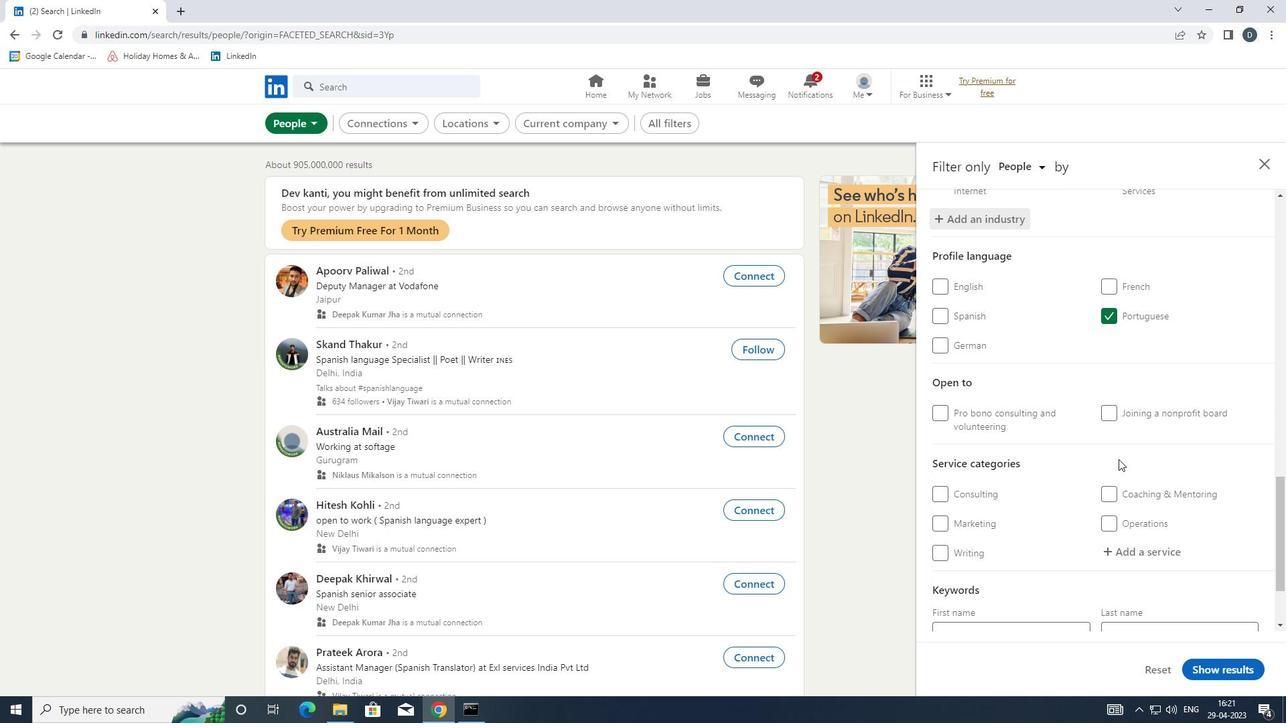
Action: Mouse scrolled (1131, 466) with delta (0, 0)
Screenshot: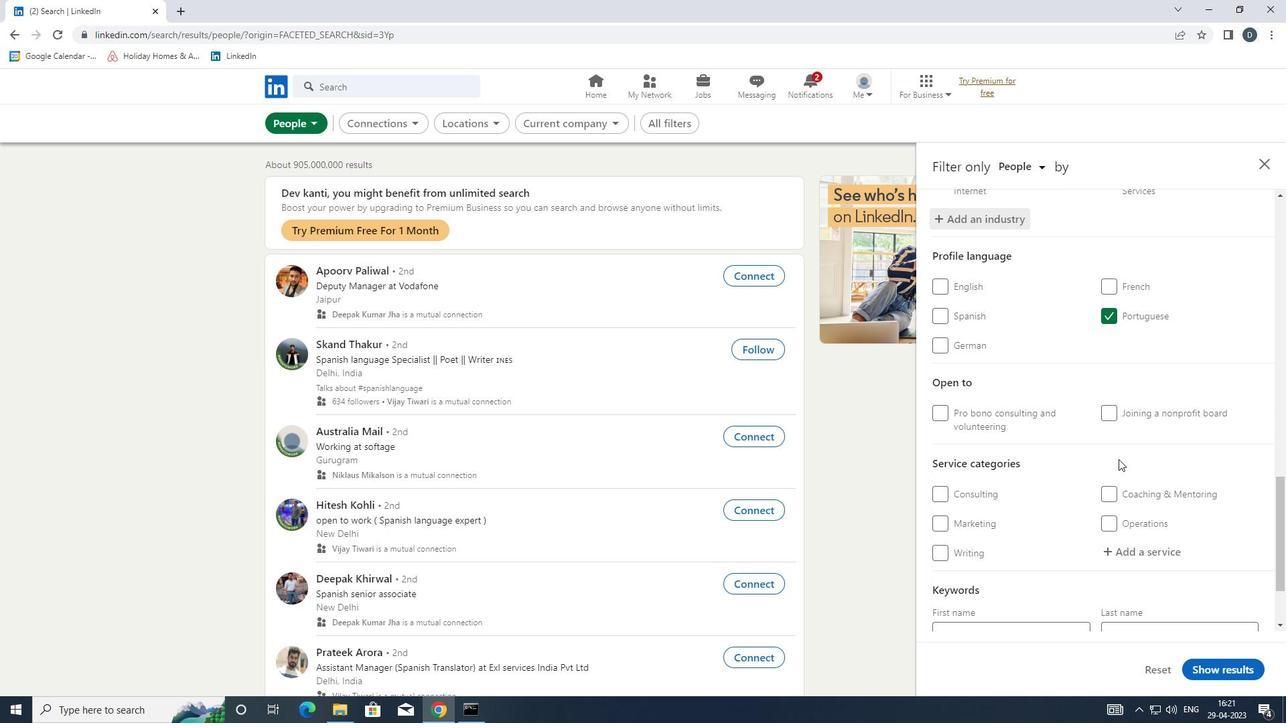 
Action: Mouse moved to (1132, 467)
Screenshot: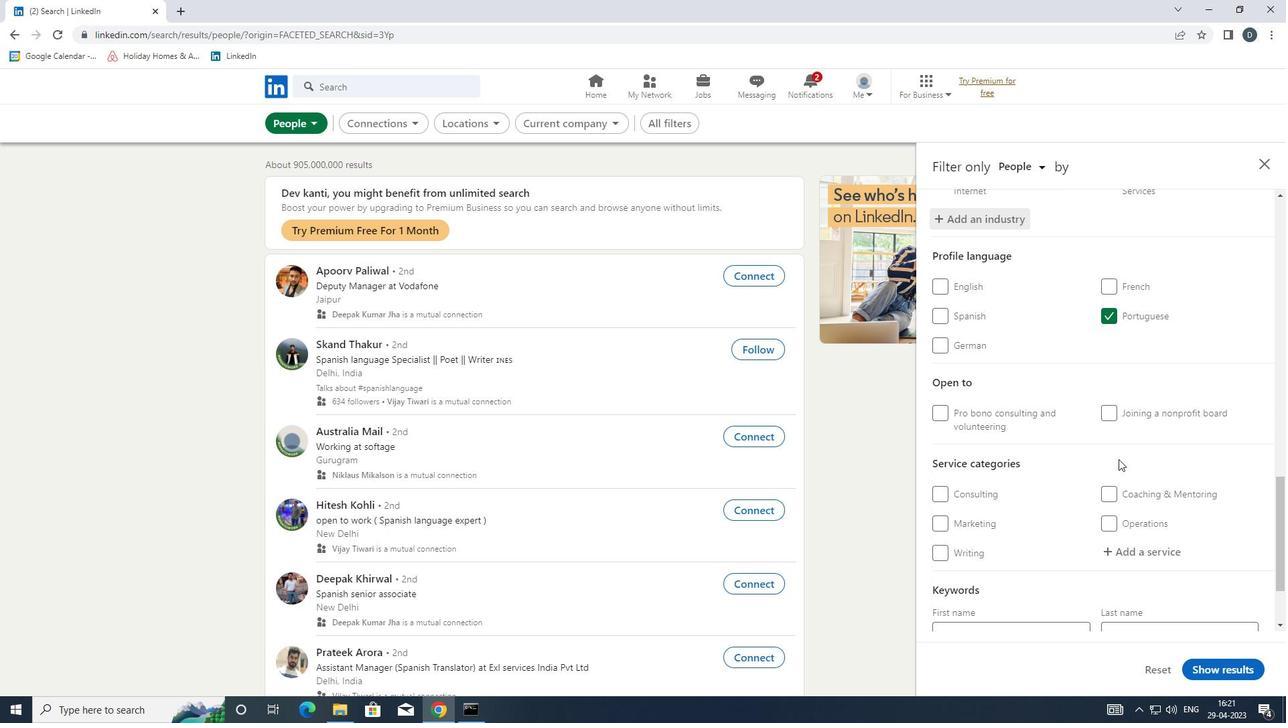 
Action: Mouse scrolled (1132, 467) with delta (0, 0)
Screenshot: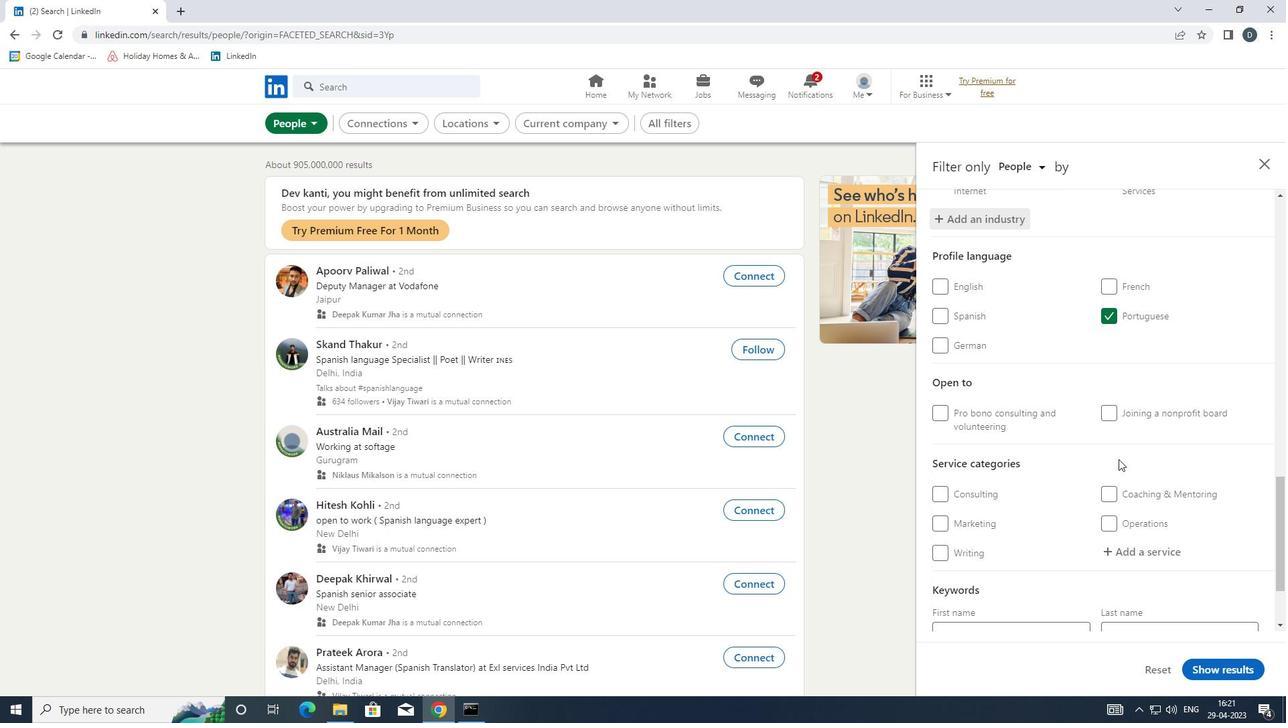
Action: Mouse moved to (1166, 444)
Screenshot: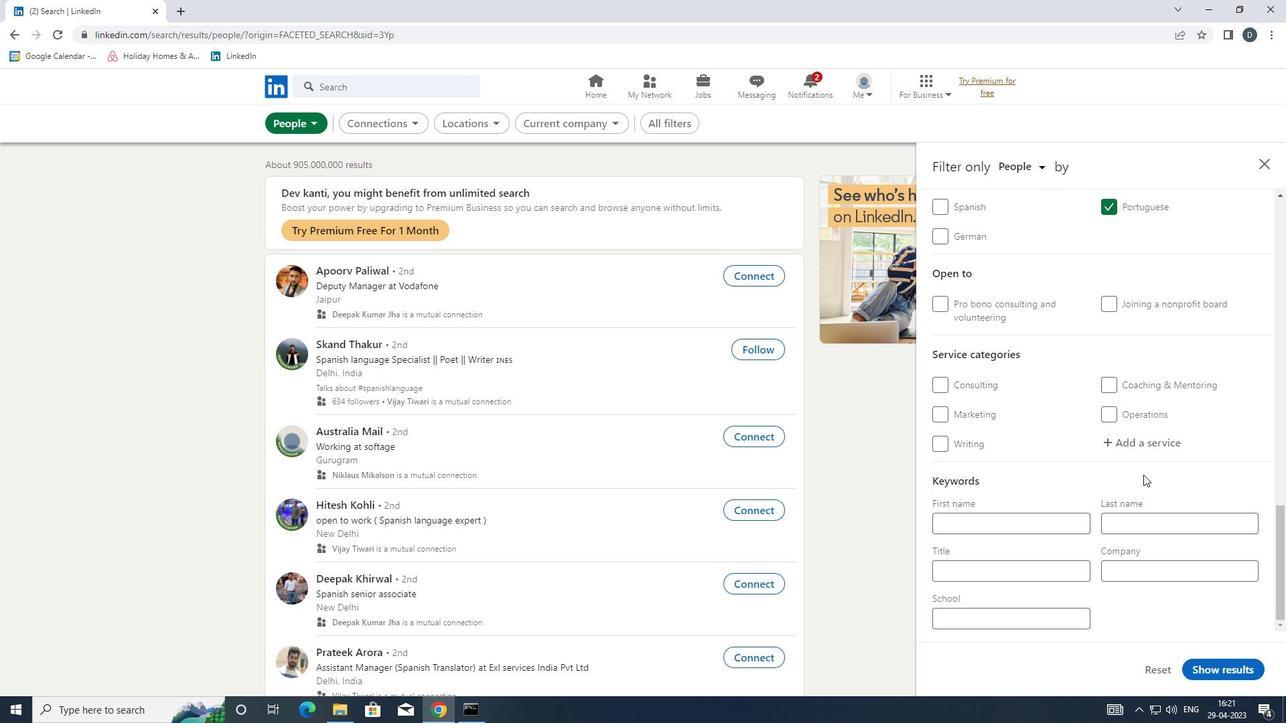 
Action: Mouse pressed left at (1166, 444)
Screenshot: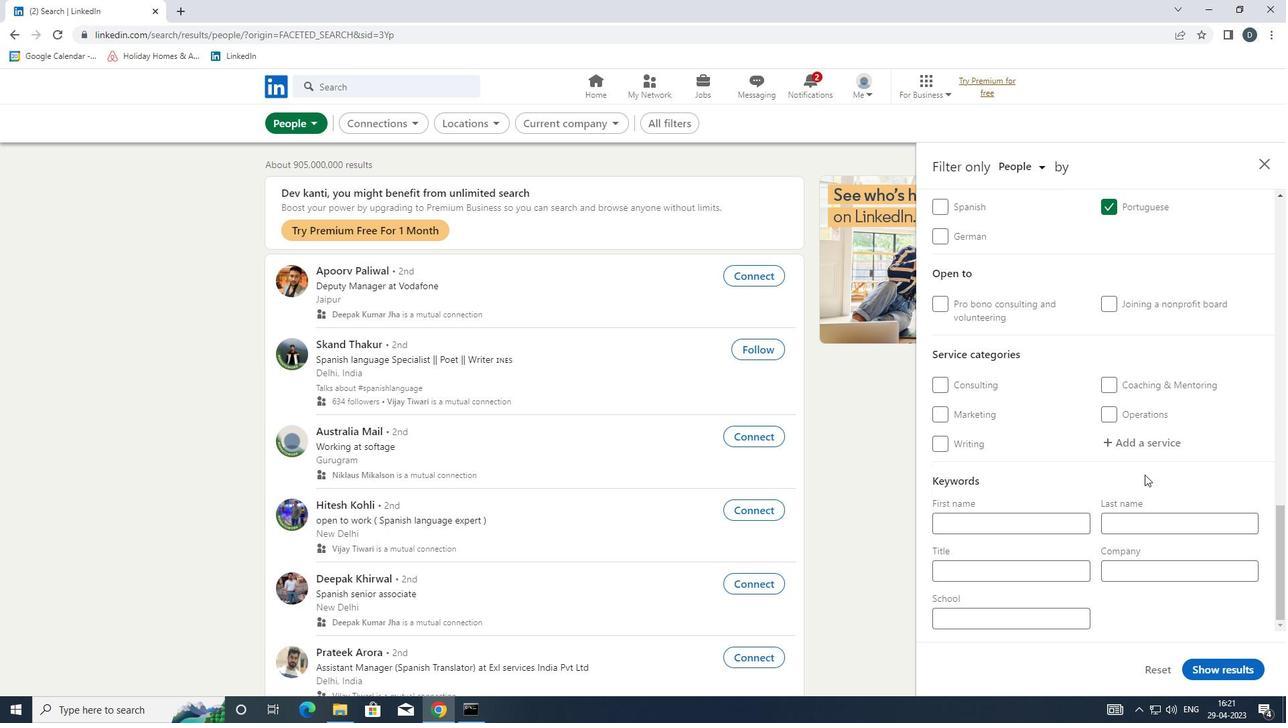 
Action: Key pressed <Key.shift>FI<Key.backspace><Key.shift>ILE<Key.down><Key.enter>
Screenshot: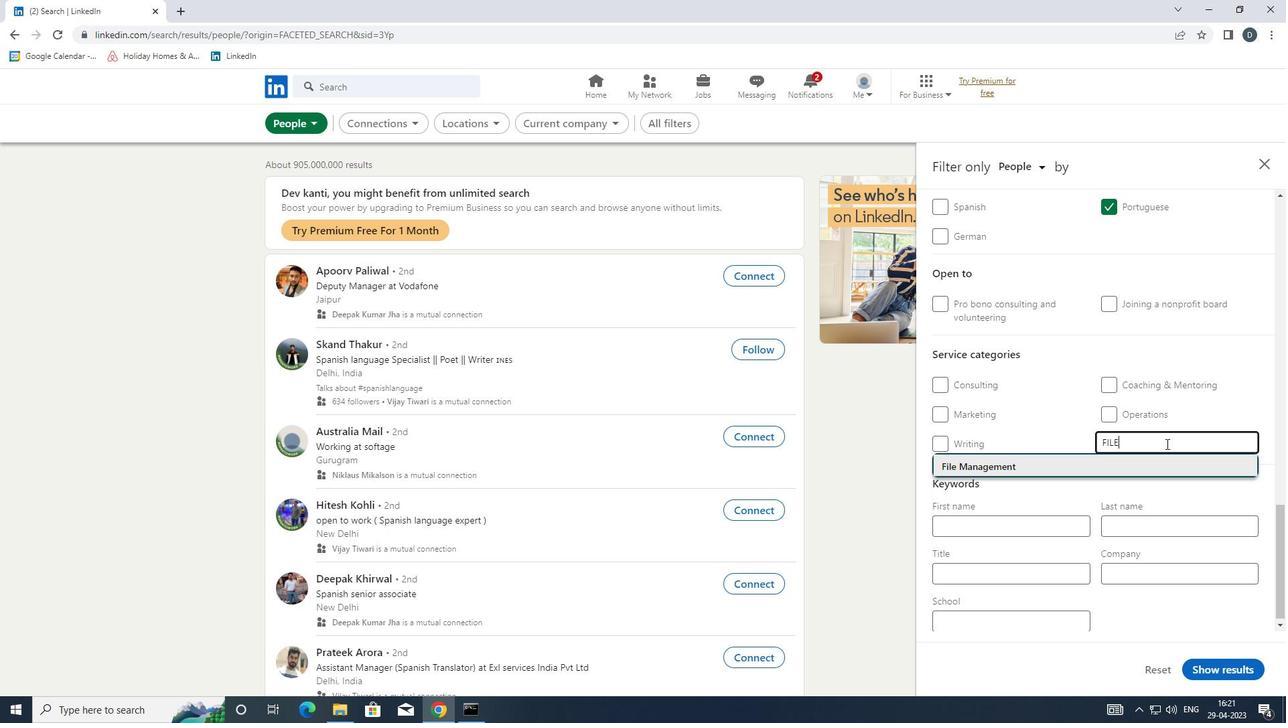 
Action: Mouse moved to (1121, 424)
Screenshot: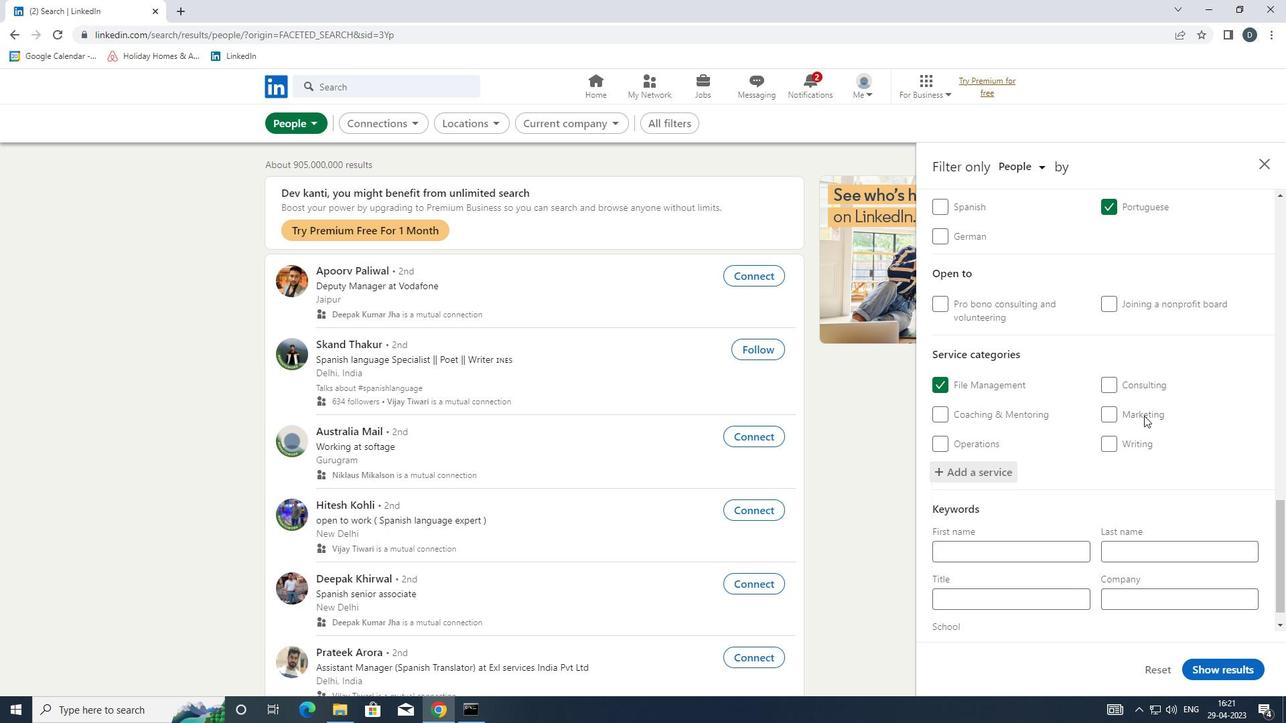 
Action: Mouse scrolled (1121, 424) with delta (0, 0)
Screenshot: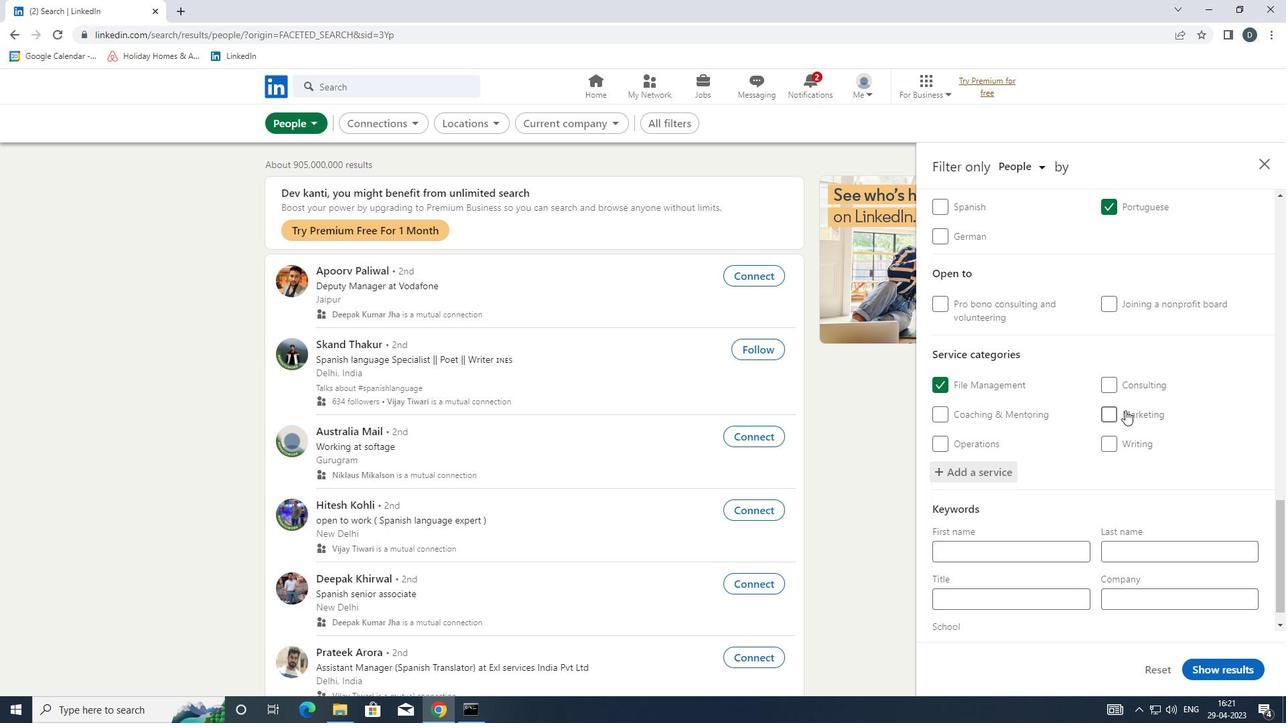 
Action: Mouse scrolled (1121, 424) with delta (0, 0)
Screenshot: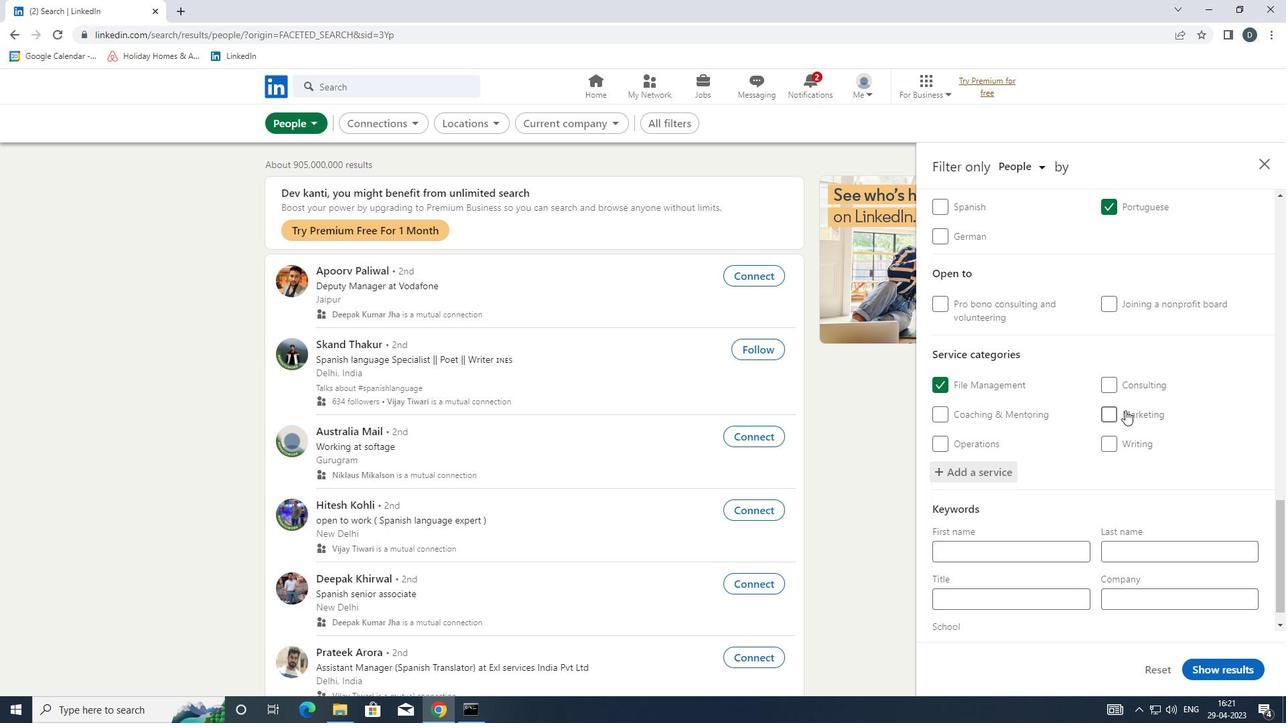 
Action: Mouse scrolled (1121, 424) with delta (0, 0)
Screenshot: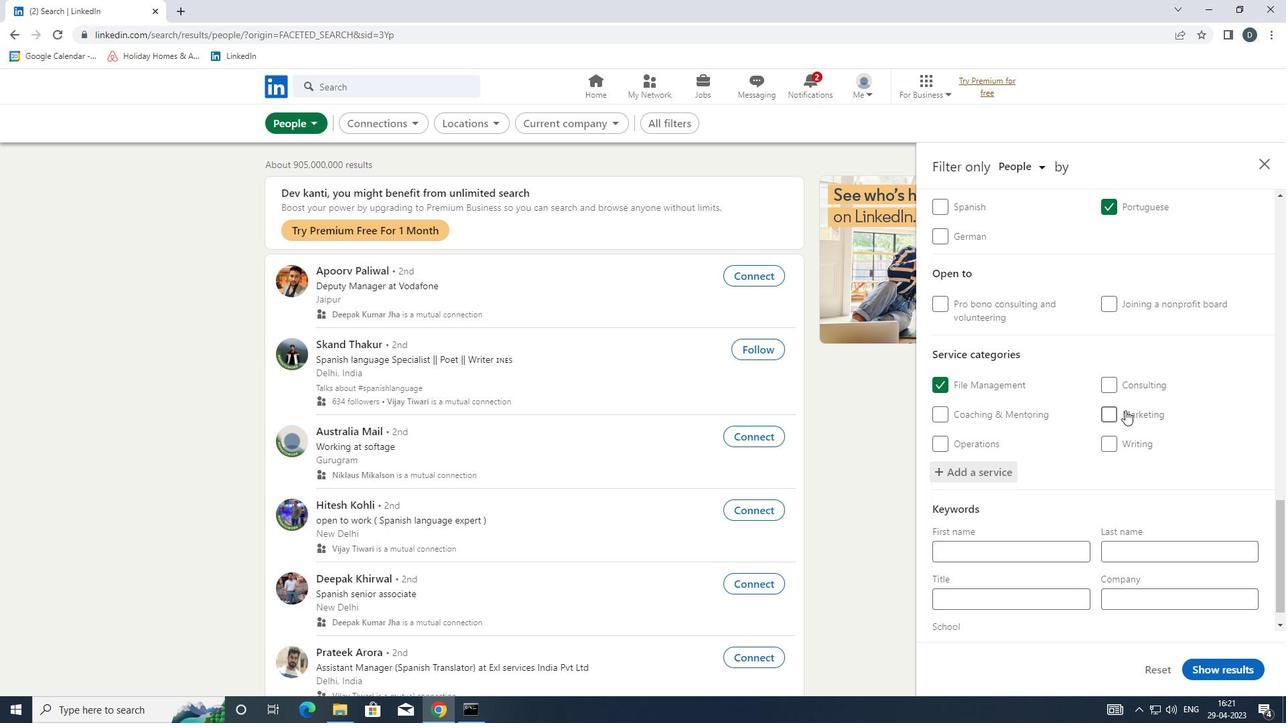 
Action: Mouse scrolled (1121, 424) with delta (0, 0)
Screenshot: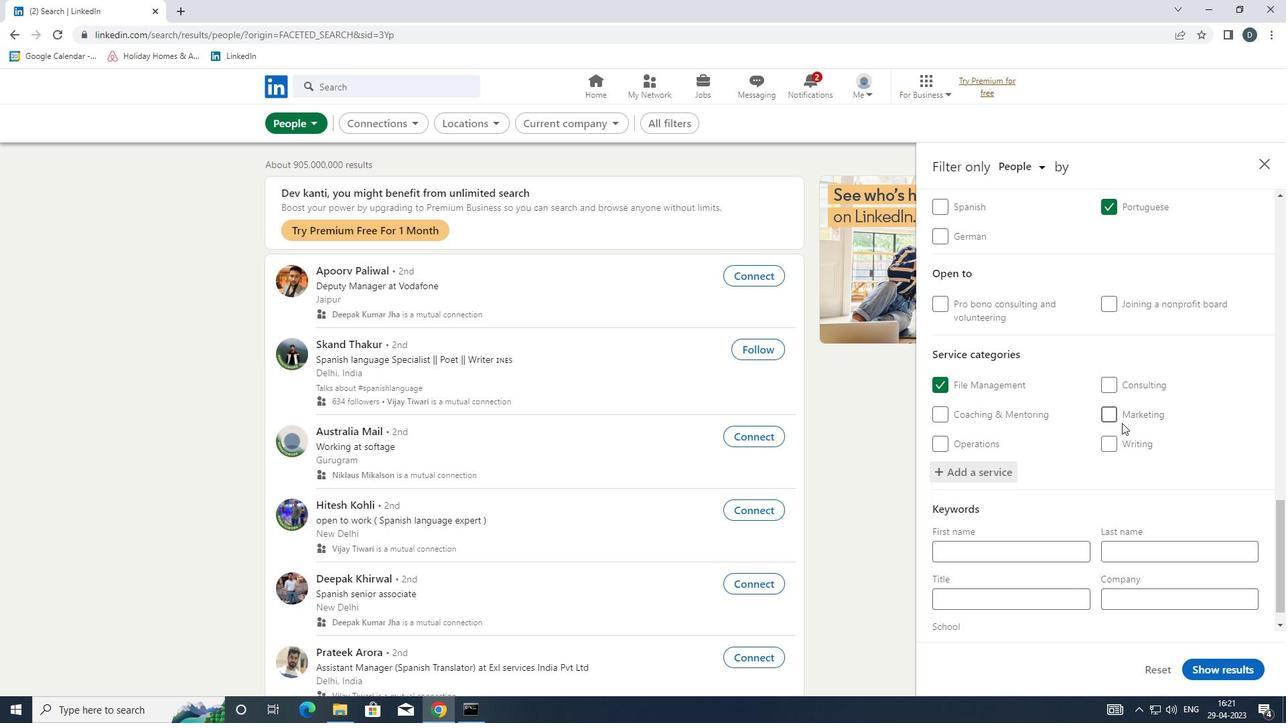 
Action: Mouse scrolled (1121, 424) with delta (0, 0)
Screenshot: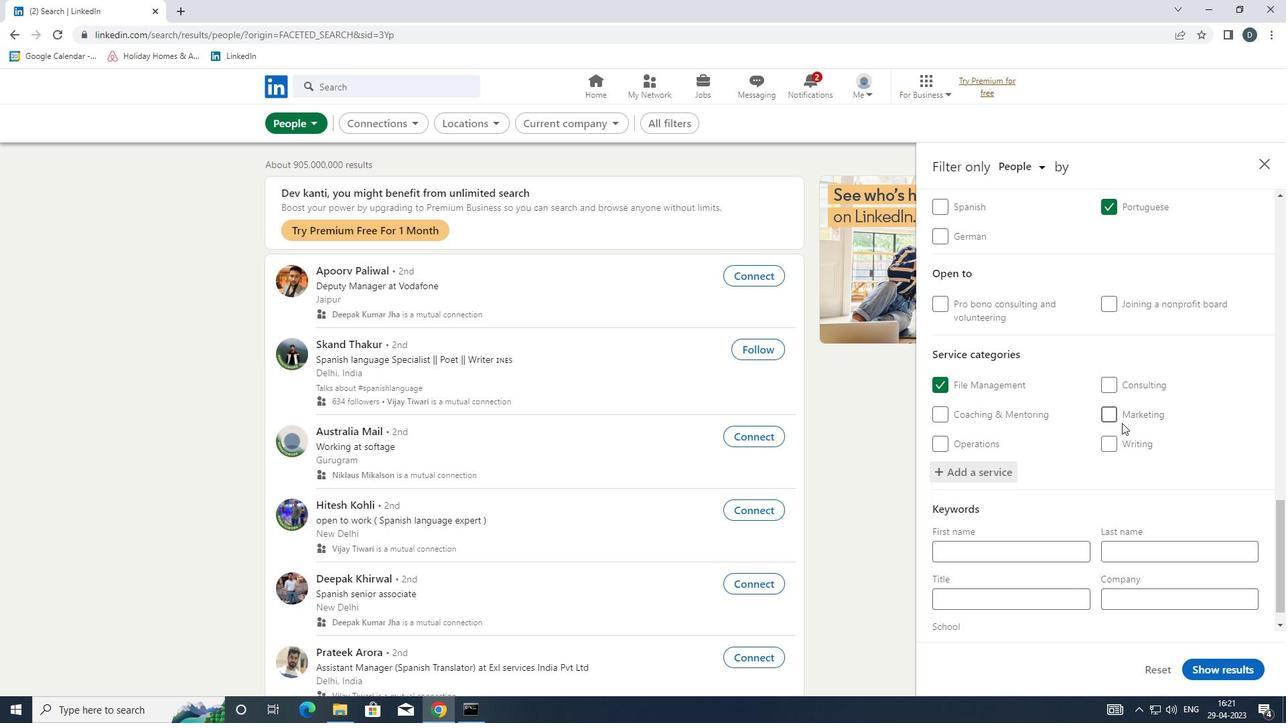 
Action: Mouse moved to (1041, 572)
Screenshot: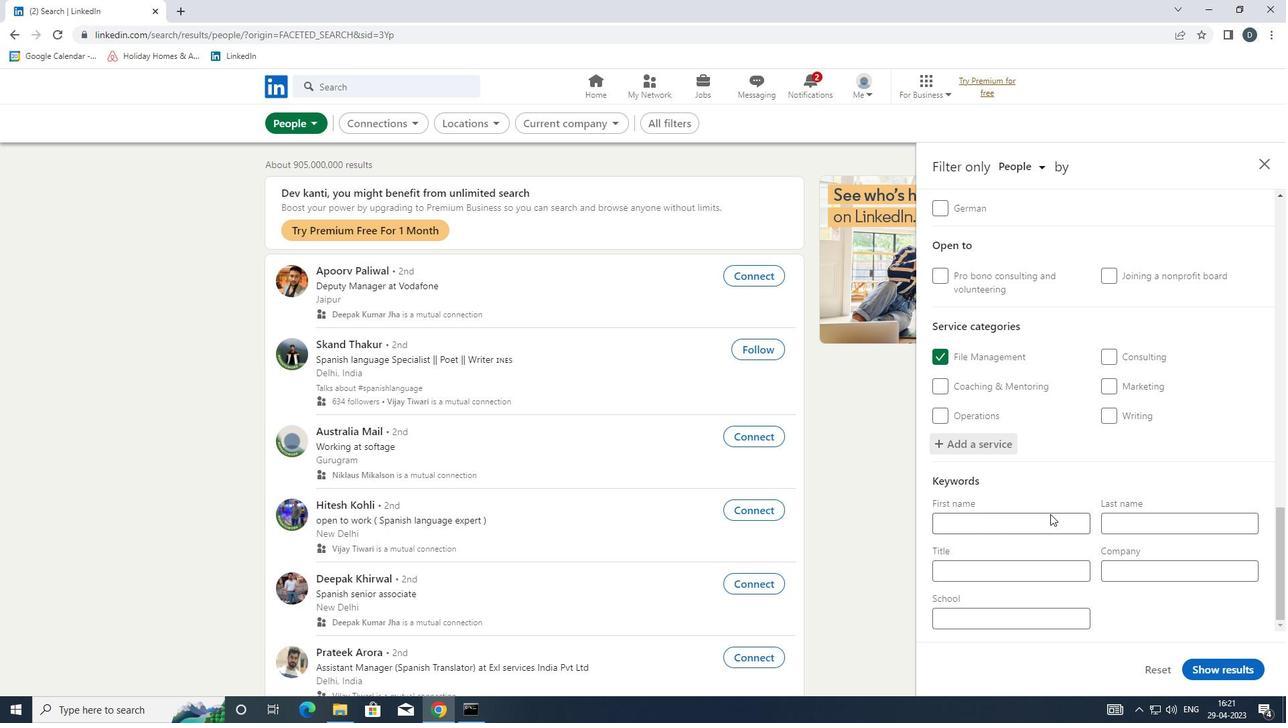 
Action: Mouse pressed left at (1041, 572)
Screenshot: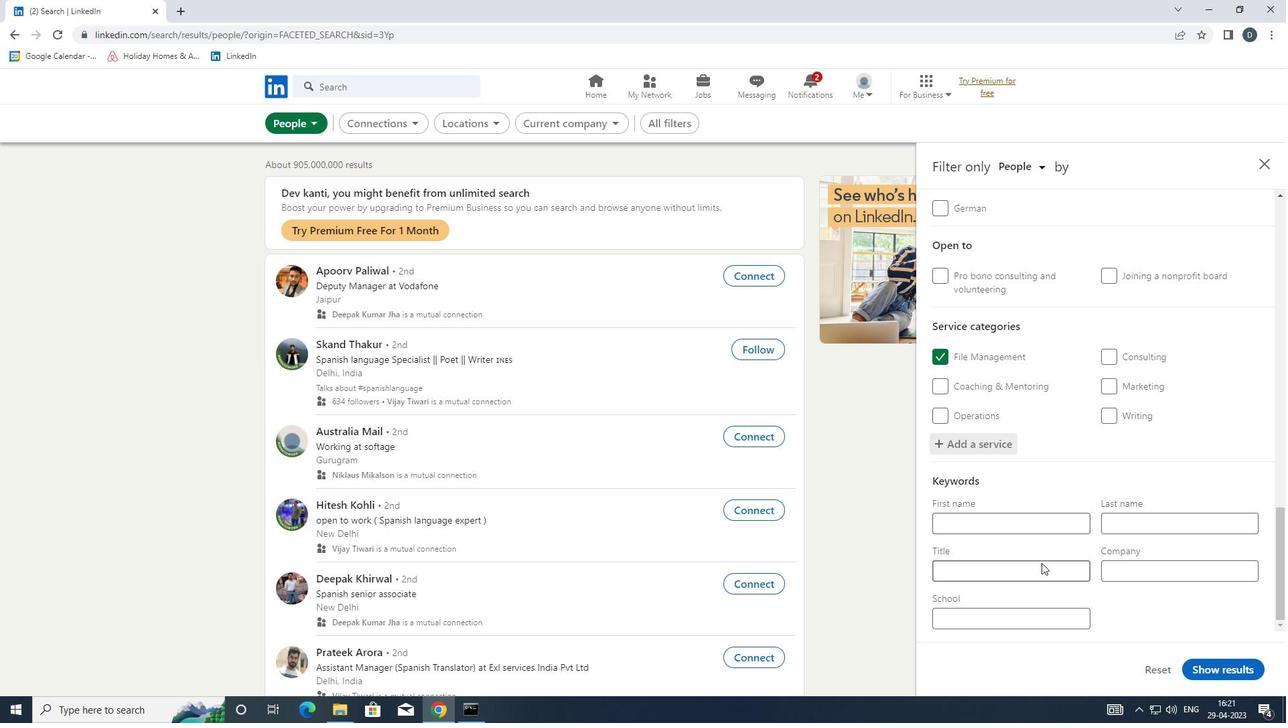 
Action: Key pressed <Key.shift>SOCIAL<Key.space><Key.shift>WORKER
Screenshot: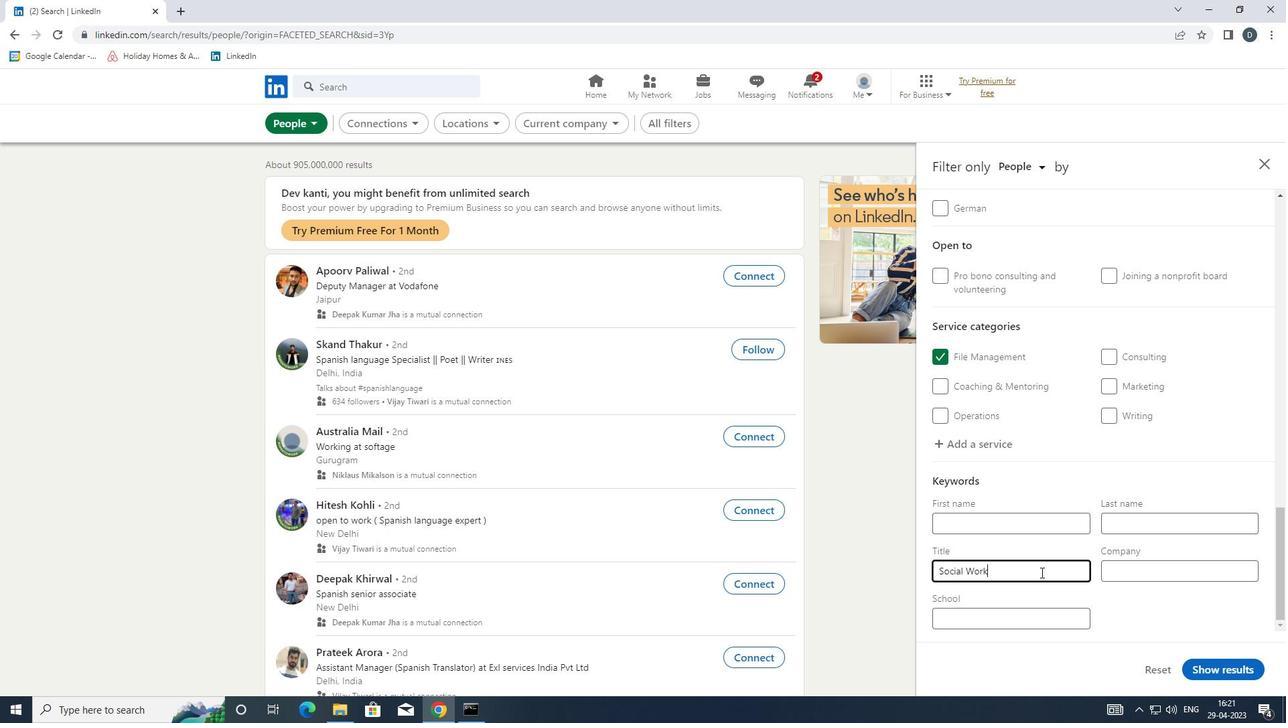 
Action: Mouse moved to (1217, 670)
Screenshot: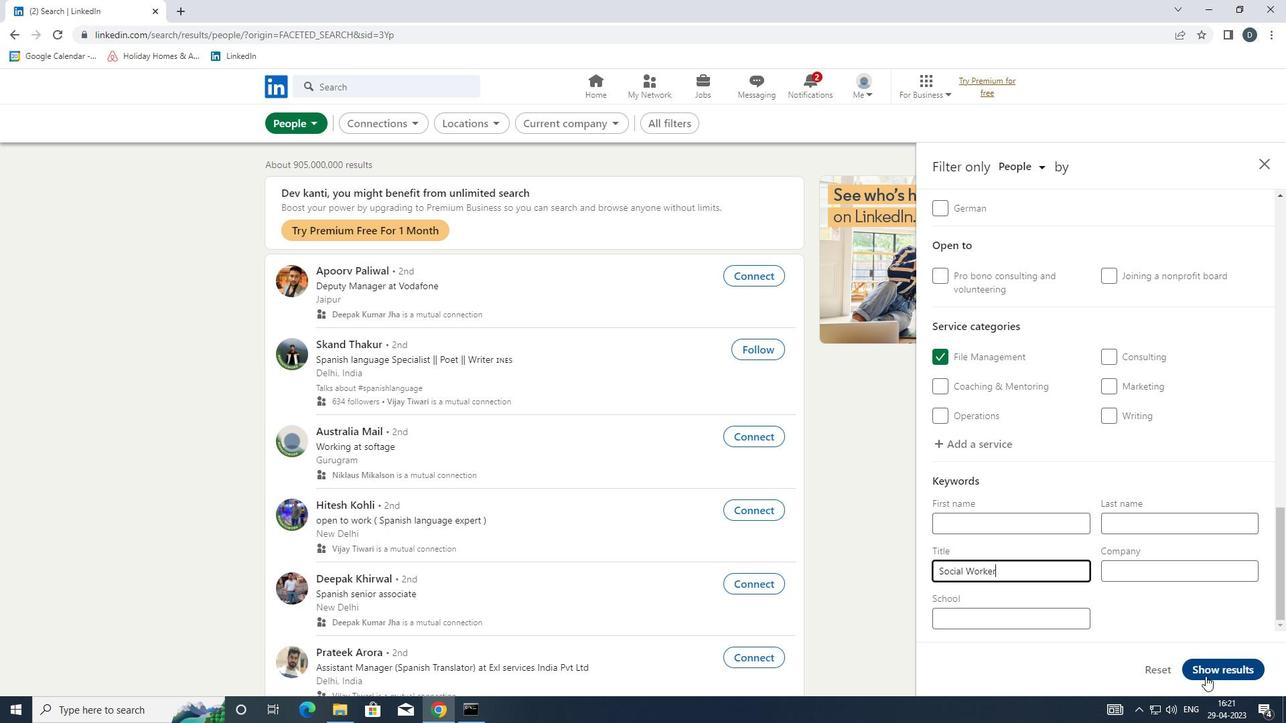 
Action: Mouse pressed left at (1217, 670)
Screenshot: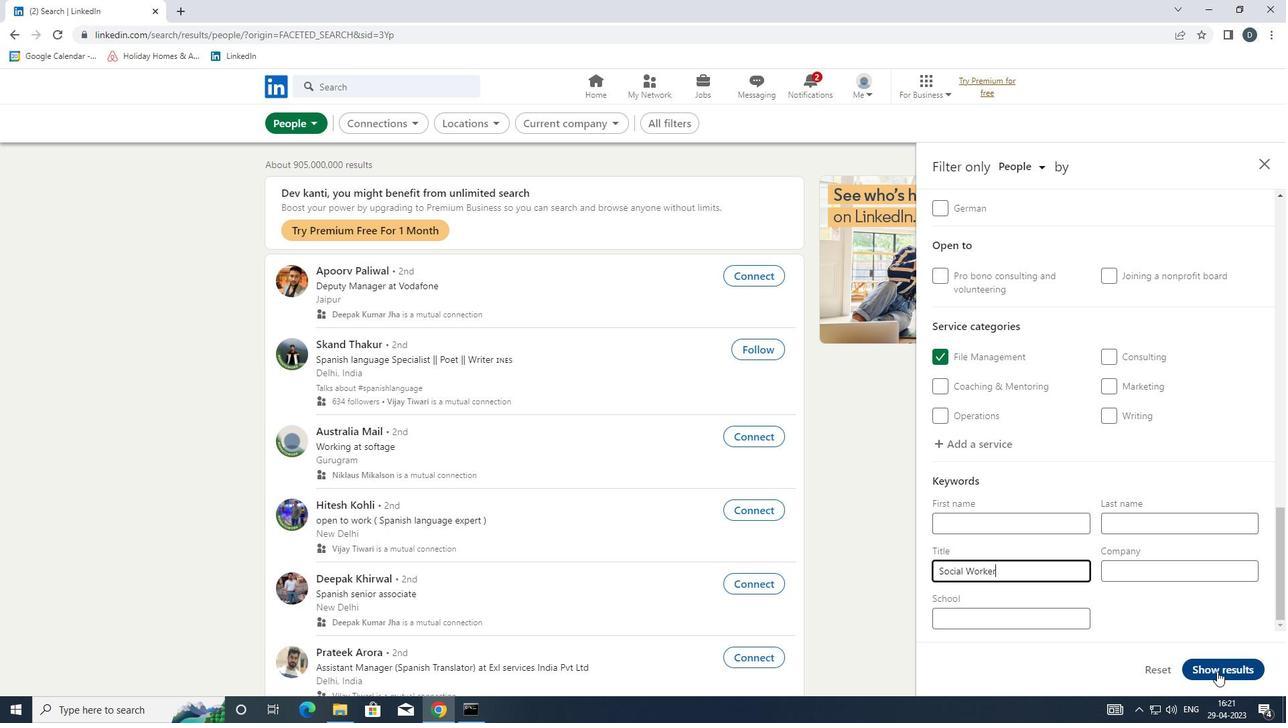 
Action: Mouse moved to (716, 335)
Screenshot: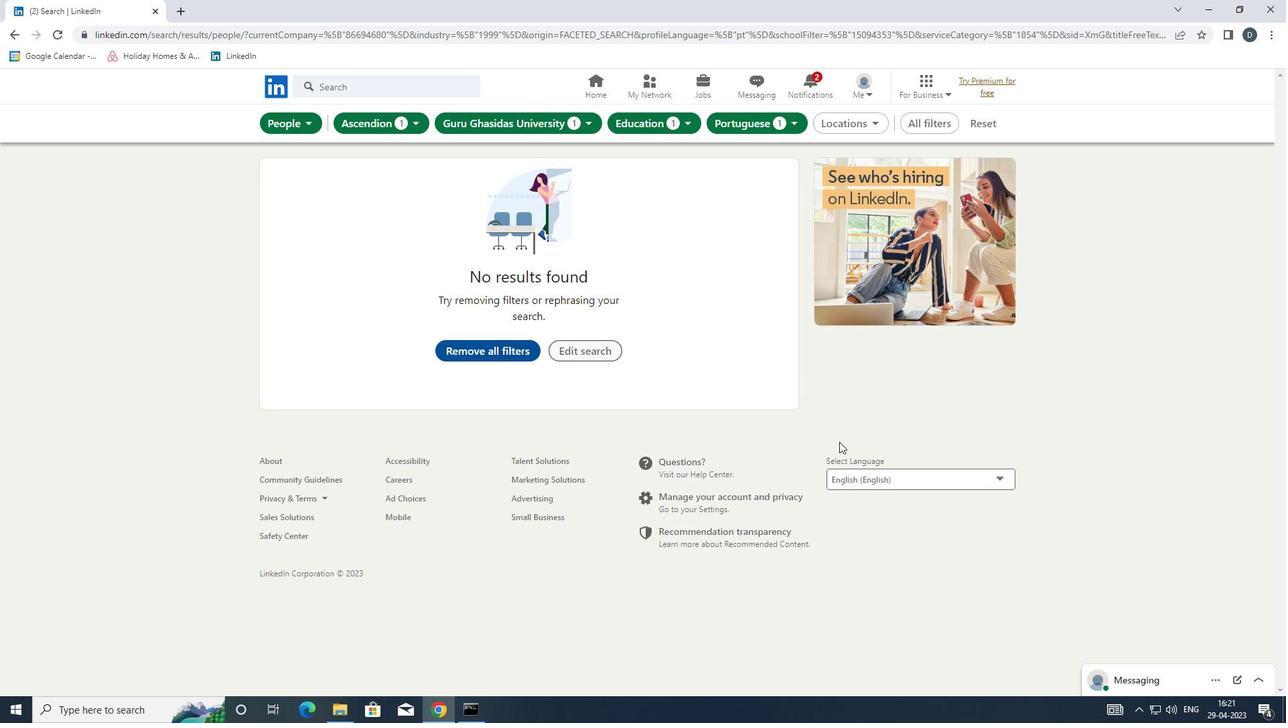 
